 Task: Send an email with the signature Denise Davis with the subject Request for a report and the message Please let me know if there are any updates on the status of this project. from softage.1@softage.net to softage.9@softage.net and softage.10@softage.net with an attached document Job_application.pdf
Action: Mouse moved to (446, 576)
Screenshot: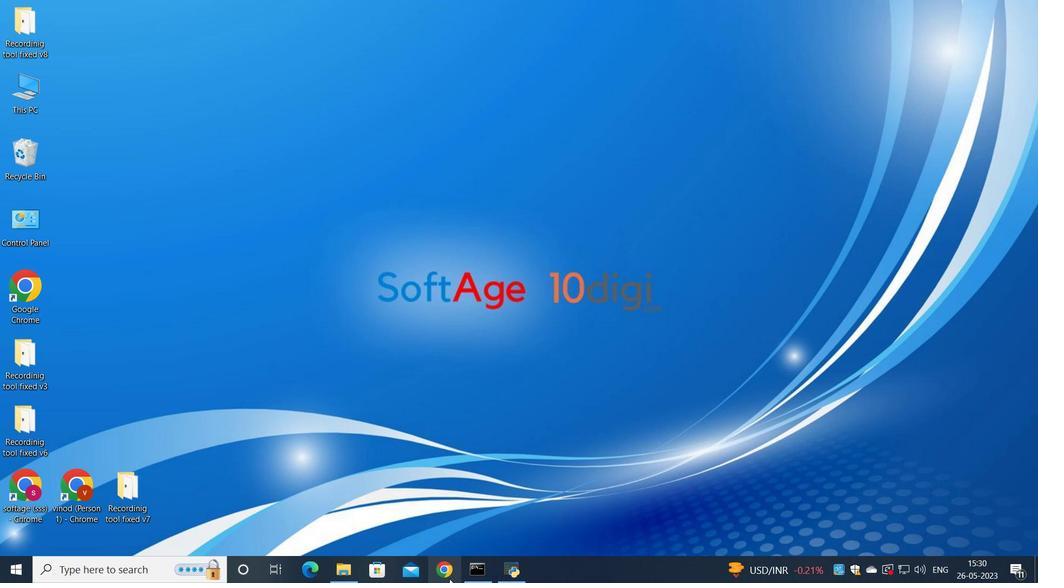 
Action: Mouse pressed left at (446, 576)
Screenshot: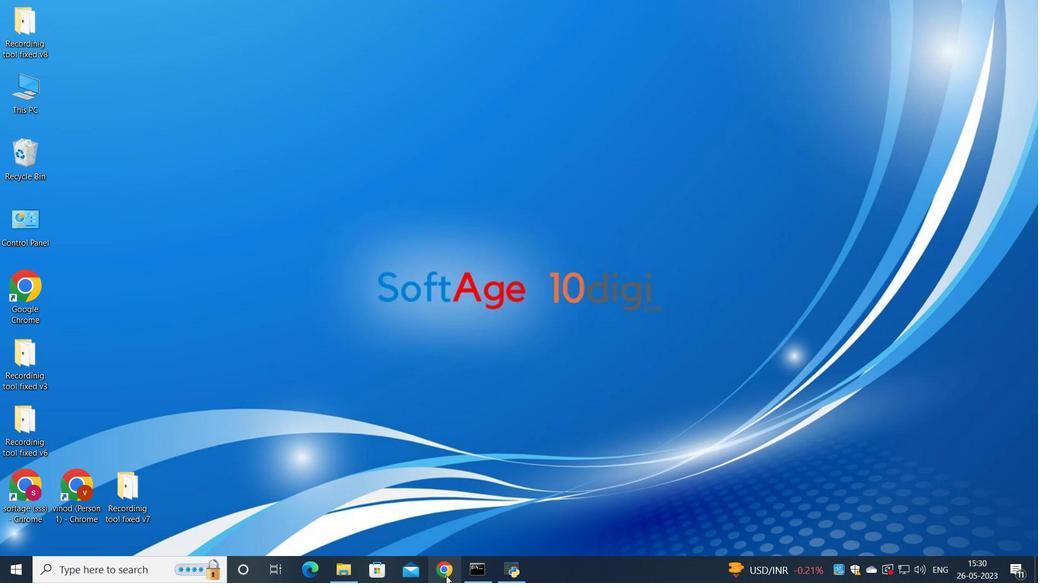 
Action: Mouse moved to (448, 342)
Screenshot: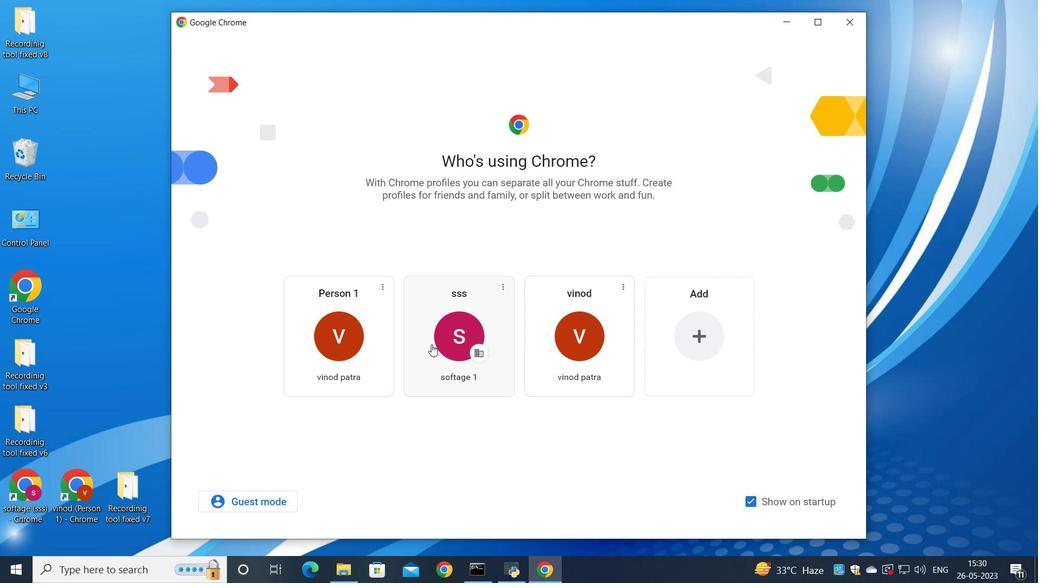 
Action: Mouse pressed left at (448, 342)
Screenshot: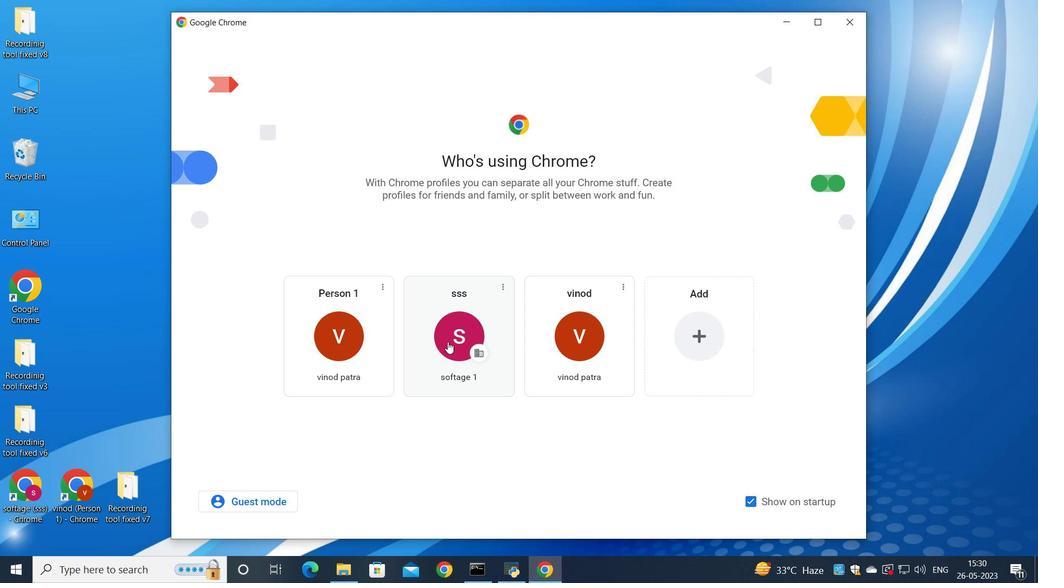 
Action: Mouse moved to (912, 72)
Screenshot: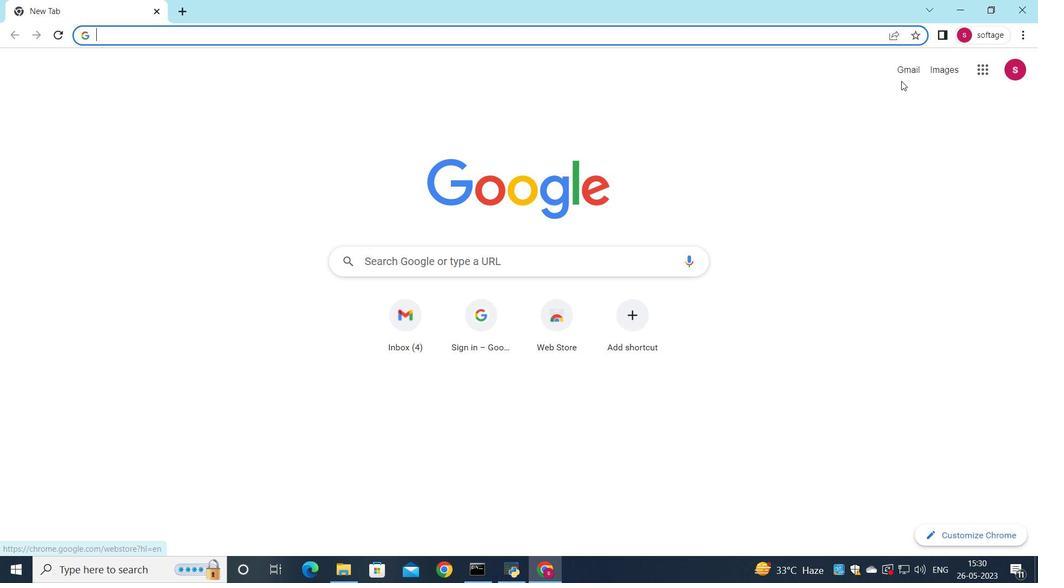 
Action: Mouse pressed left at (912, 72)
Screenshot: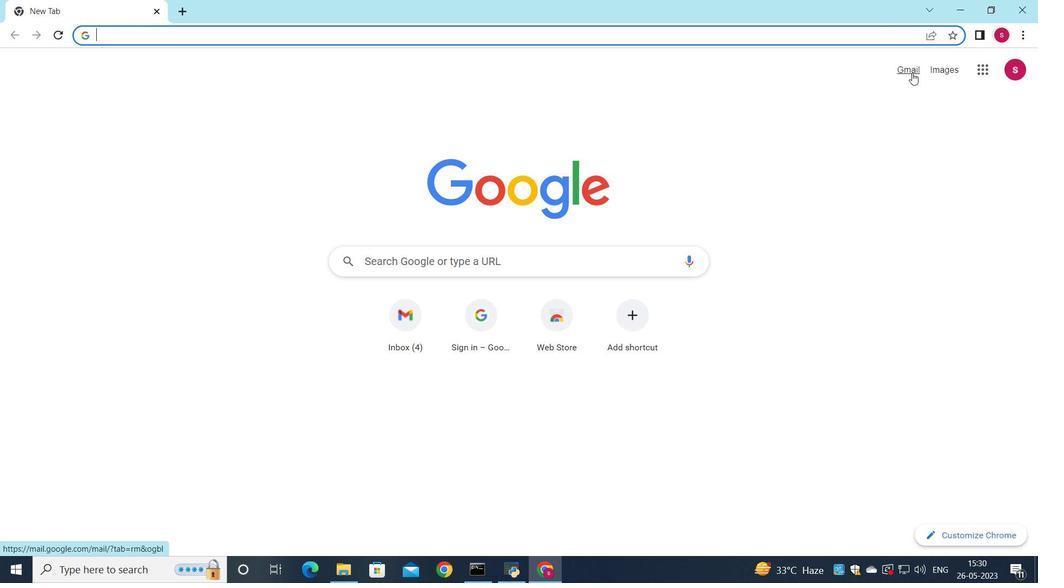 
Action: Mouse moved to (886, 90)
Screenshot: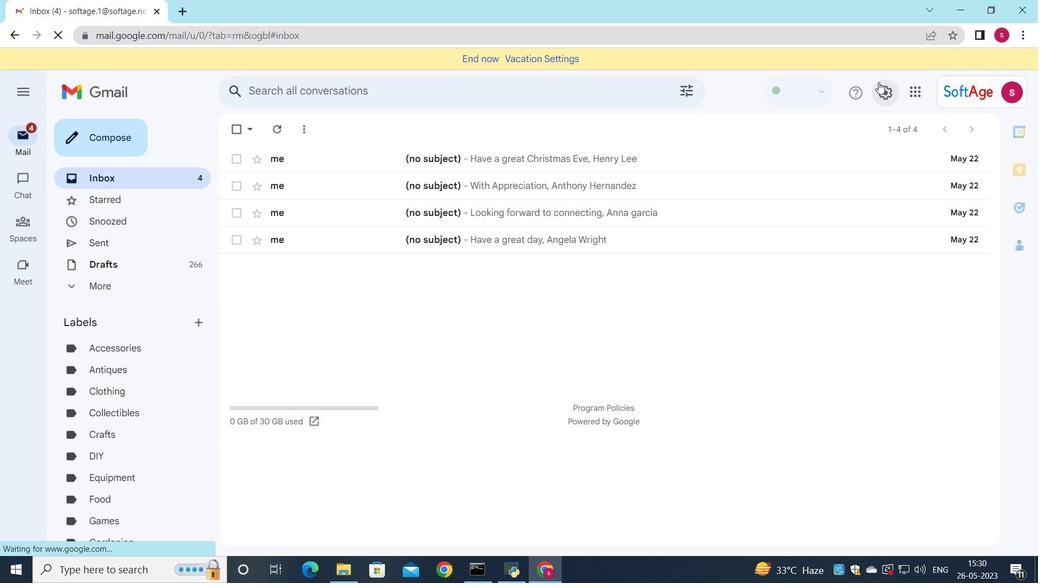 
Action: Mouse pressed left at (886, 90)
Screenshot: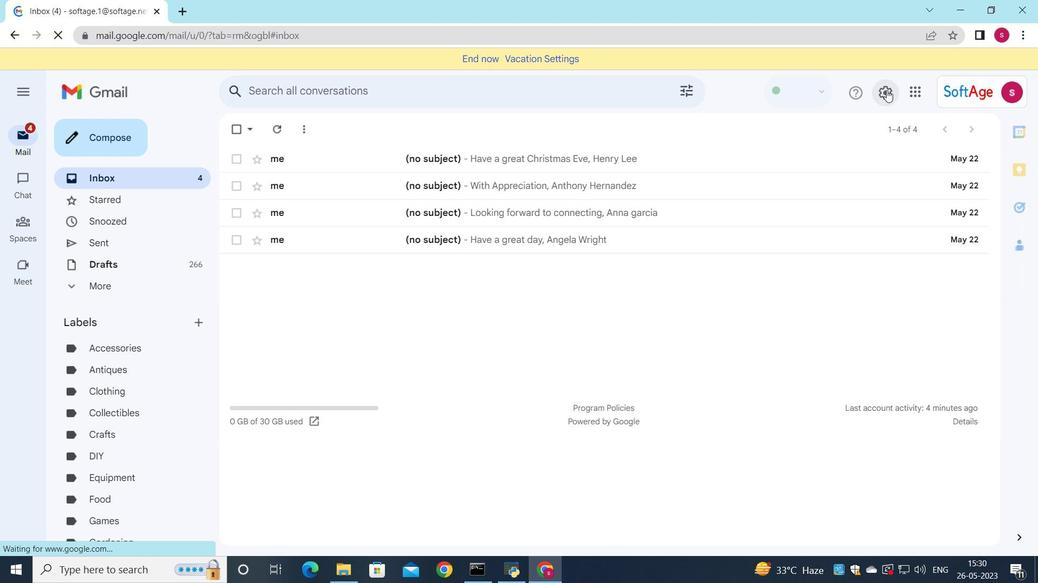 
Action: Mouse moved to (892, 160)
Screenshot: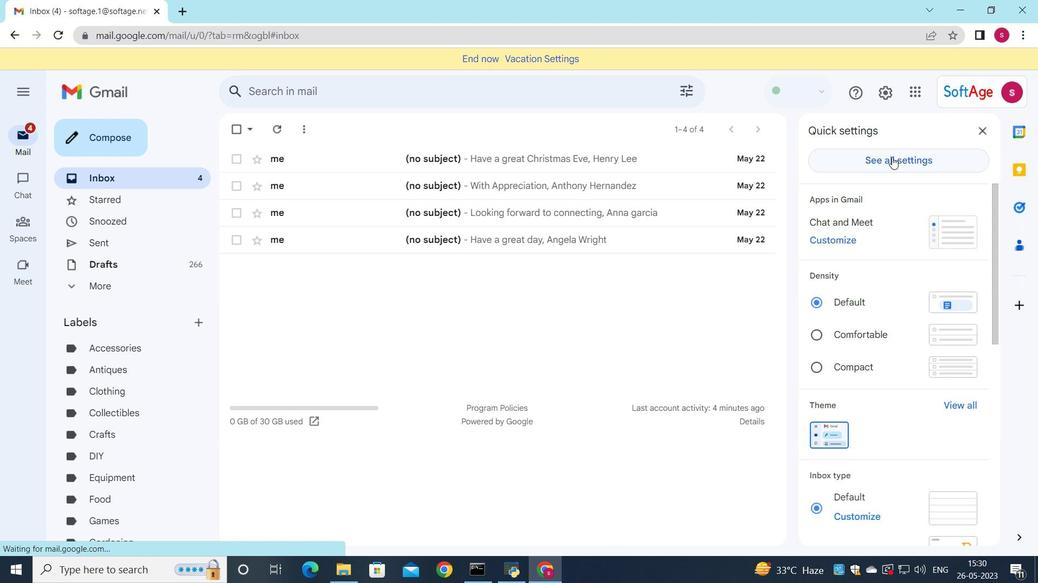 
Action: Mouse pressed left at (892, 160)
Screenshot: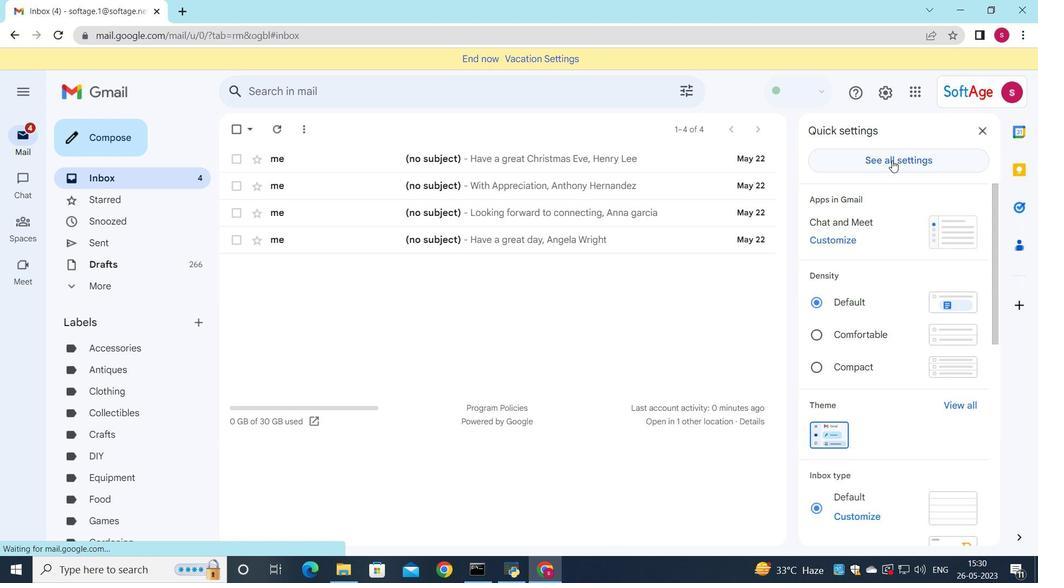 
Action: Mouse moved to (622, 159)
Screenshot: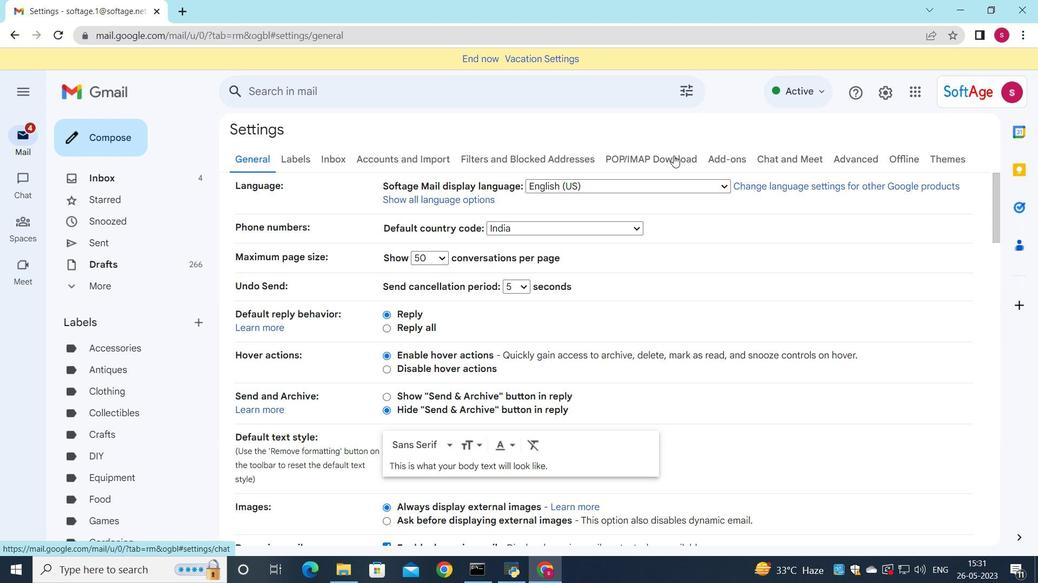 
Action: Mouse scrolled (622, 158) with delta (0, 0)
Screenshot: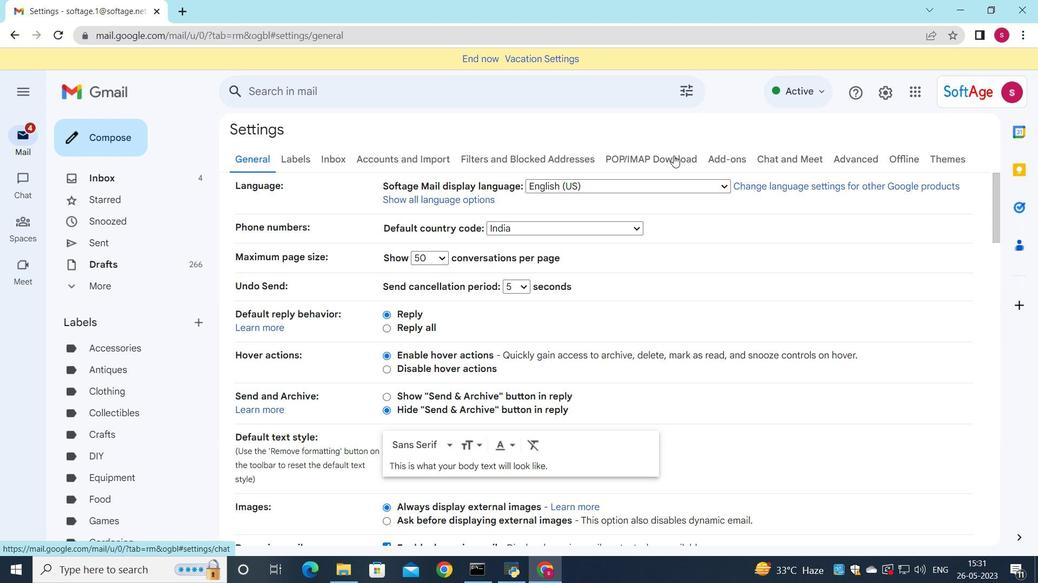 
Action: Mouse scrolled (622, 158) with delta (0, 0)
Screenshot: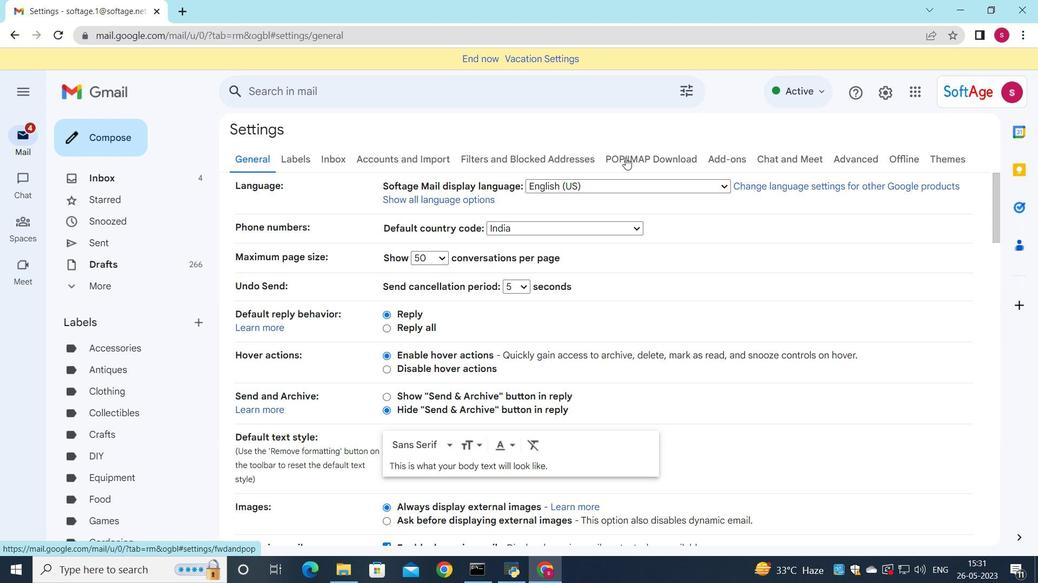 
Action: Mouse moved to (622, 160)
Screenshot: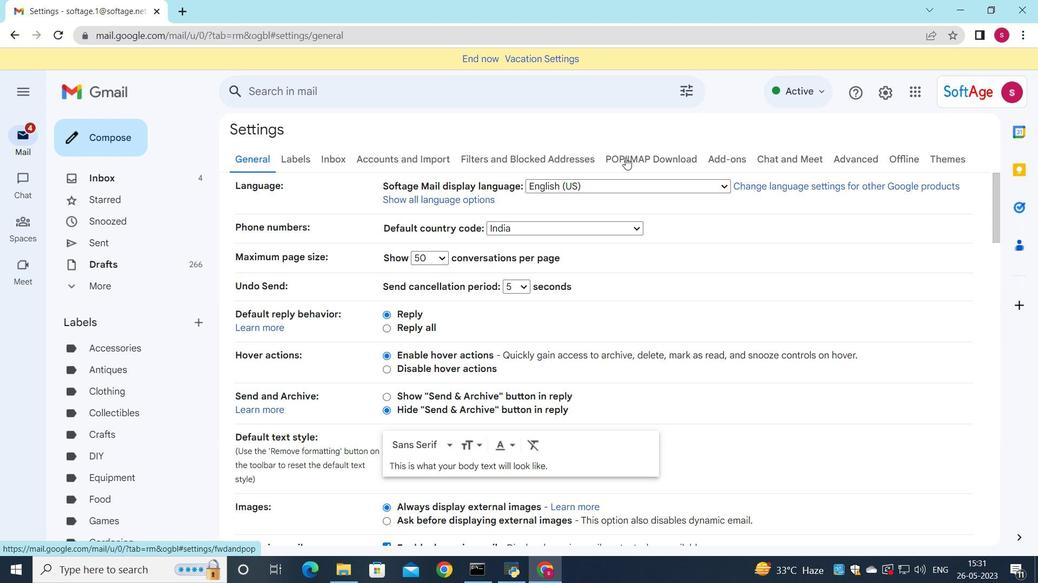 
Action: Mouse scrolled (622, 159) with delta (0, 0)
Screenshot: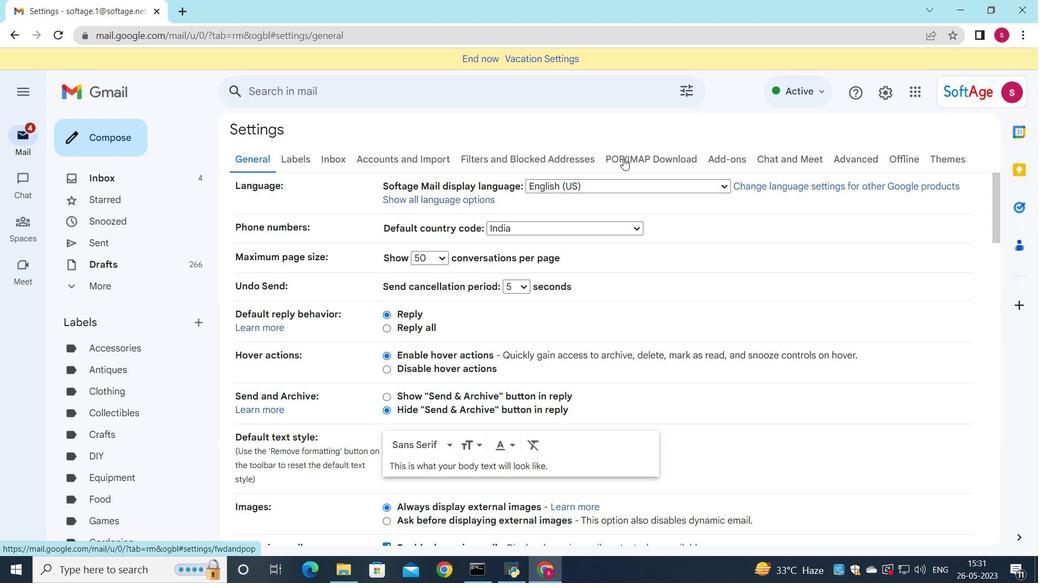 
Action: Mouse scrolled (622, 159) with delta (0, 0)
Screenshot: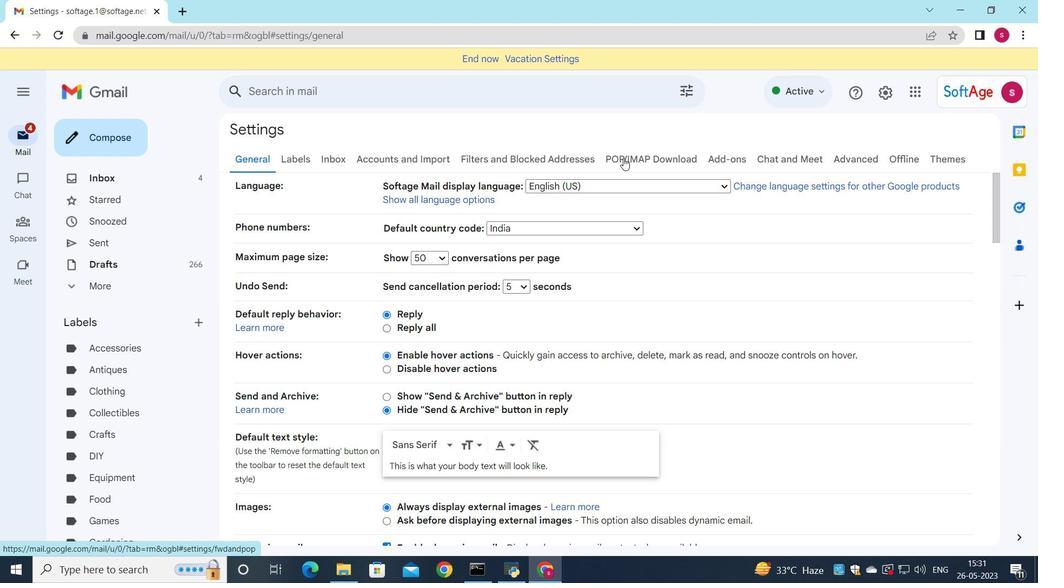 
Action: Mouse moved to (486, 224)
Screenshot: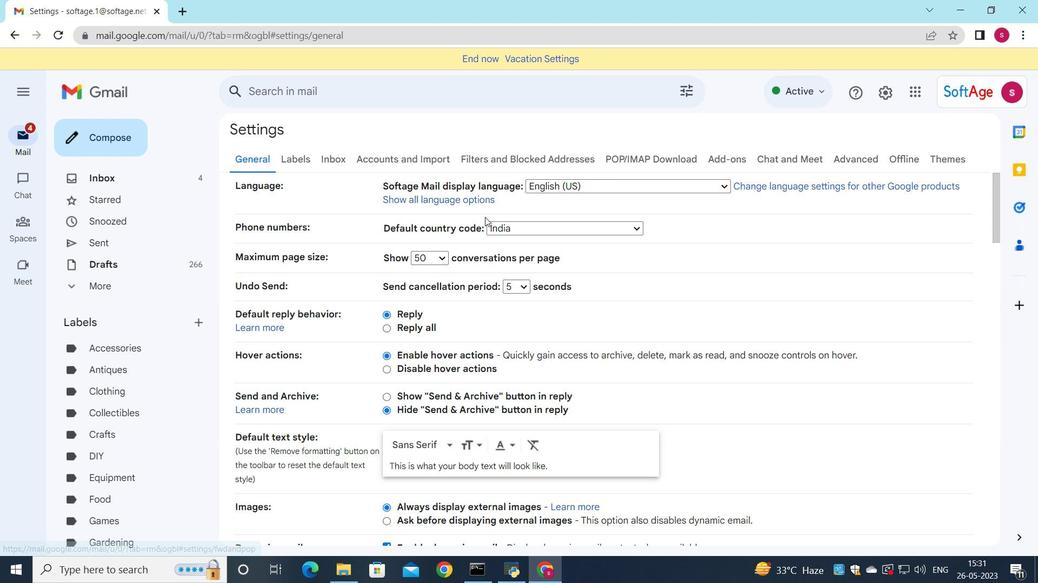 
Action: Mouse scrolled (486, 223) with delta (0, 0)
Screenshot: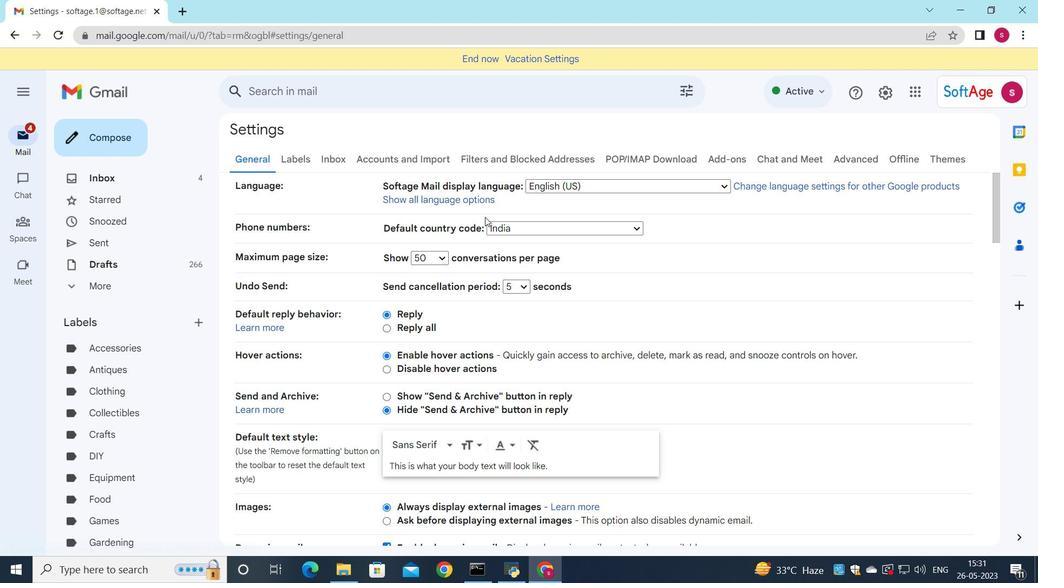 
Action: Mouse scrolled (486, 223) with delta (0, 0)
Screenshot: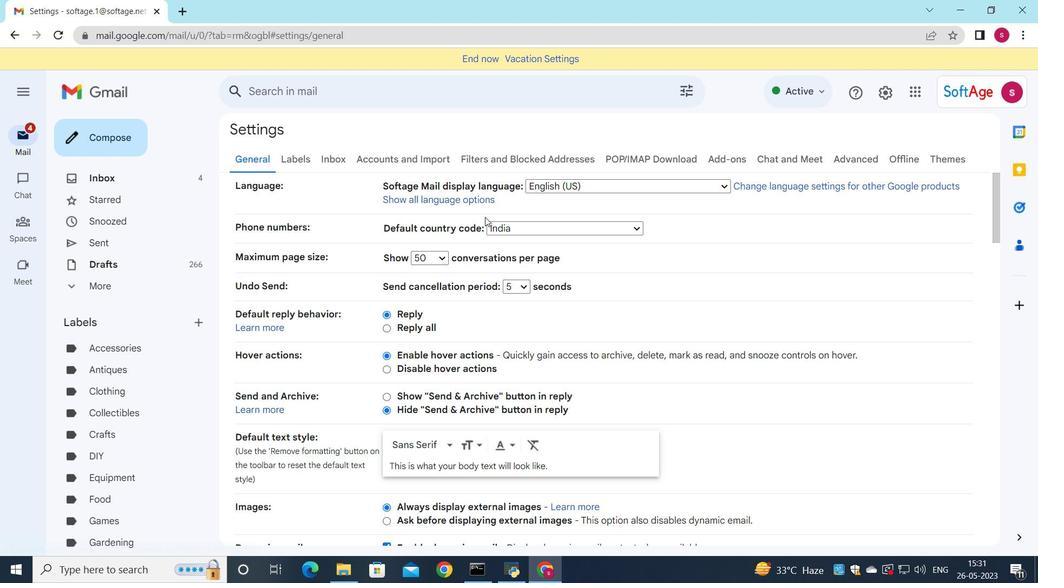 
Action: Mouse scrolled (486, 223) with delta (0, 0)
Screenshot: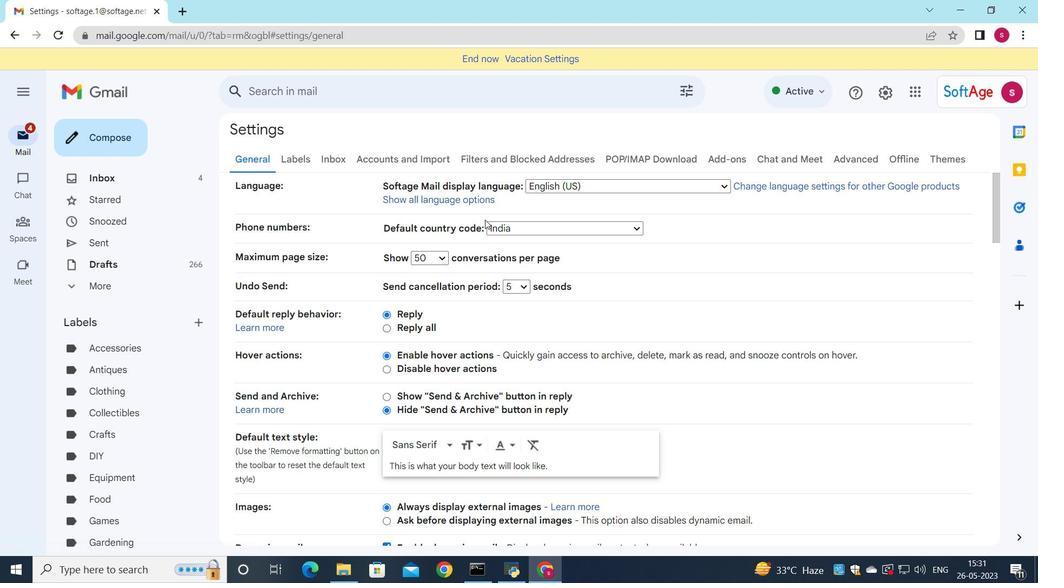 
Action: Mouse scrolled (486, 223) with delta (0, 0)
Screenshot: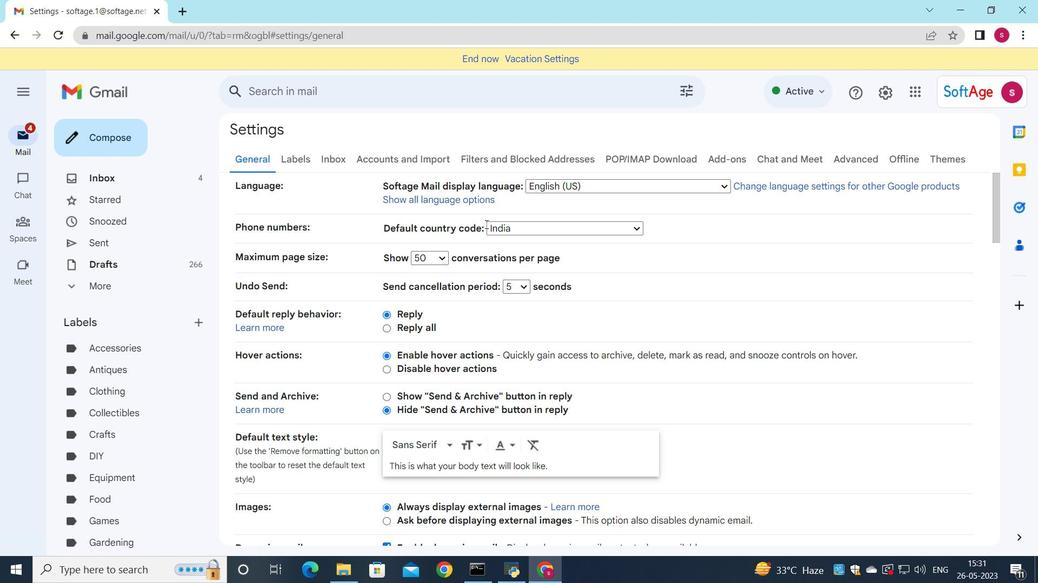 
Action: Mouse scrolled (486, 223) with delta (0, 0)
Screenshot: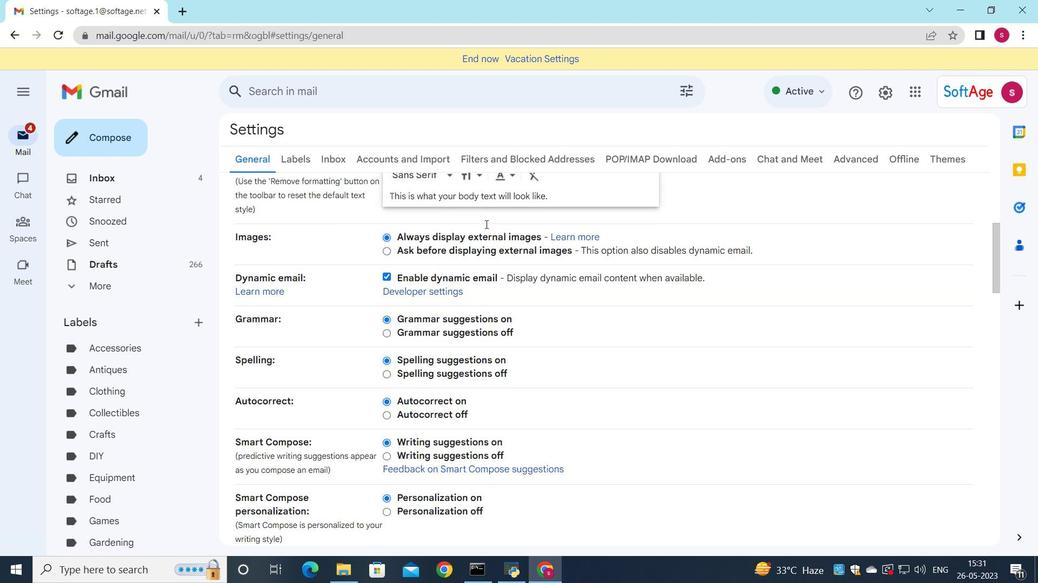 
Action: Mouse scrolled (486, 223) with delta (0, 0)
Screenshot: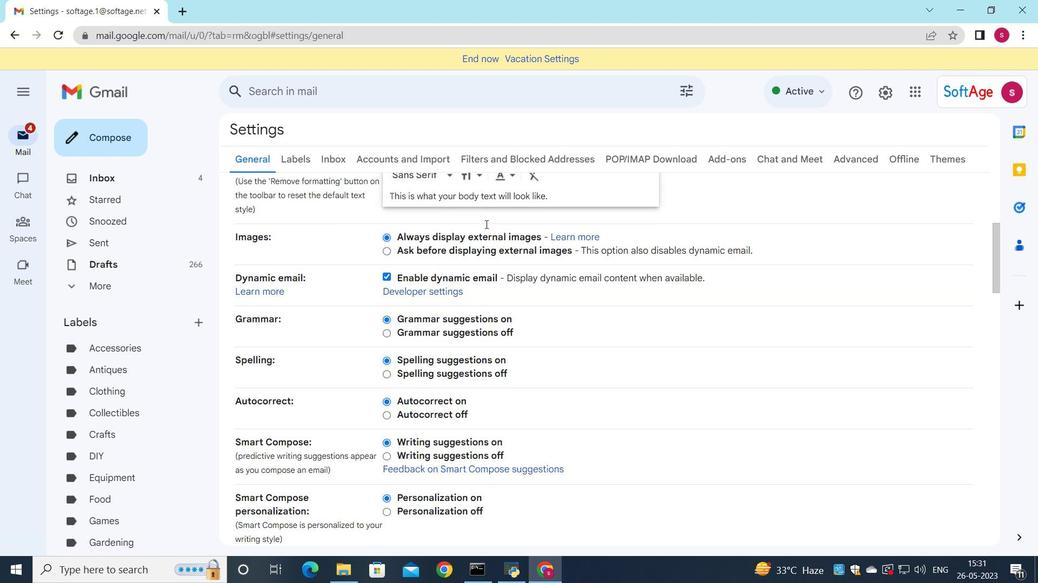 
Action: Mouse scrolled (486, 223) with delta (0, 0)
Screenshot: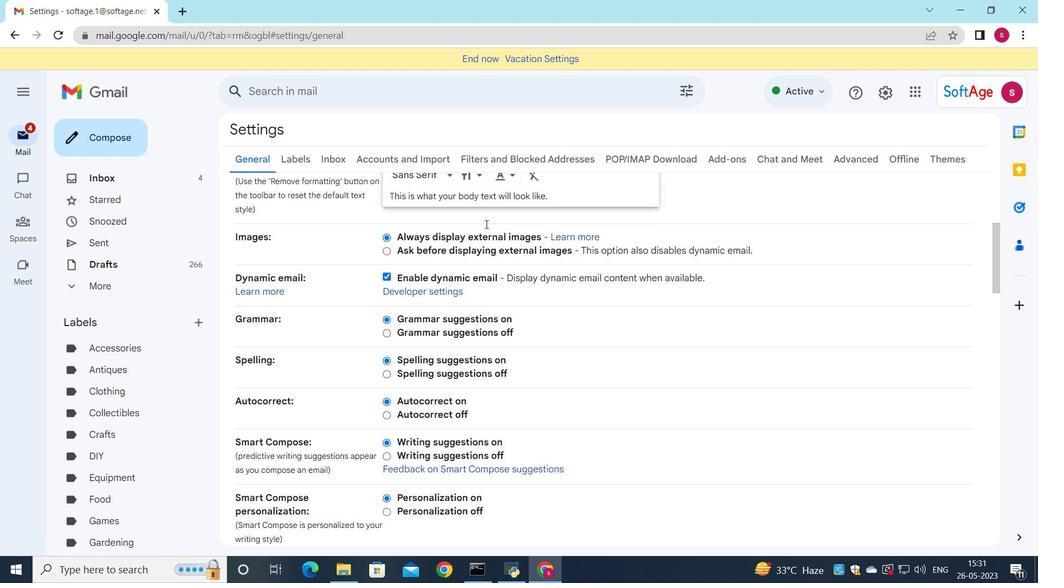 
Action: Mouse scrolled (486, 223) with delta (0, 0)
Screenshot: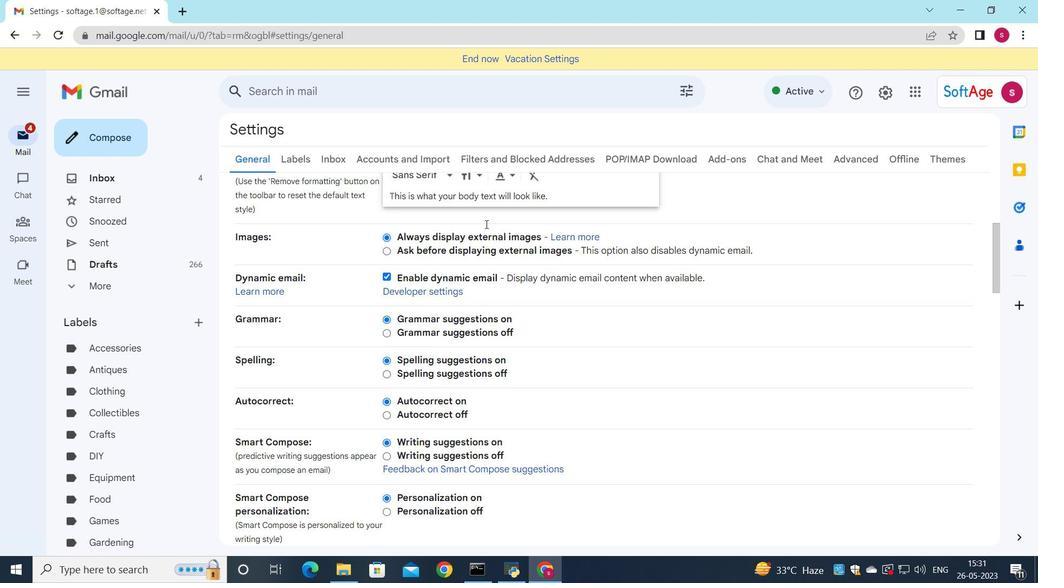 
Action: Mouse moved to (489, 226)
Screenshot: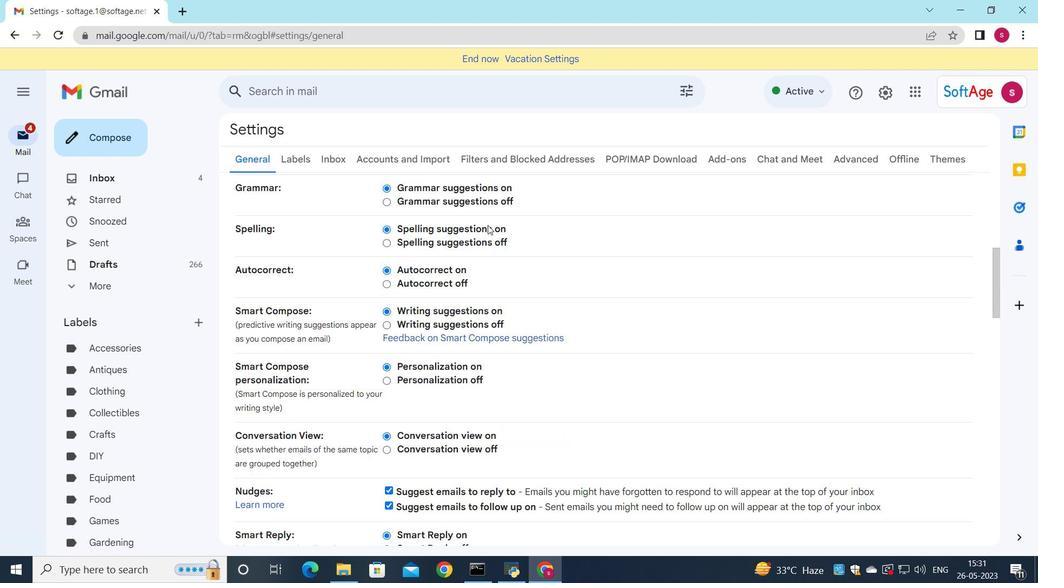
Action: Mouse scrolled (489, 225) with delta (0, 0)
Screenshot: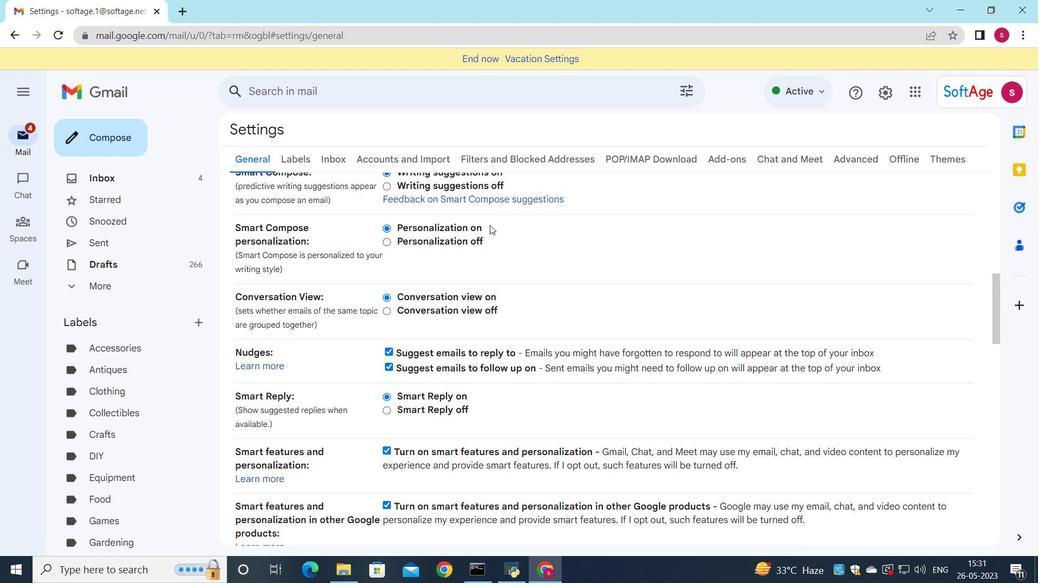 
Action: Mouse scrolled (489, 225) with delta (0, 0)
Screenshot: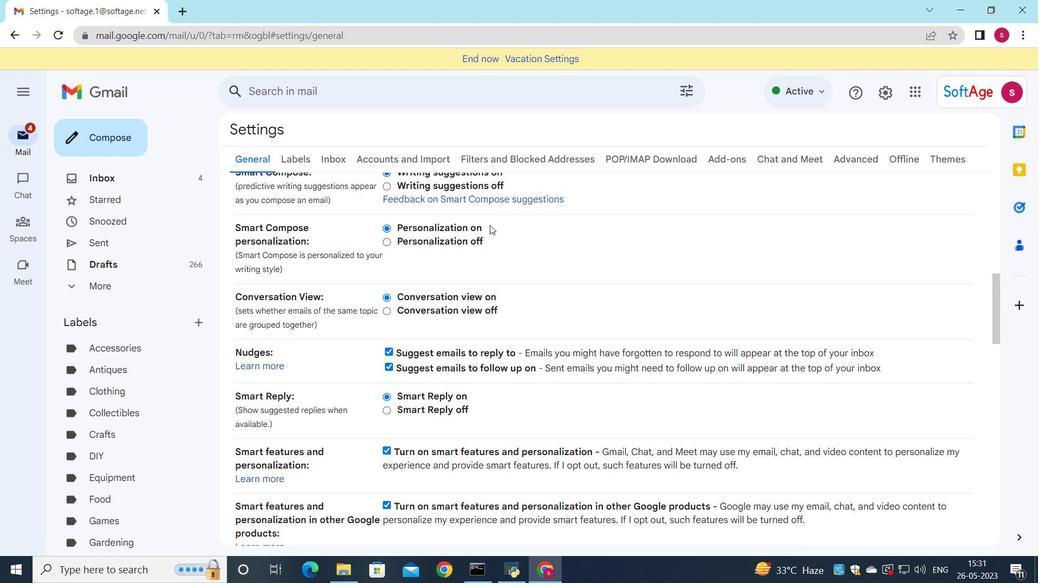 
Action: Mouse scrolled (489, 225) with delta (0, 0)
Screenshot: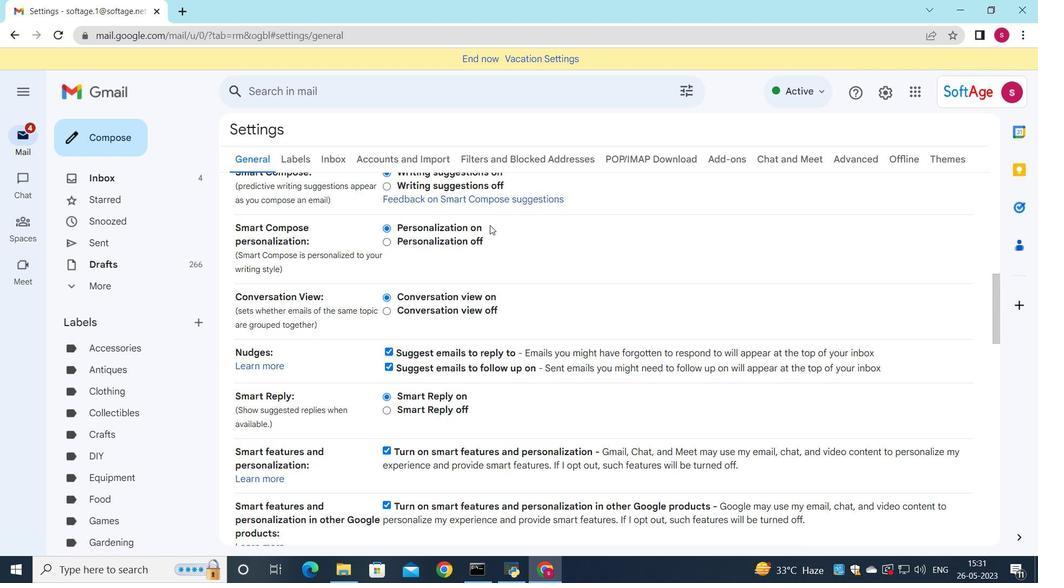 
Action: Mouse scrolled (489, 225) with delta (0, 0)
Screenshot: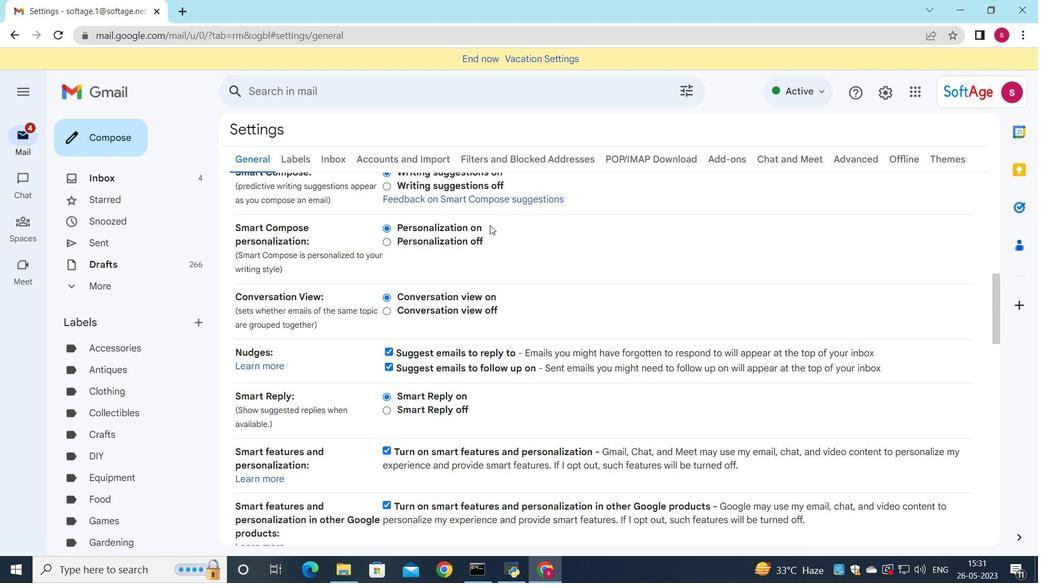 
Action: Mouse scrolled (489, 225) with delta (0, 0)
Screenshot: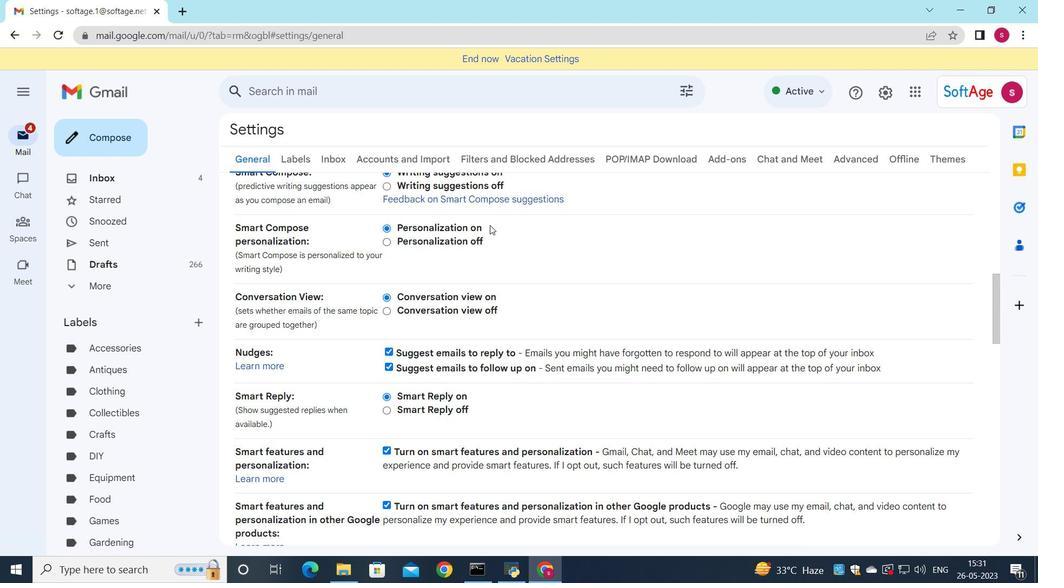 
Action: Mouse scrolled (489, 225) with delta (0, 0)
Screenshot: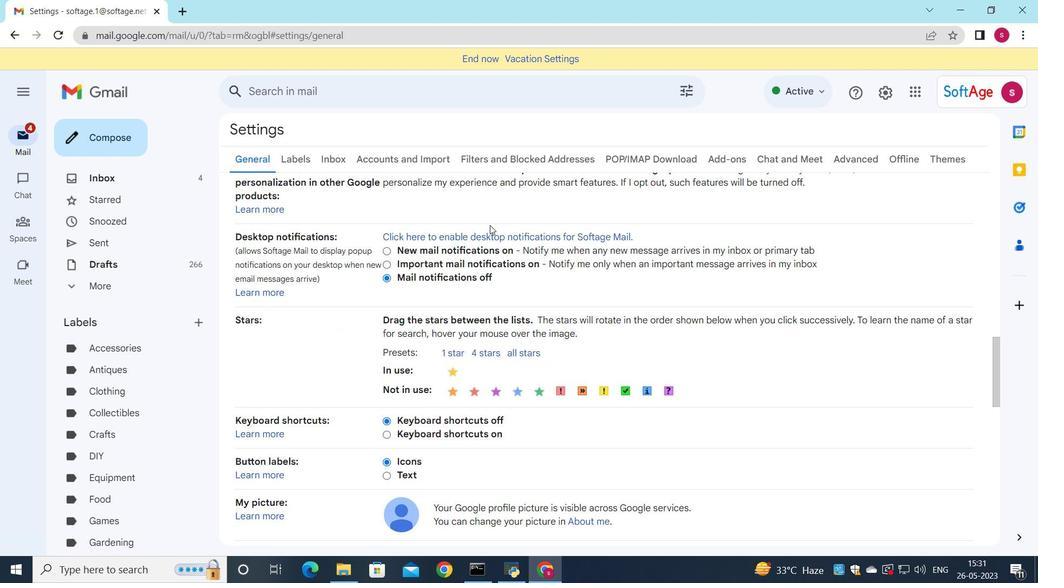 
Action: Mouse scrolled (489, 225) with delta (0, 0)
Screenshot: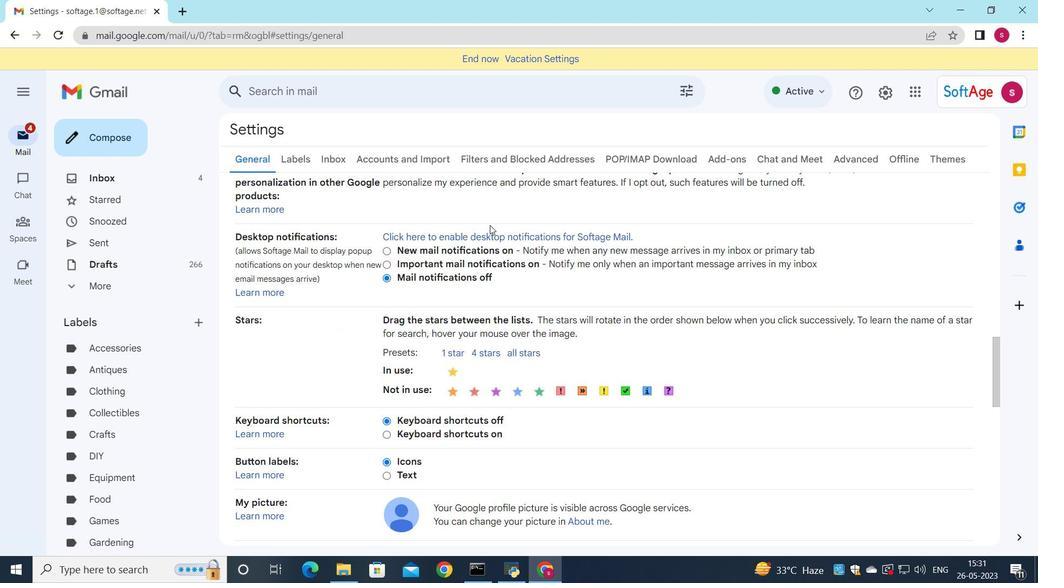 
Action: Mouse scrolled (489, 225) with delta (0, 0)
Screenshot: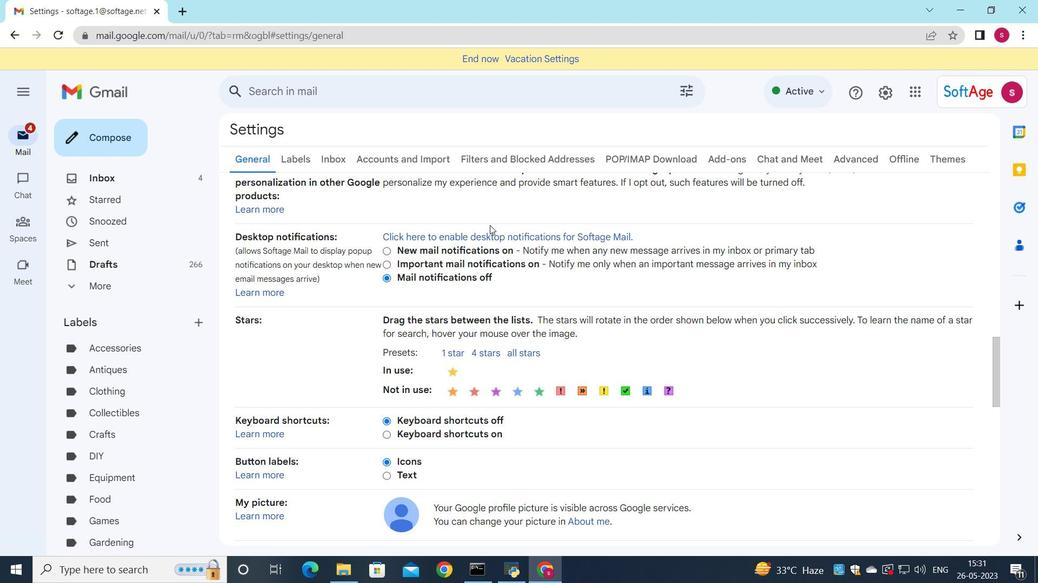 
Action: Mouse scrolled (489, 225) with delta (0, 0)
Screenshot: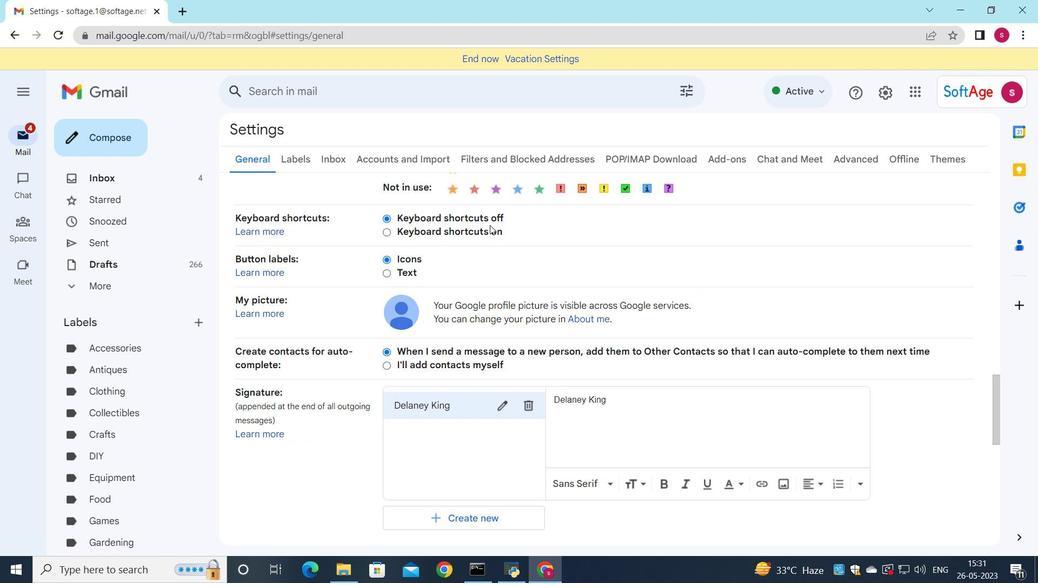 
Action: Mouse scrolled (489, 225) with delta (0, 0)
Screenshot: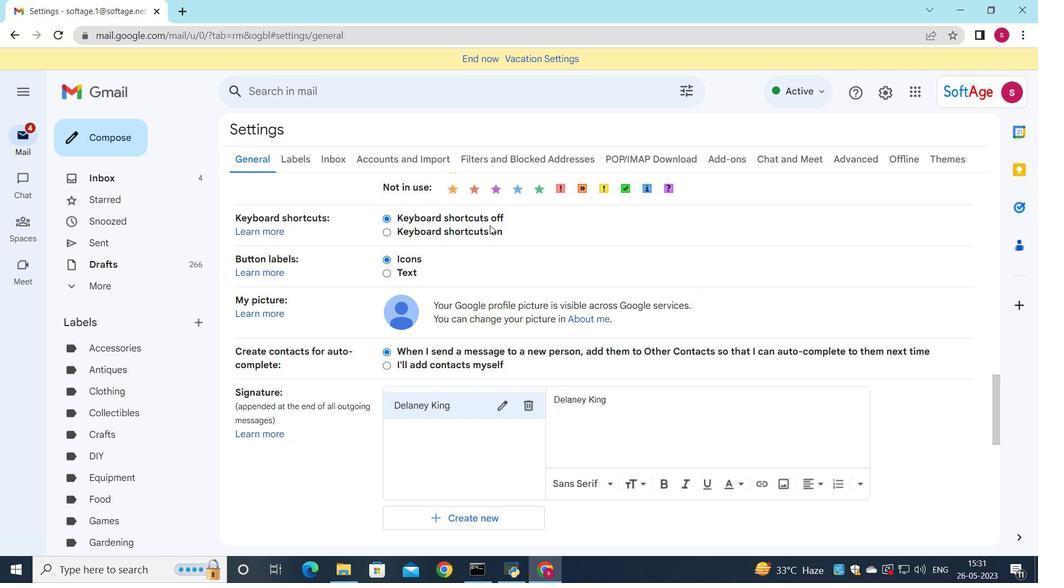 
Action: Mouse scrolled (489, 225) with delta (0, 0)
Screenshot: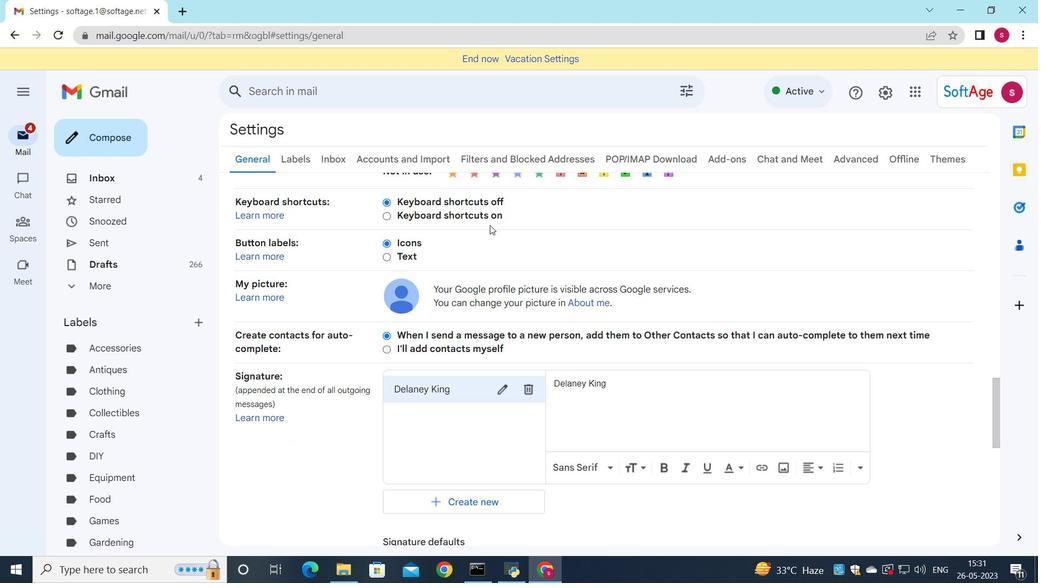 
Action: Mouse scrolled (489, 225) with delta (0, 0)
Screenshot: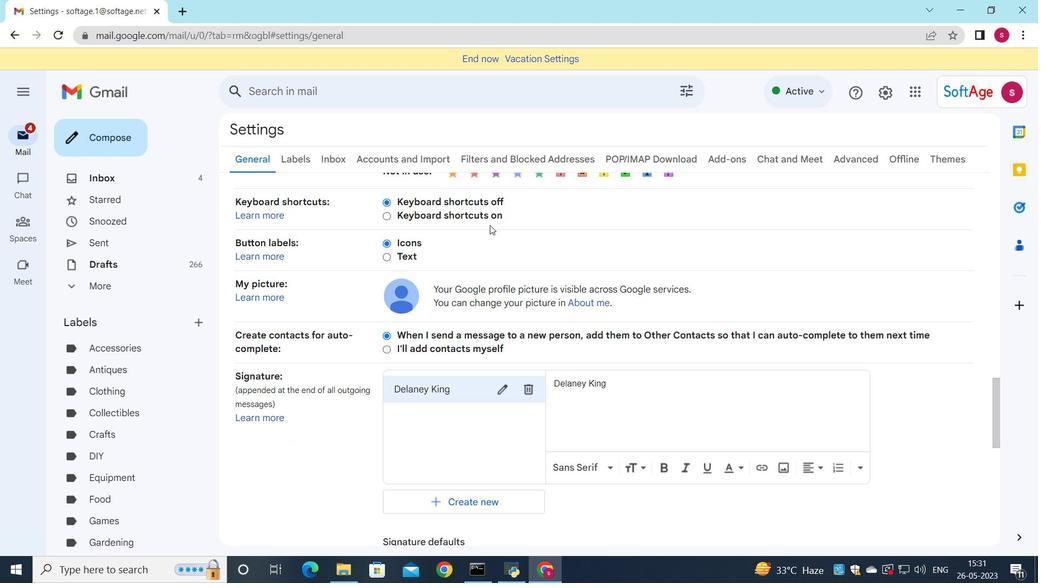 
Action: Mouse moved to (514, 211)
Screenshot: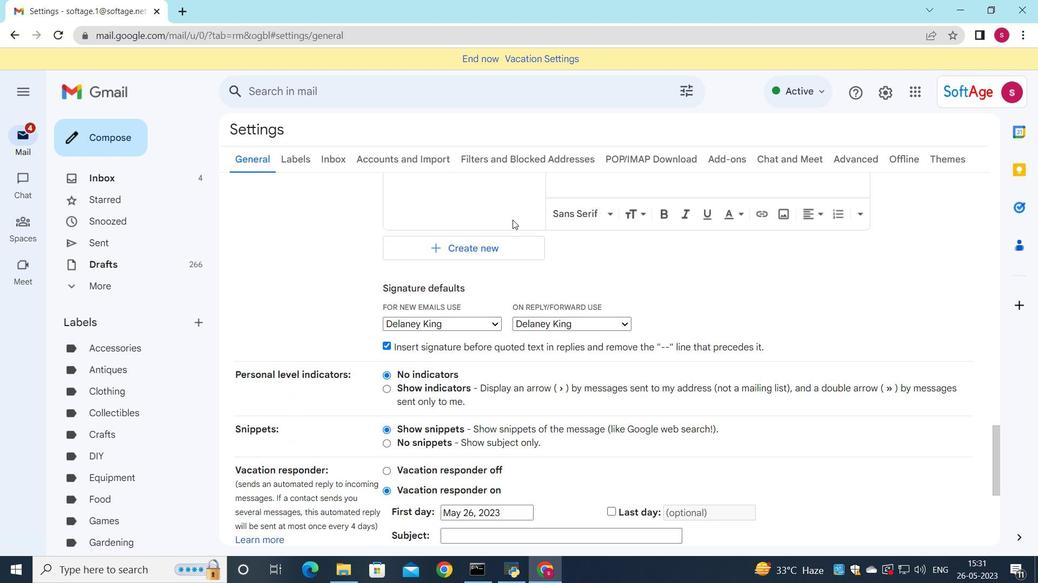 
Action: Mouse scrolled (514, 212) with delta (0, 0)
Screenshot: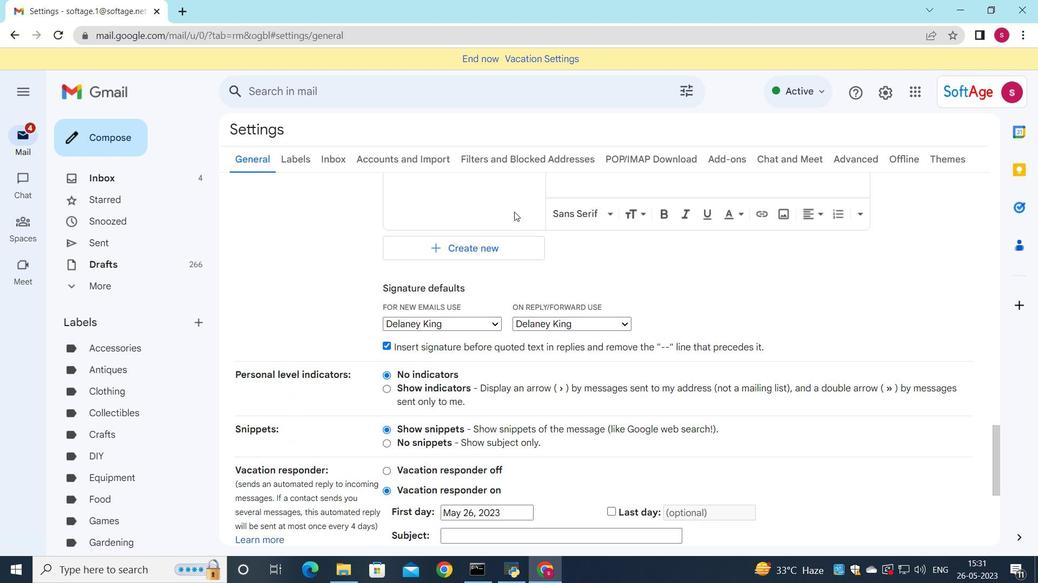
Action: Mouse moved to (534, 196)
Screenshot: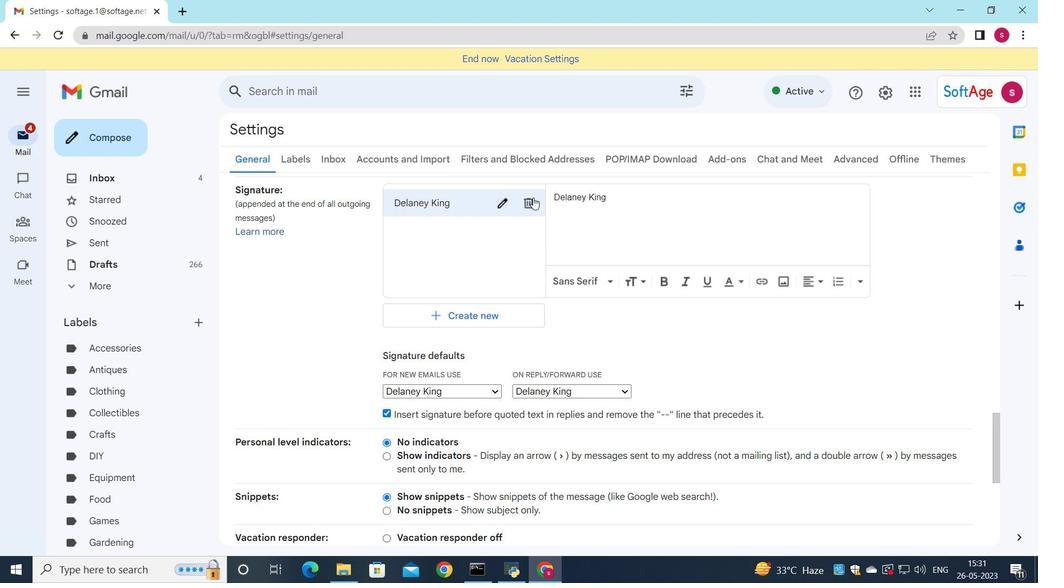 
Action: Mouse pressed left at (534, 196)
Screenshot: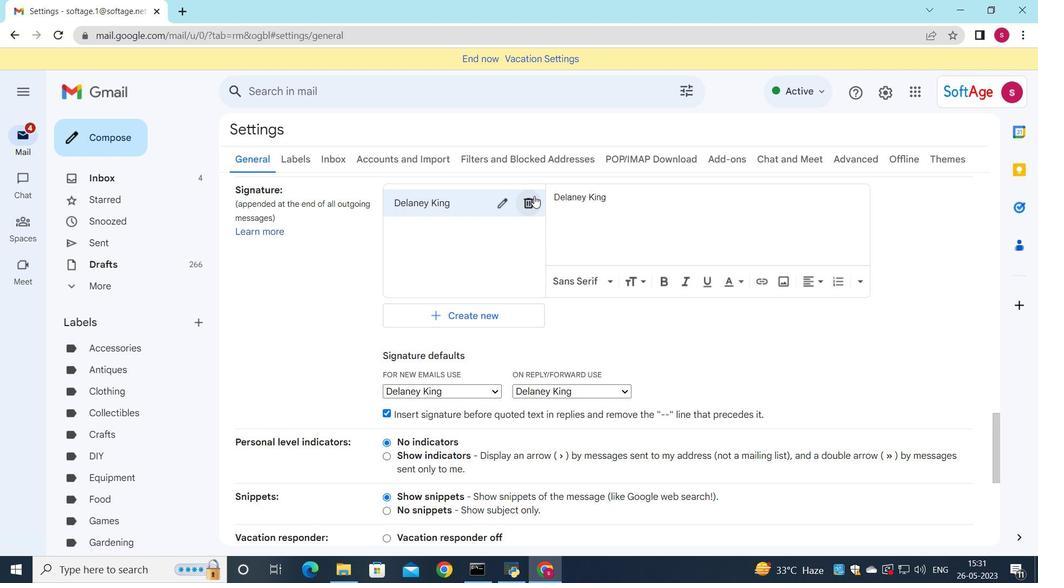 
Action: Mouse moved to (629, 332)
Screenshot: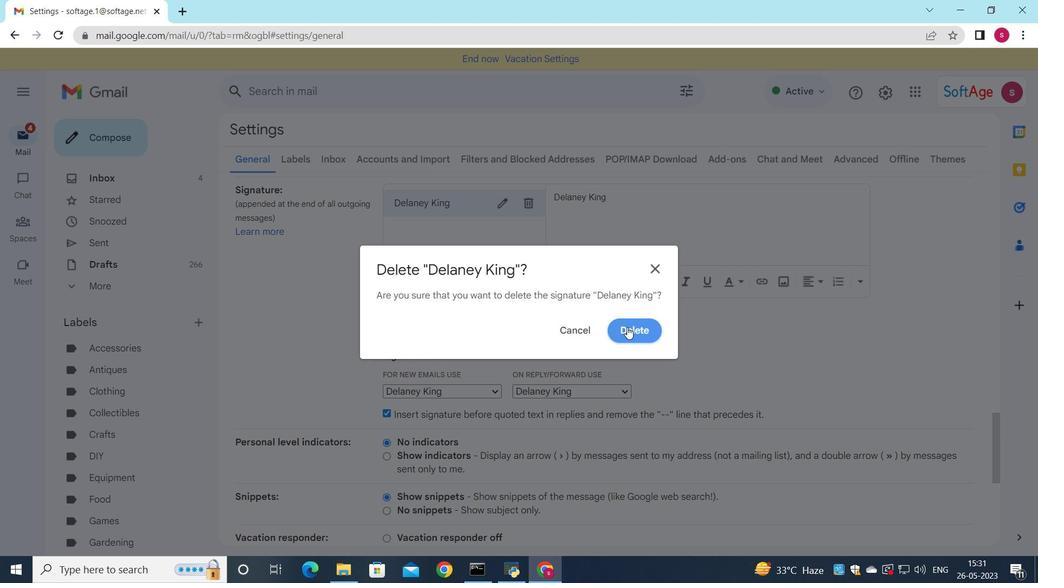 
Action: Mouse pressed left at (629, 332)
Screenshot: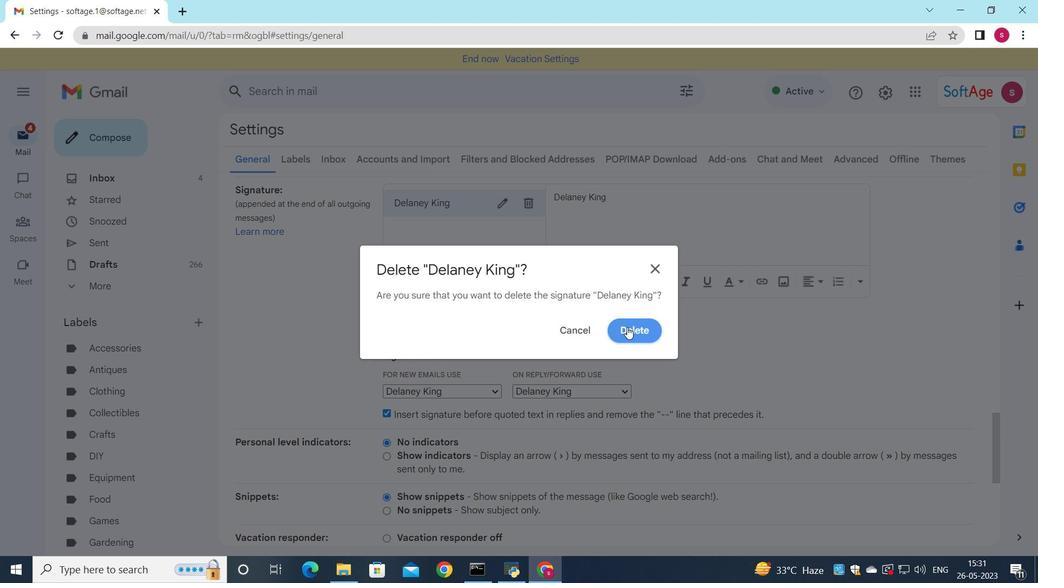
Action: Mouse moved to (442, 225)
Screenshot: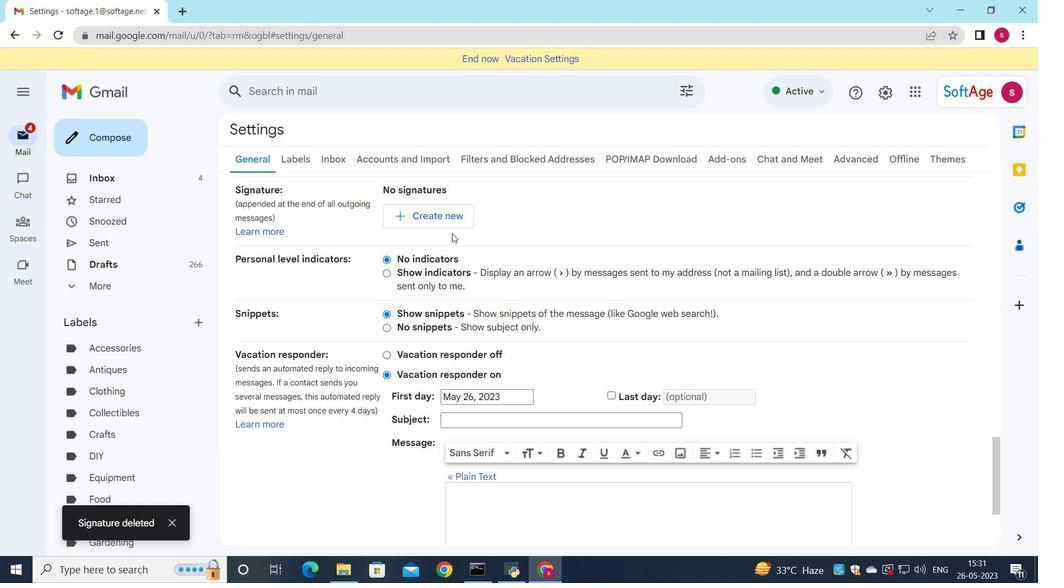 
Action: Mouse pressed left at (442, 225)
Screenshot: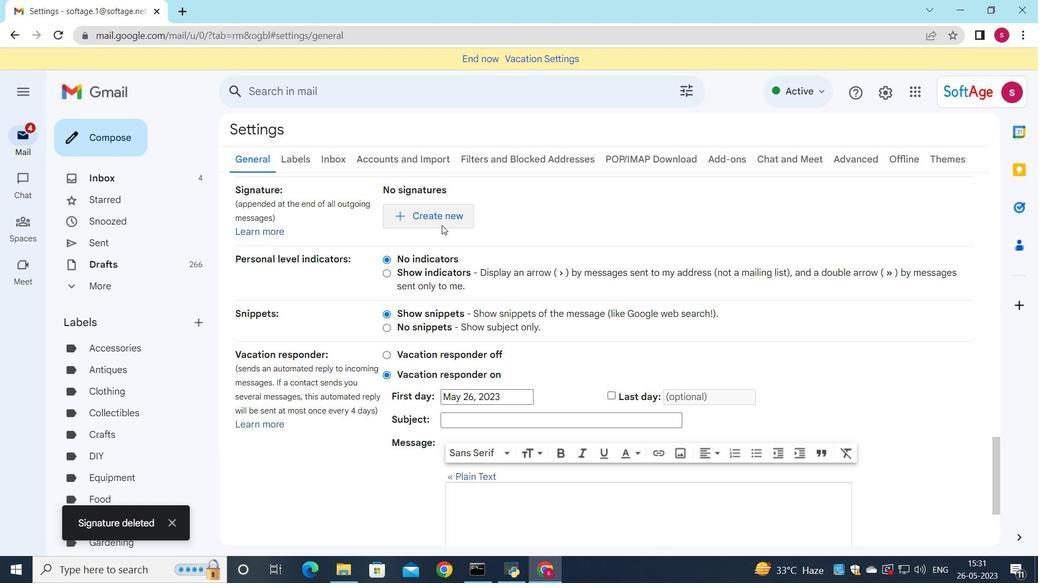 
Action: Mouse moved to (648, 189)
Screenshot: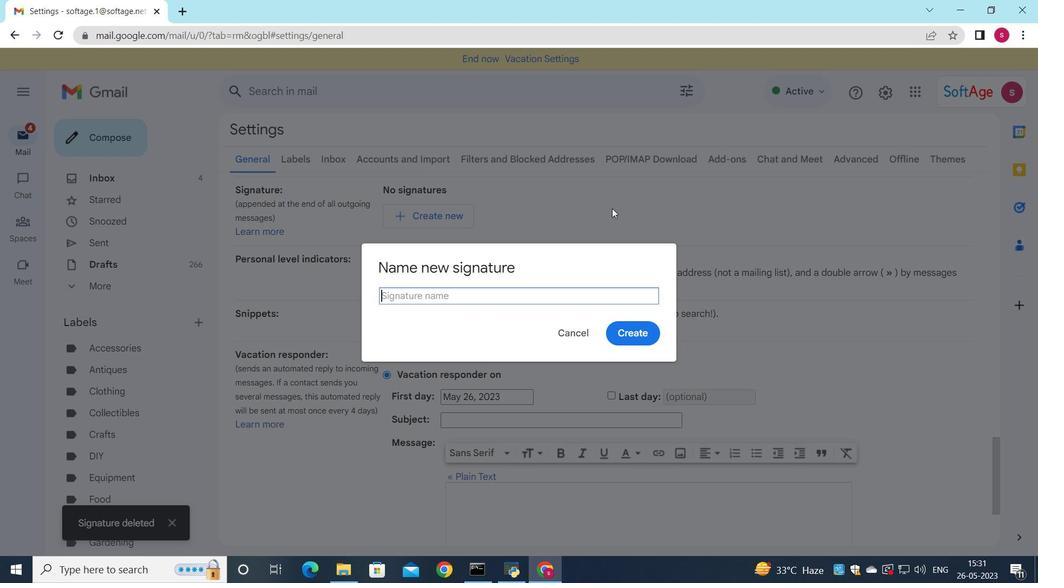 
Action: Key pressed <Key.shift>Denise<Key.space><Key.shift>Davis
Screenshot: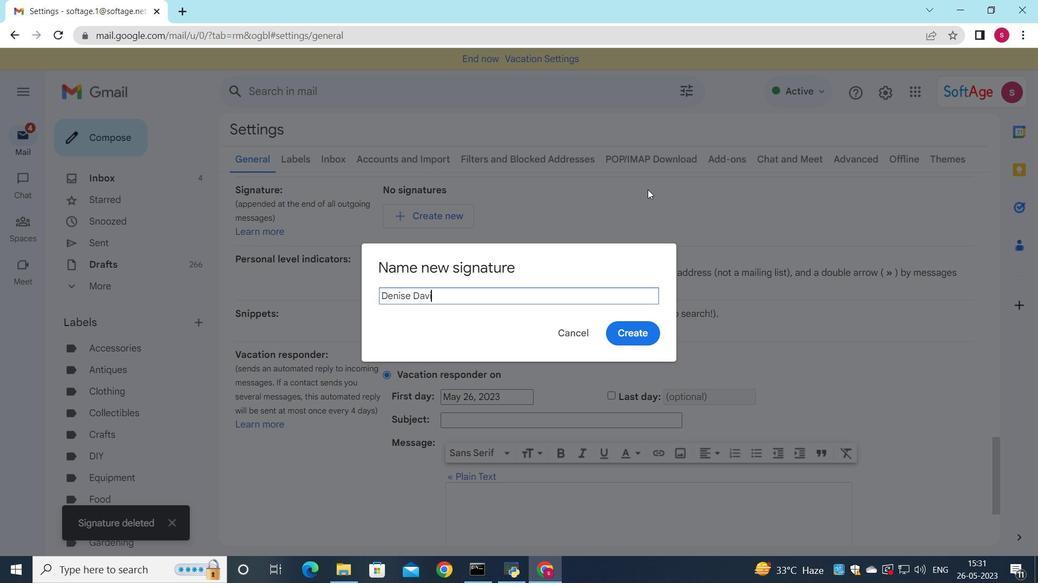 
Action: Mouse moved to (649, 334)
Screenshot: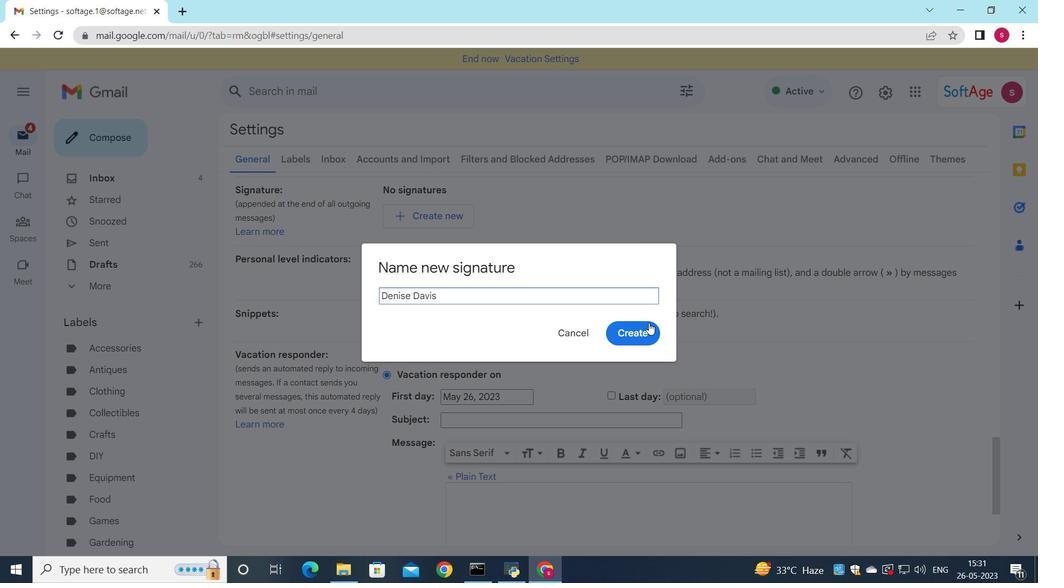 
Action: Mouse pressed left at (649, 334)
Screenshot: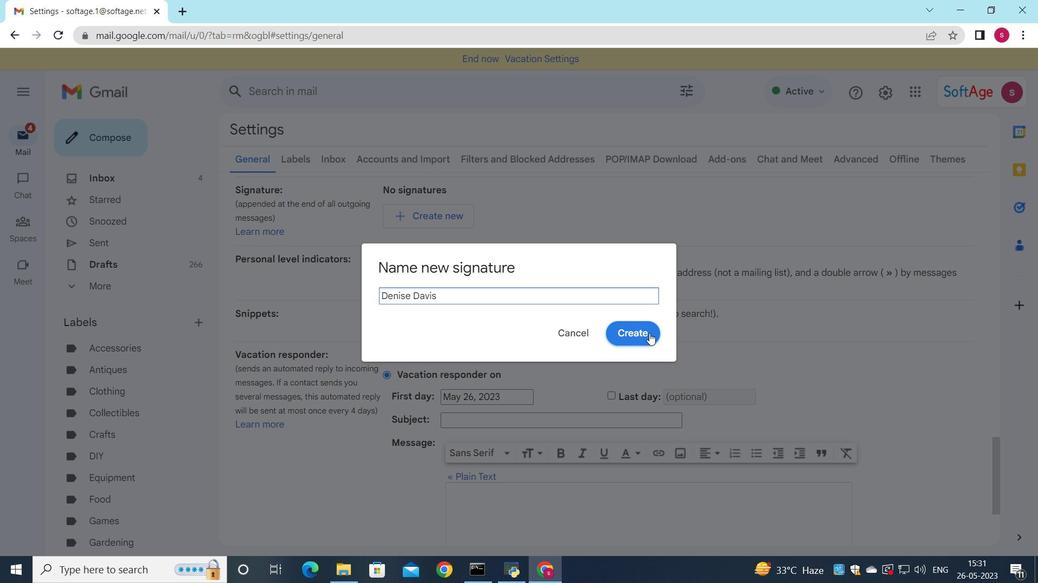 
Action: Mouse moved to (623, 241)
Screenshot: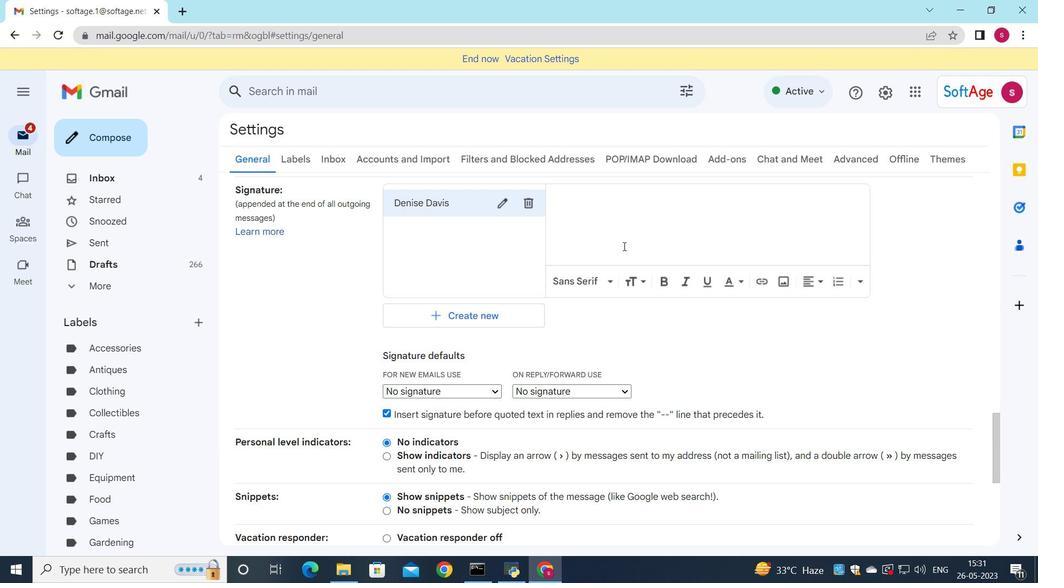 
Action: Mouse pressed left at (623, 241)
Screenshot: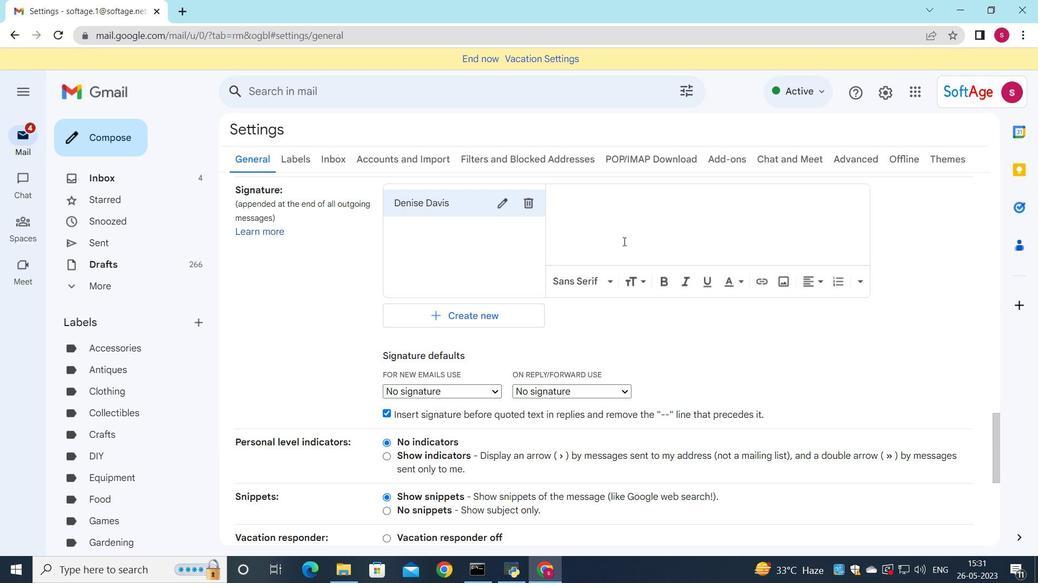 
Action: Key pressed <Key.shift>Denise<Key.space><Key.shift><Key.shift><Key.shift><Key.shift><Key.shift><Key.shift><Key.shift><Key.shift>davis
Screenshot: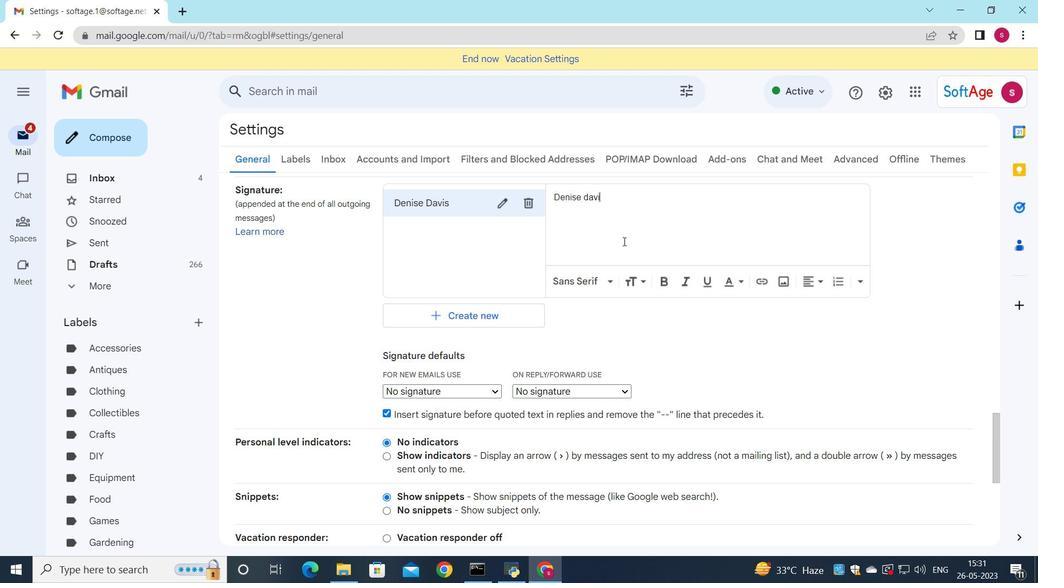 
Action: Mouse moved to (588, 196)
Screenshot: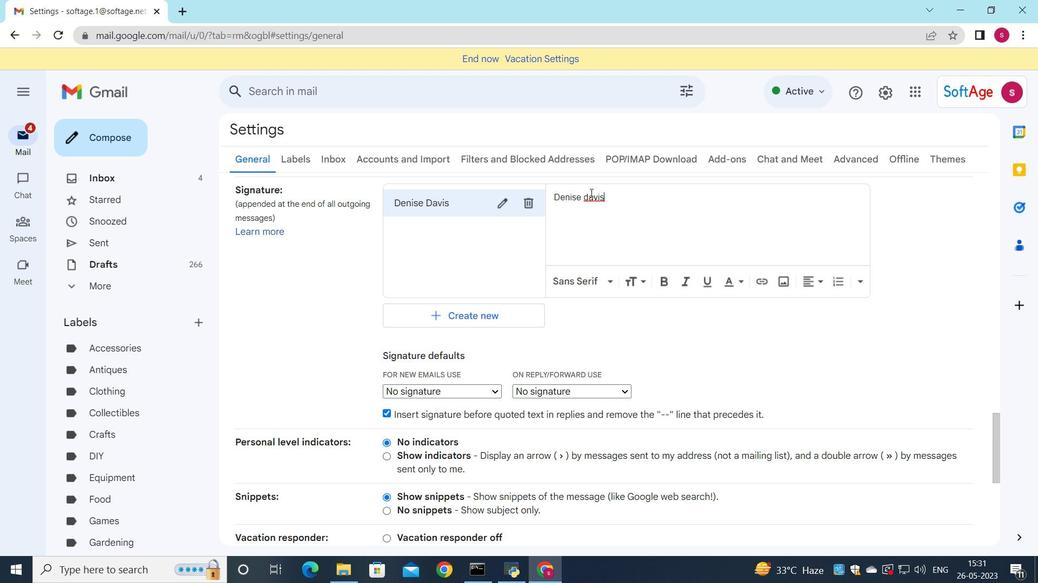
Action: Mouse pressed left at (588, 196)
Screenshot: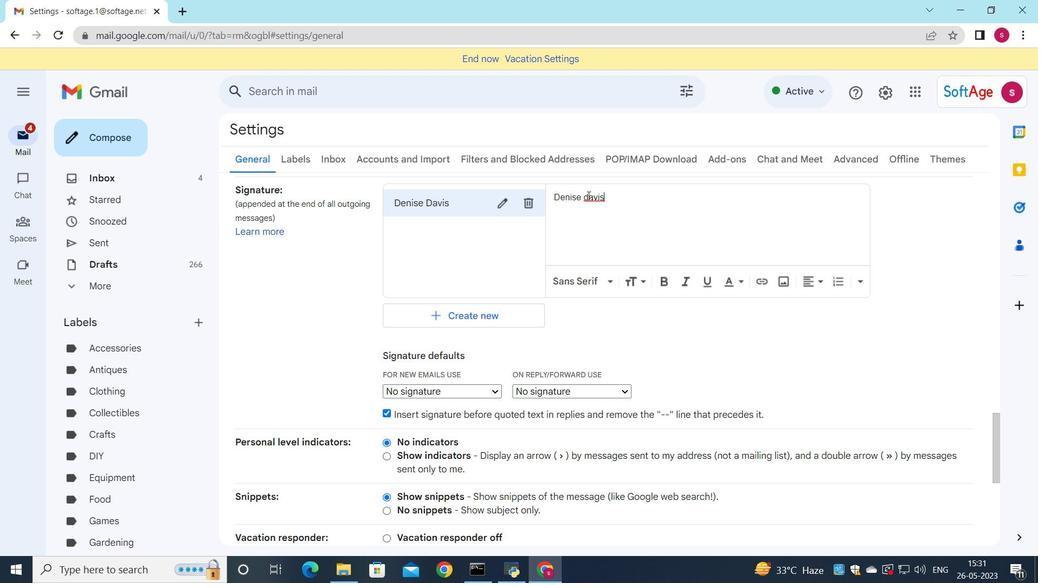 
Action: Key pressed <Key.backspace><Key.shift>d
Screenshot: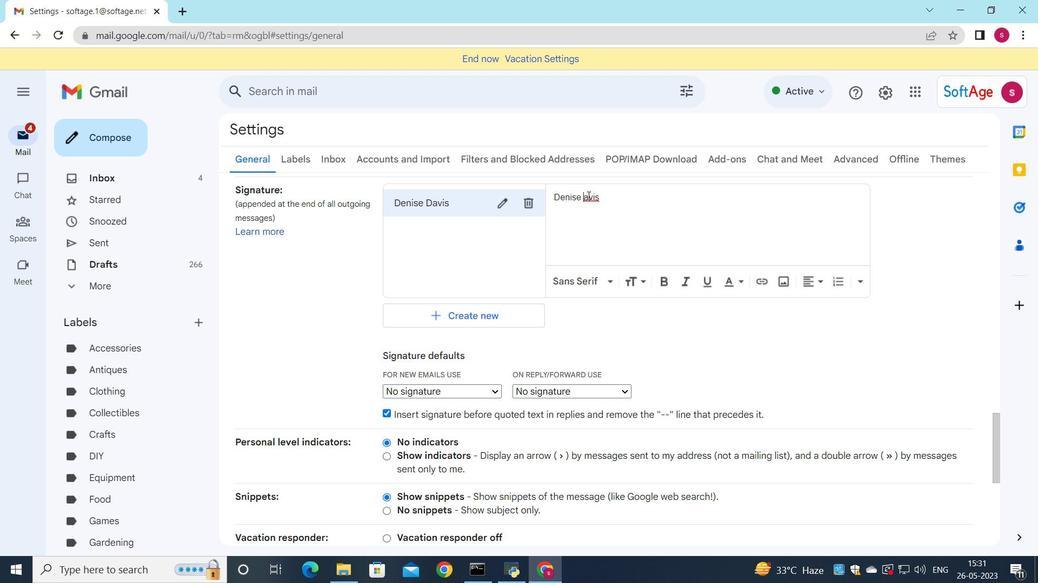 
Action: Mouse moved to (605, 183)
Screenshot: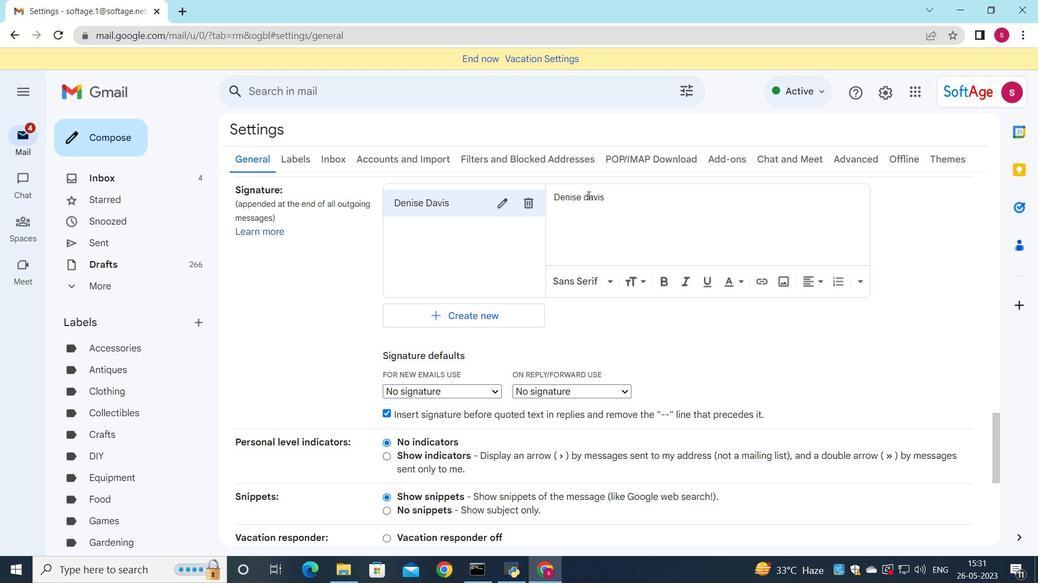 
Action: Key pressed <Key.backspace><Key.shift>D
Screenshot: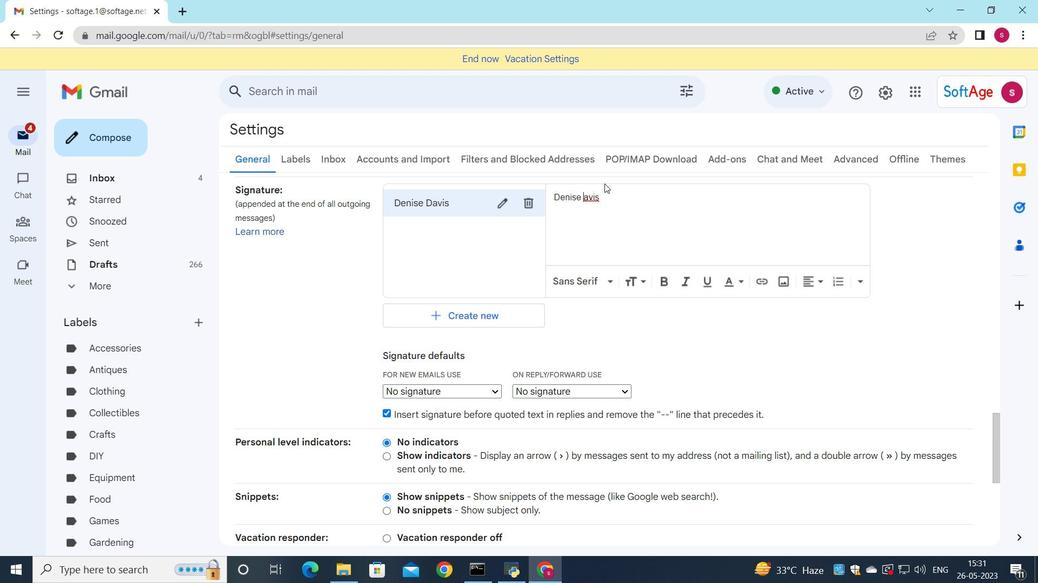 
Action: Mouse moved to (603, 233)
Screenshot: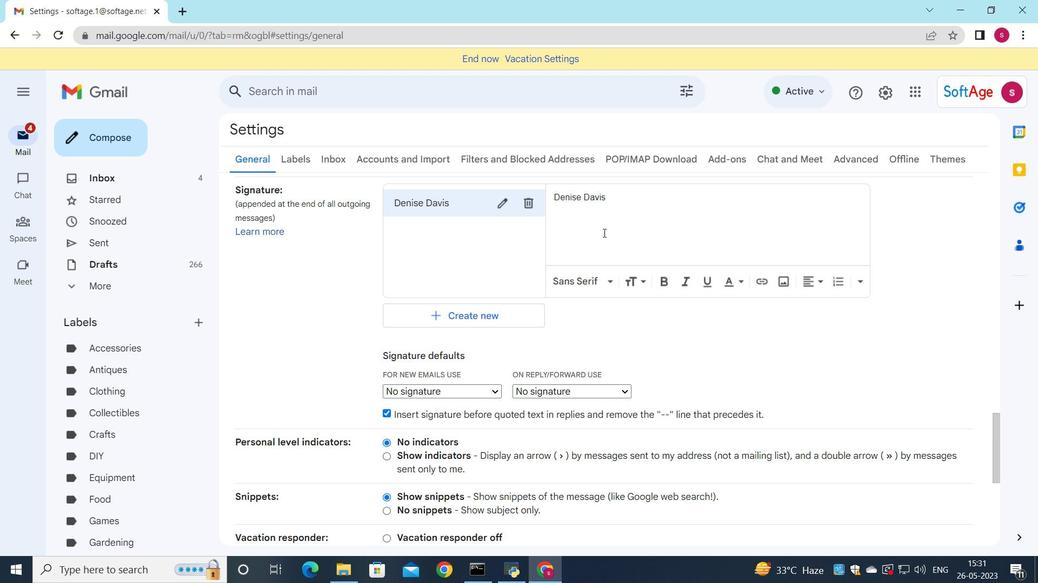 
Action: Mouse scrolled (603, 233) with delta (0, 0)
Screenshot: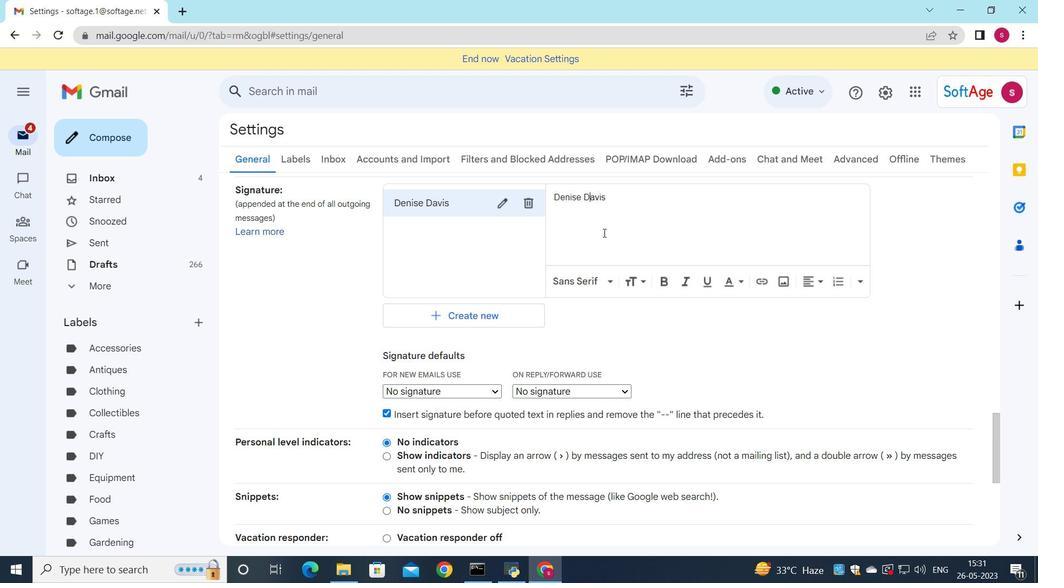 
Action: Mouse moved to (603, 234)
Screenshot: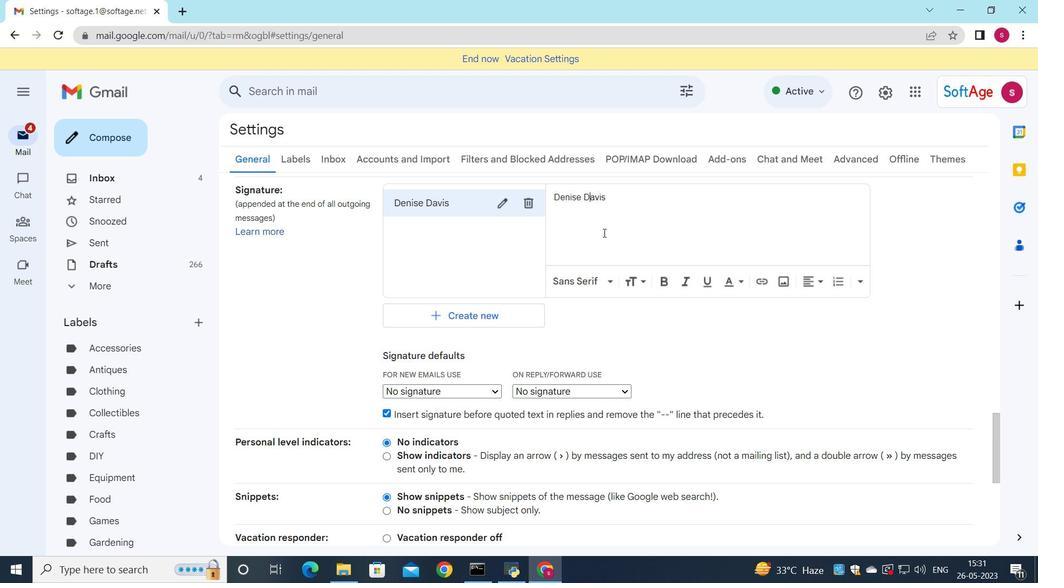 
Action: Mouse scrolled (603, 233) with delta (0, 0)
Screenshot: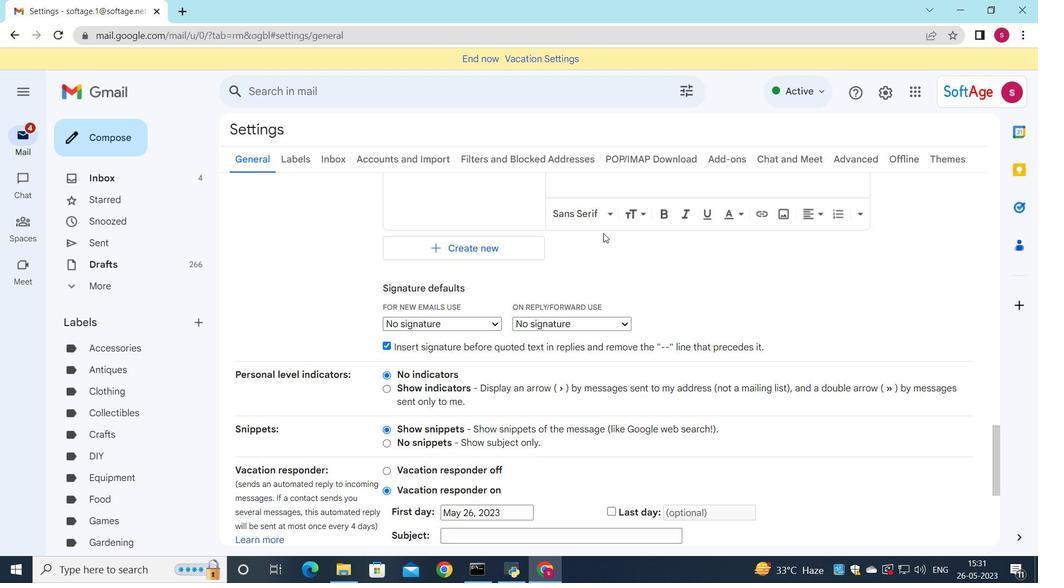 
Action: Mouse moved to (606, 238)
Screenshot: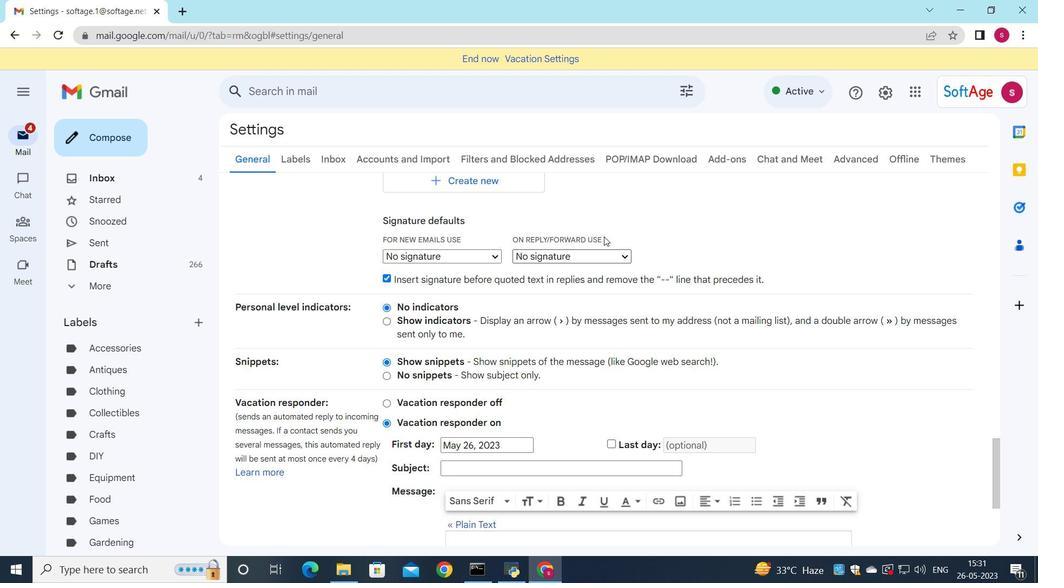 
Action: Mouse scrolled (606, 238) with delta (0, 0)
Screenshot: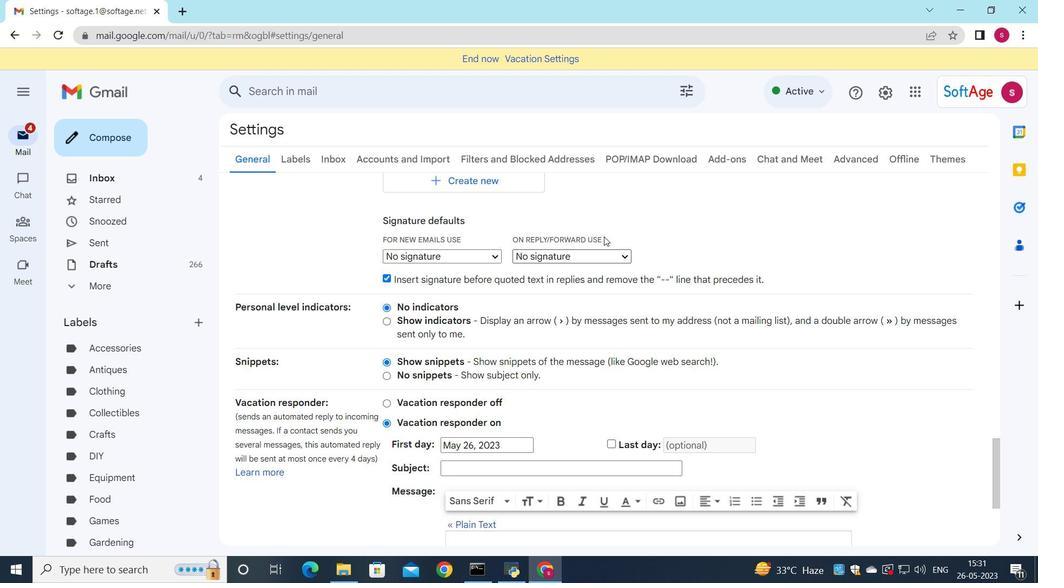 
Action: Mouse moved to (608, 238)
Screenshot: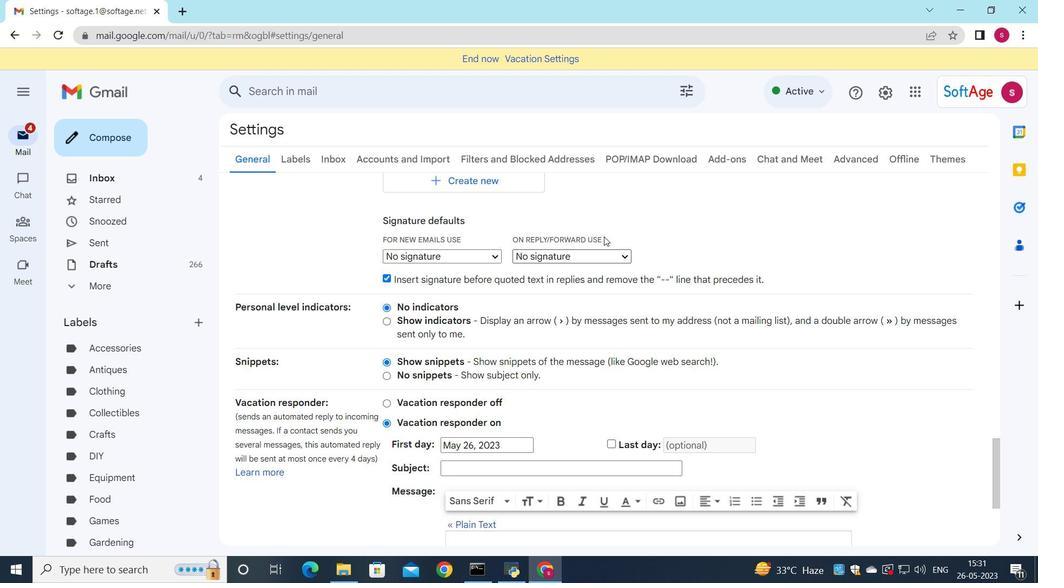 
Action: Mouse scrolled (608, 239) with delta (0, 0)
Screenshot: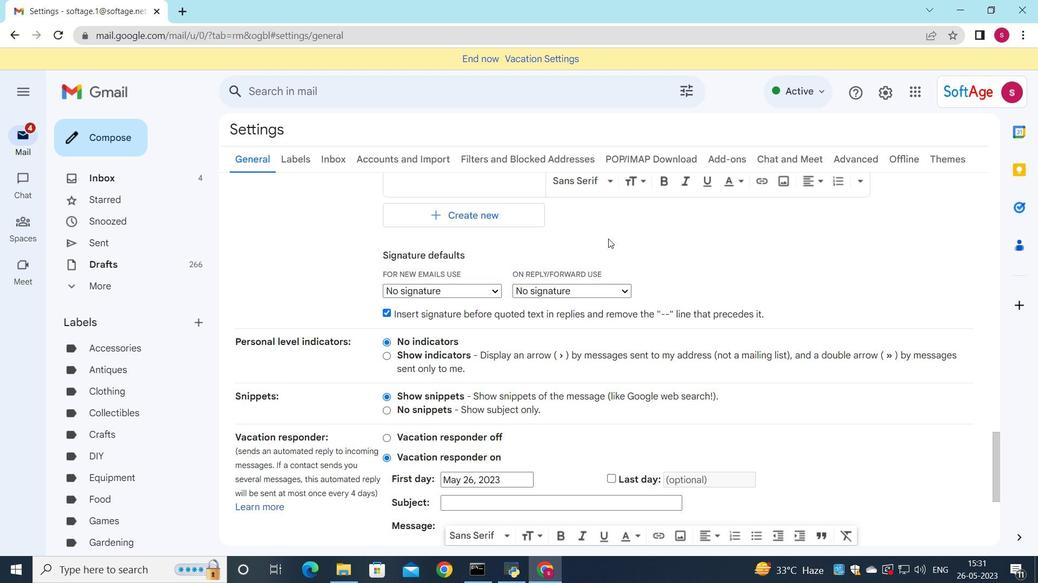 
Action: Mouse scrolled (608, 238) with delta (0, 0)
Screenshot: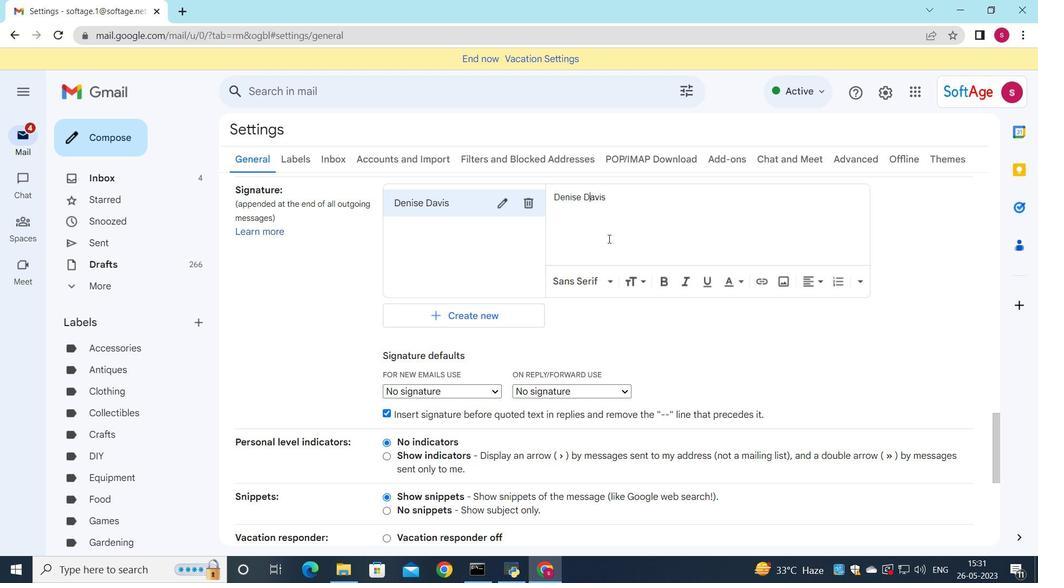 
Action: Mouse scrolled (608, 238) with delta (0, 0)
Screenshot: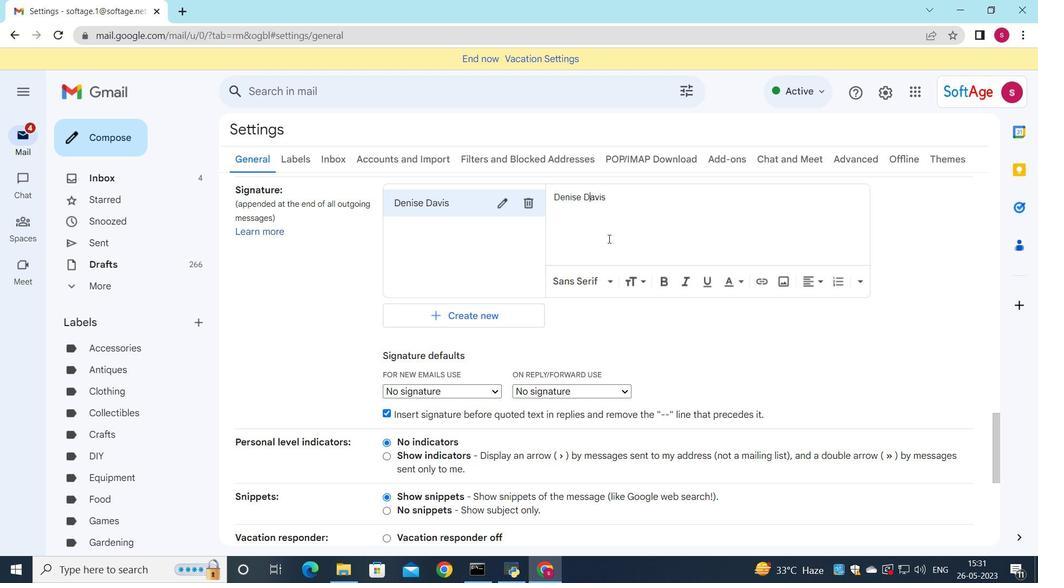 
Action: Mouse scrolled (608, 238) with delta (0, 0)
Screenshot: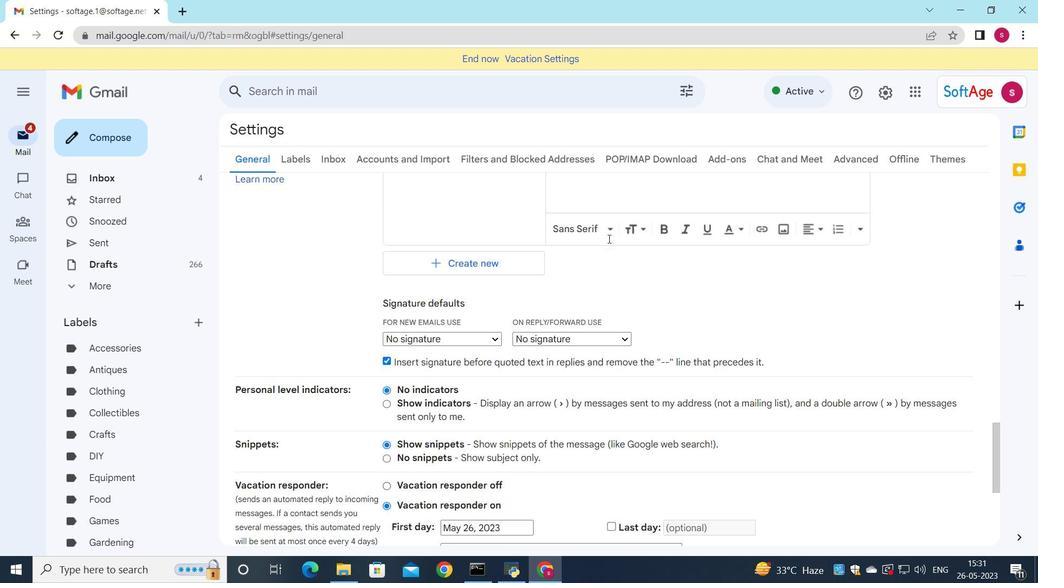 
Action: Mouse moved to (483, 221)
Screenshot: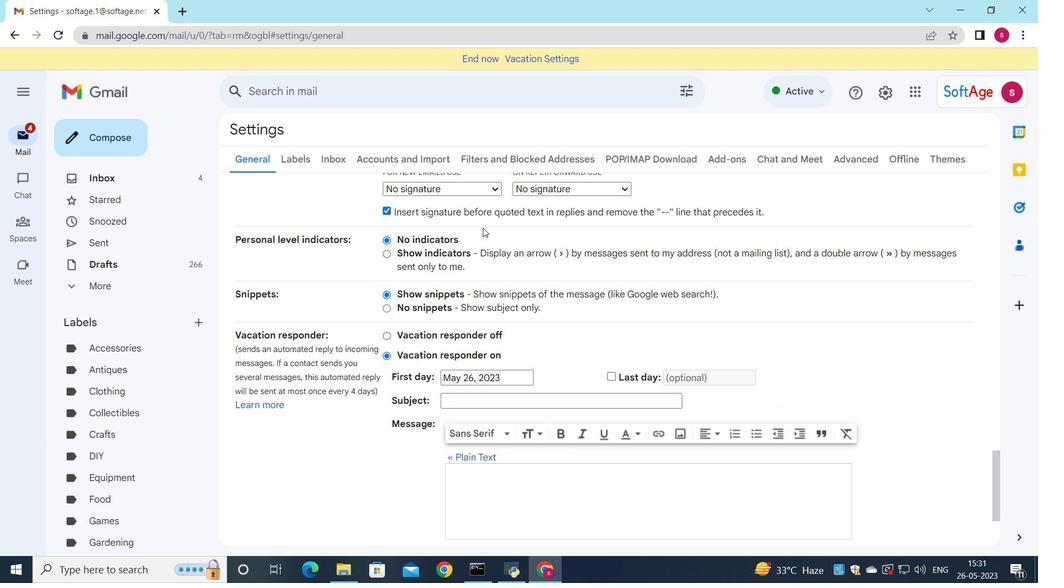 
Action: Mouse scrolled (483, 221) with delta (0, 0)
Screenshot: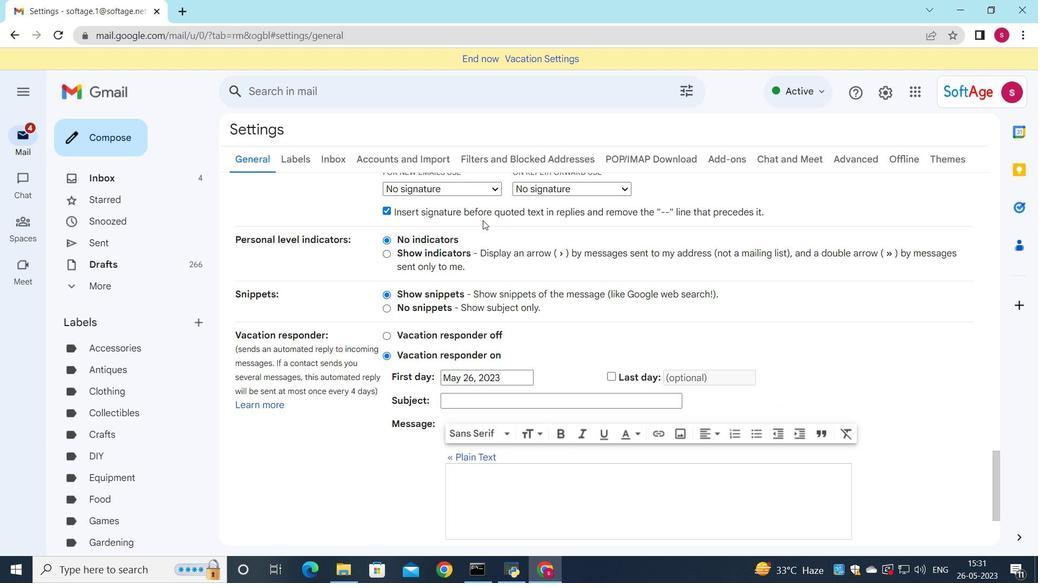 
Action: Mouse moved to (491, 251)
Screenshot: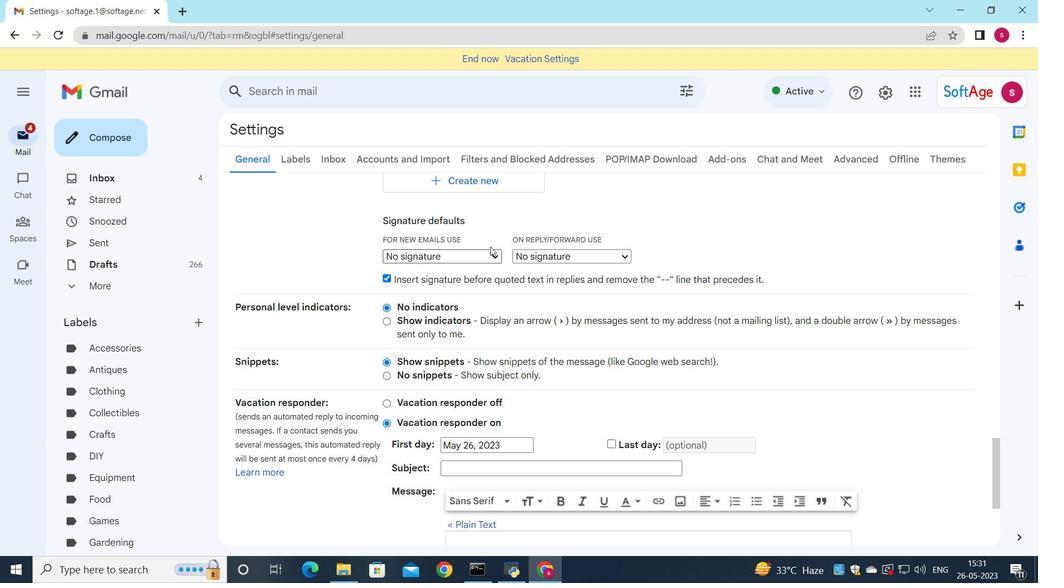 
Action: Mouse pressed left at (491, 251)
Screenshot: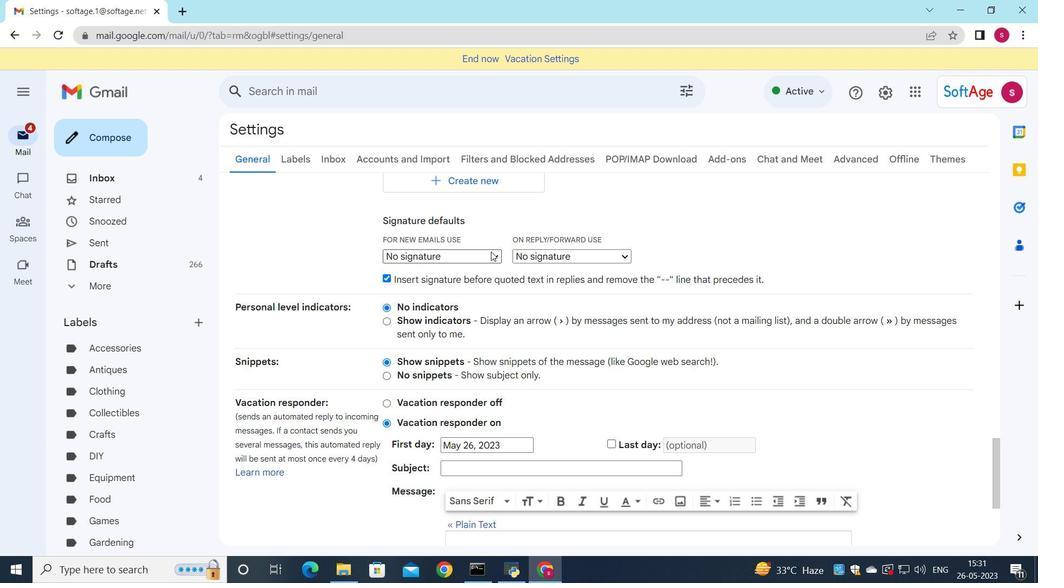 
Action: Mouse moved to (494, 279)
Screenshot: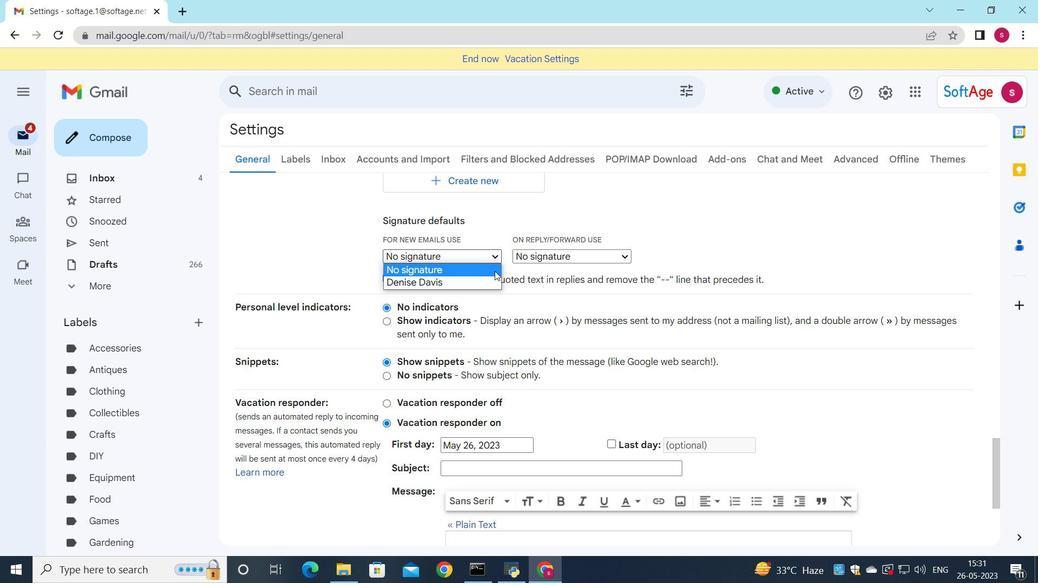 
Action: Mouse pressed left at (494, 279)
Screenshot: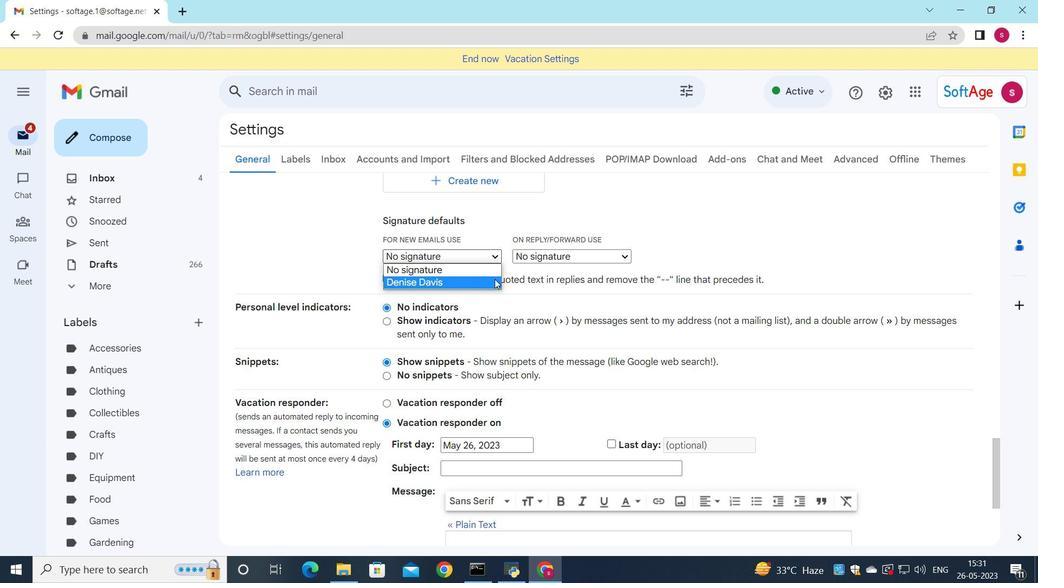 
Action: Mouse moved to (531, 252)
Screenshot: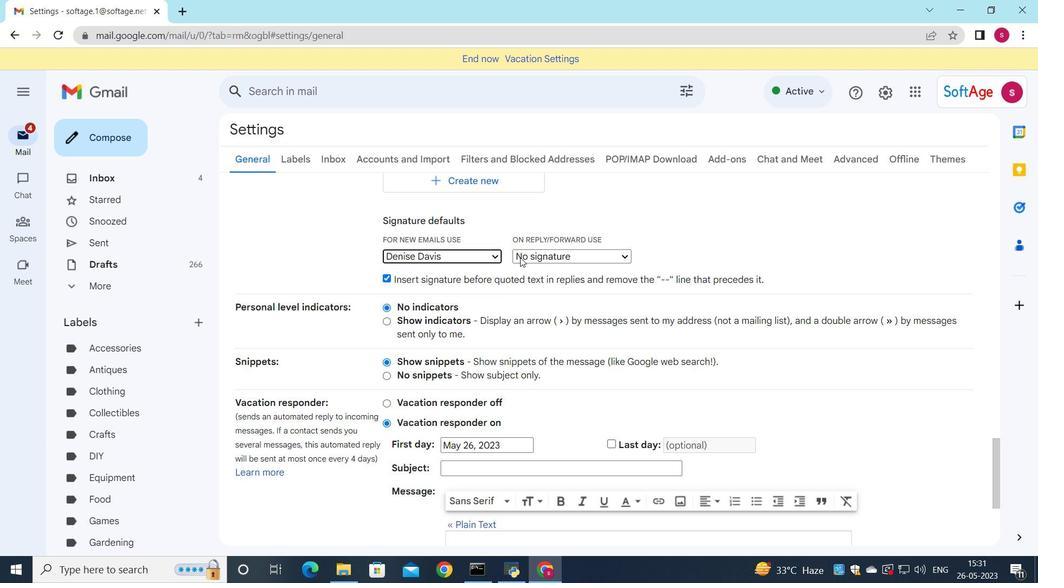 
Action: Mouse pressed left at (531, 252)
Screenshot: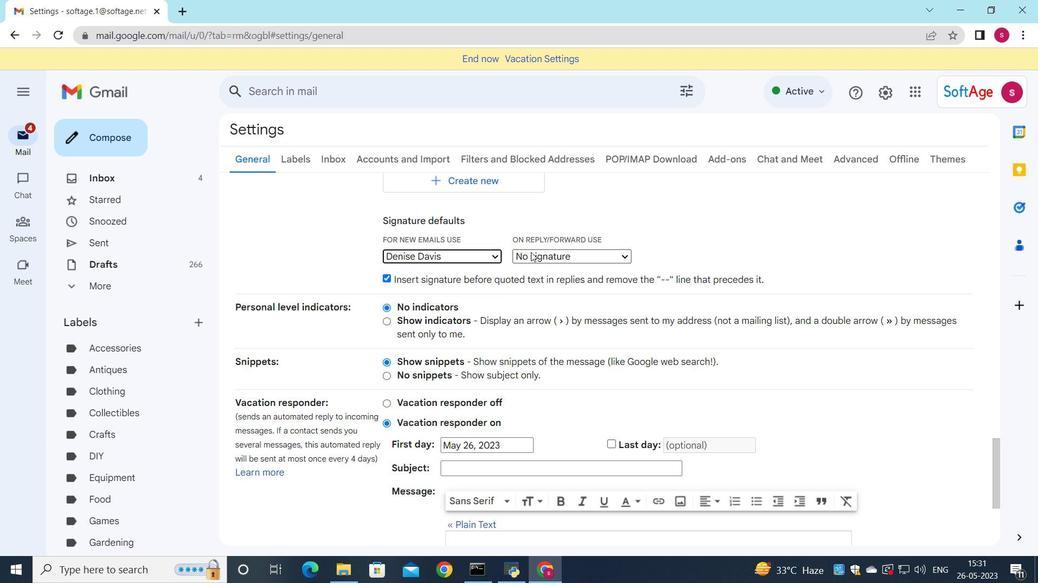 
Action: Mouse moved to (542, 288)
Screenshot: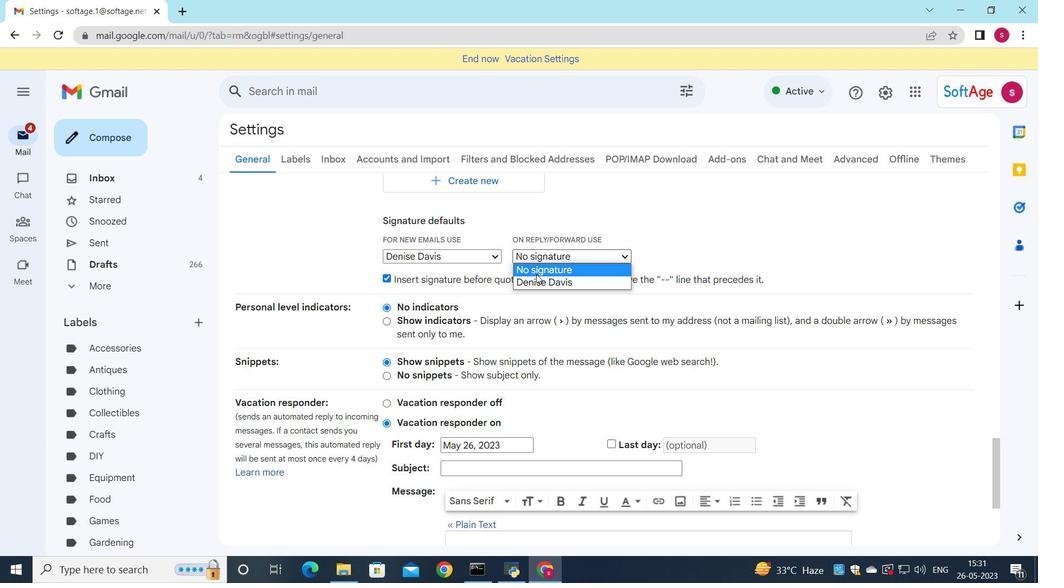 
Action: Mouse pressed left at (542, 288)
Screenshot: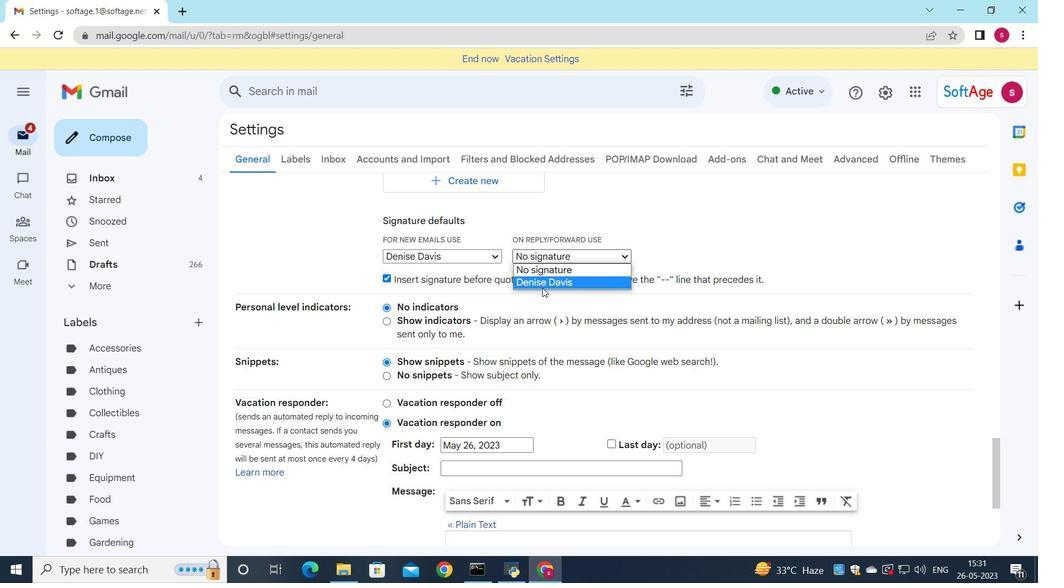
Action: Mouse moved to (527, 275)
Screenshot: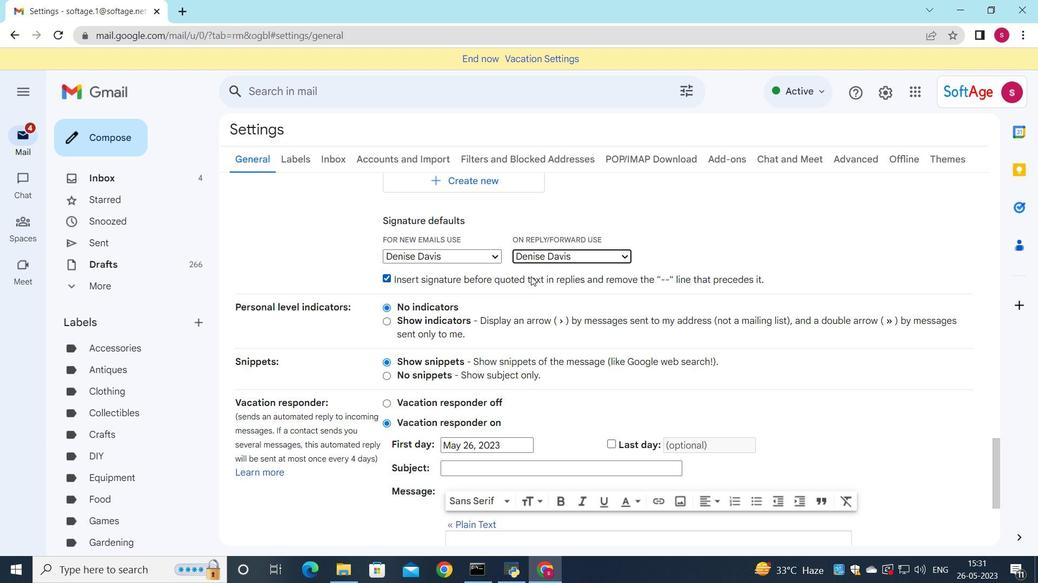 
Action: Mouse scrolled (527, 274) with delta (0, 0)
Screenshot: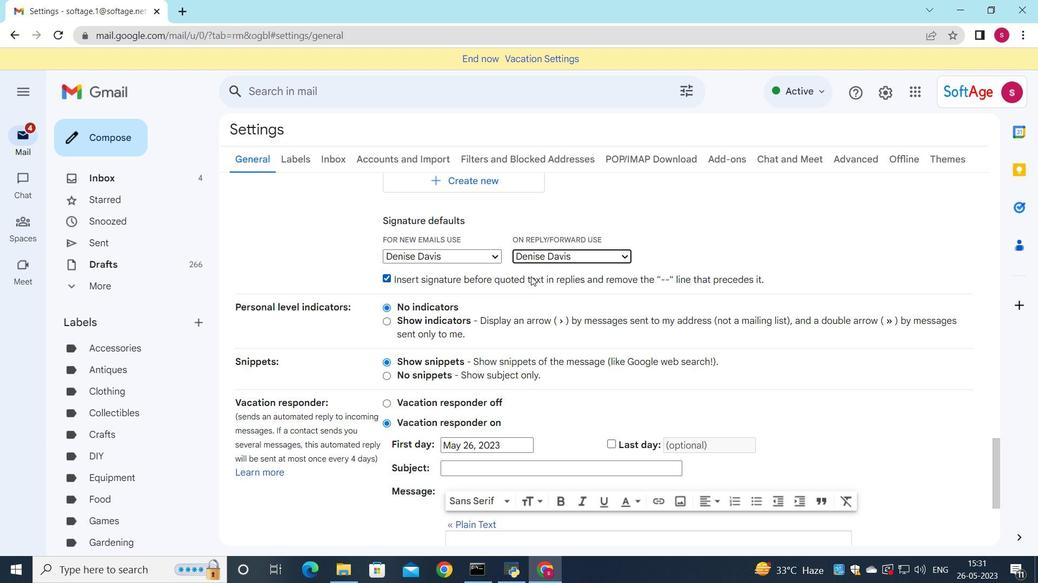 
Action: Mouse scrolled (527, 274) with delta (0, 0)
Screenshot: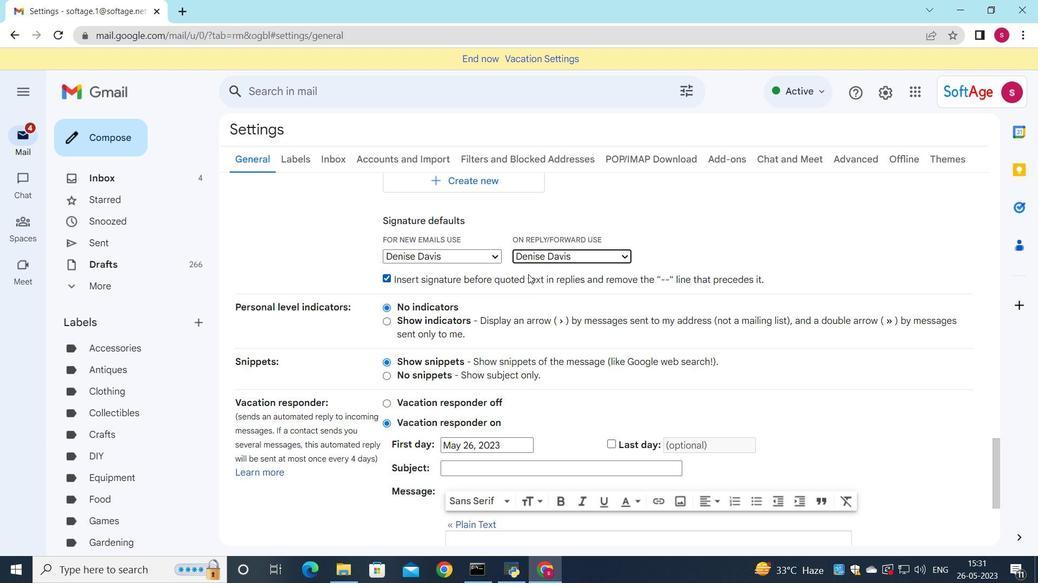 
Action: Mouse scrolled (527, 274) with delta (0, 0)
Screenshot: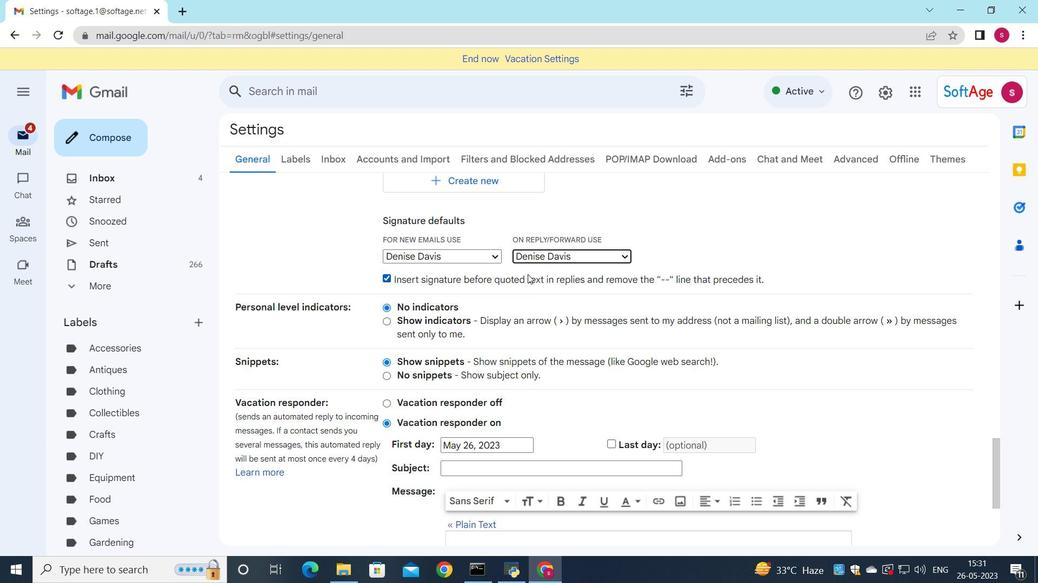 
Action: Mouse scrolled (527, 274) with delta (0, 0)
Screenshot: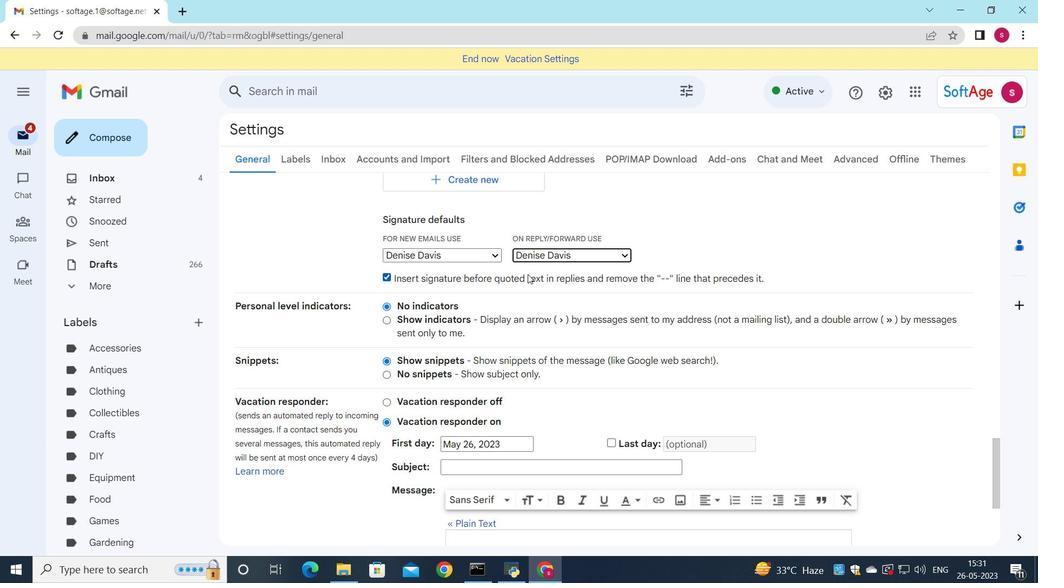 
Action: Mouse scrolled (527, 274) with delta (0, 0)
Screenshot: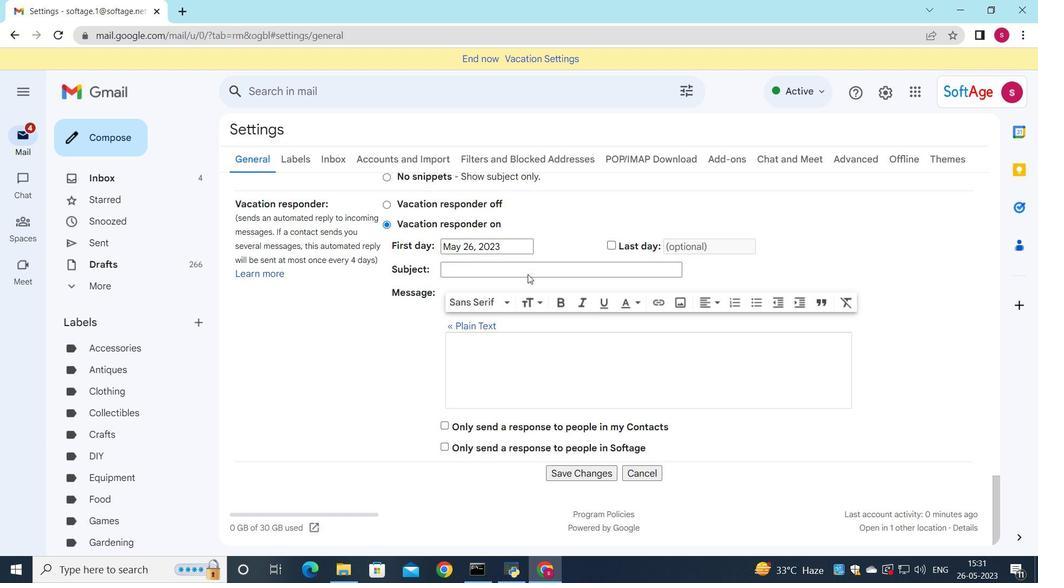 
Action: Mouse scrolled (527, 274) with delta (0, 0)
Screenshot: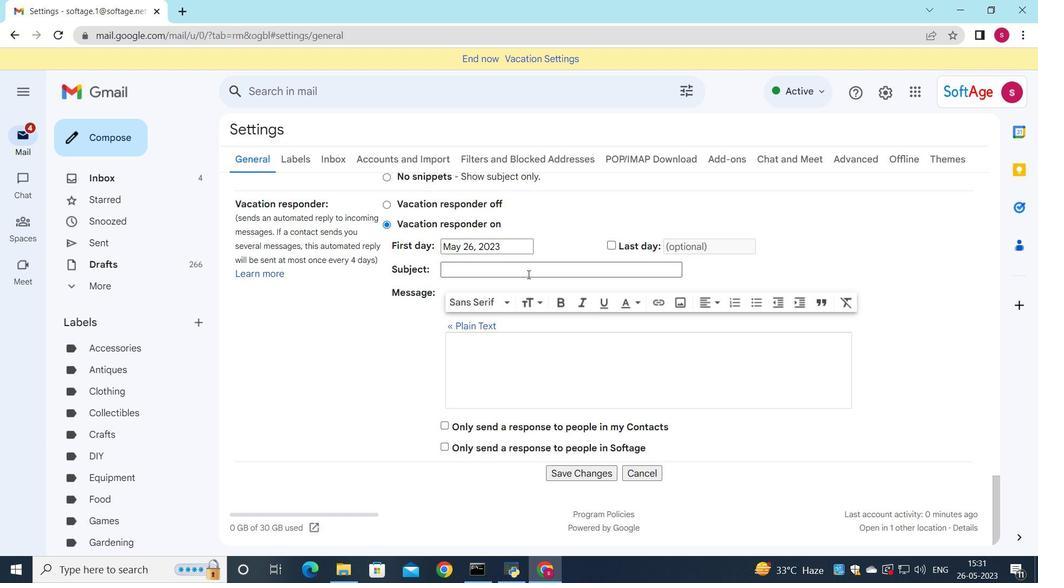 
Action: Mouse moved to (563, 469)
Screenshot: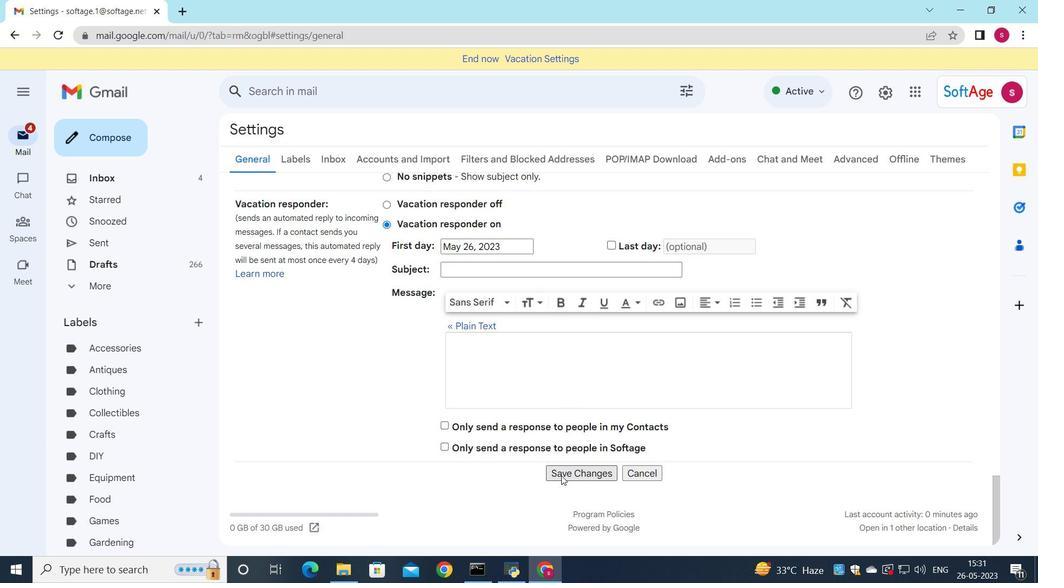 
Action: Mouse pressed left at (563, 469)
Screenshot: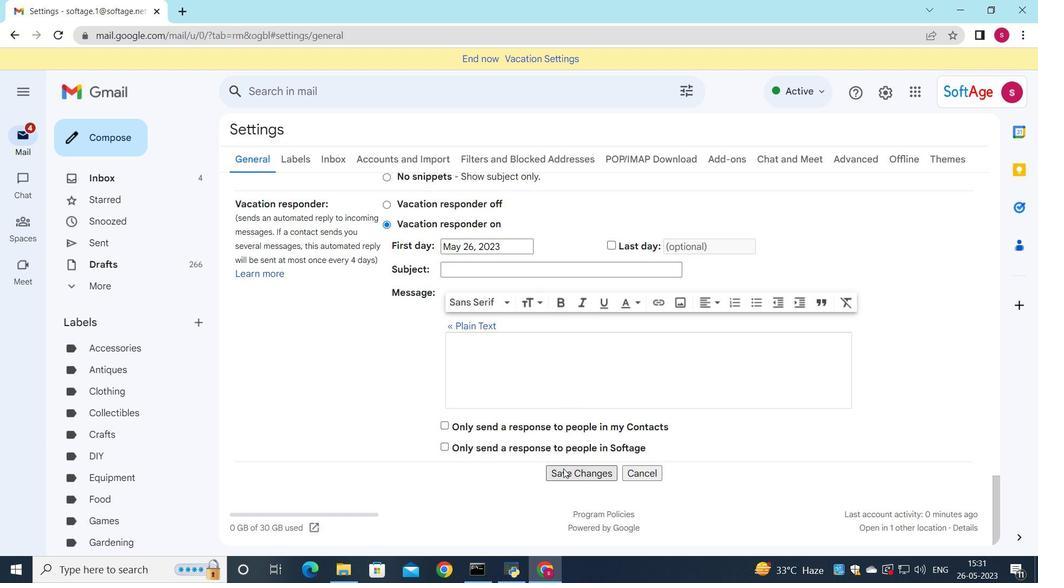 
Action: Mouse moved to (103, 135)
Screenshot: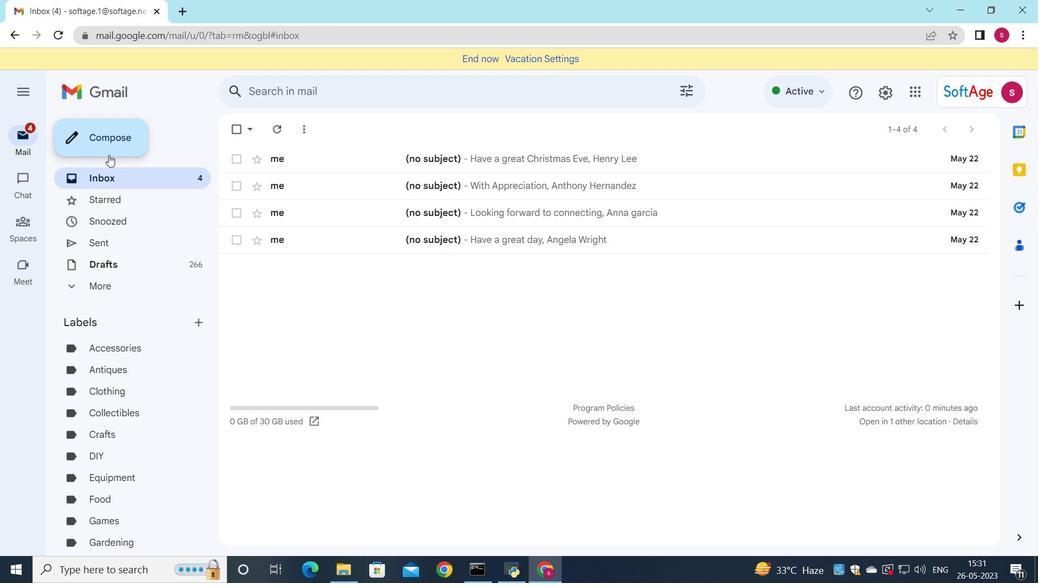 
Action: Mouse pressed left at (103, 135)
Screenshot: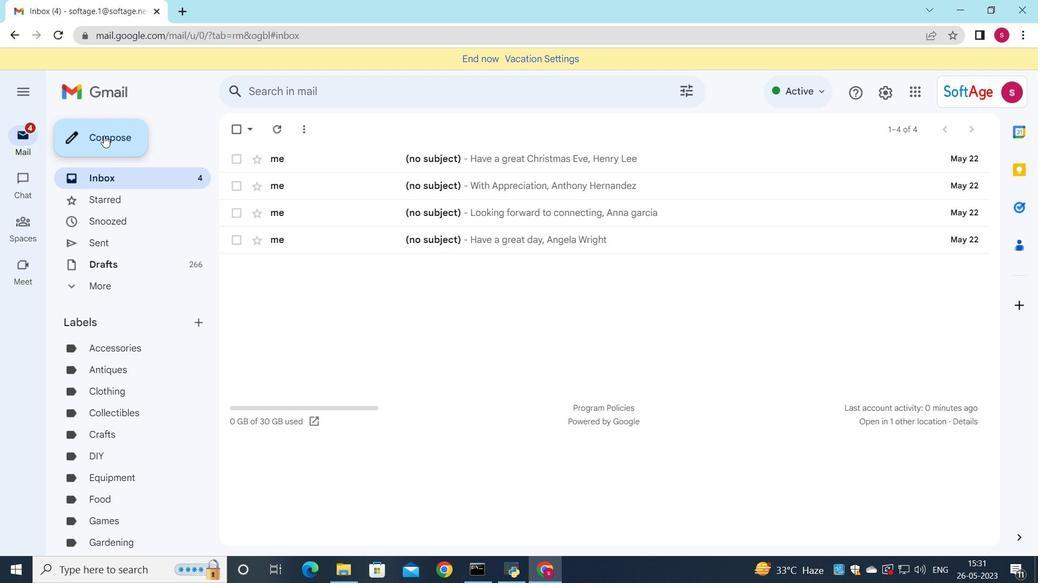
Action: Mouse moved to (752, 241)
Screenshot: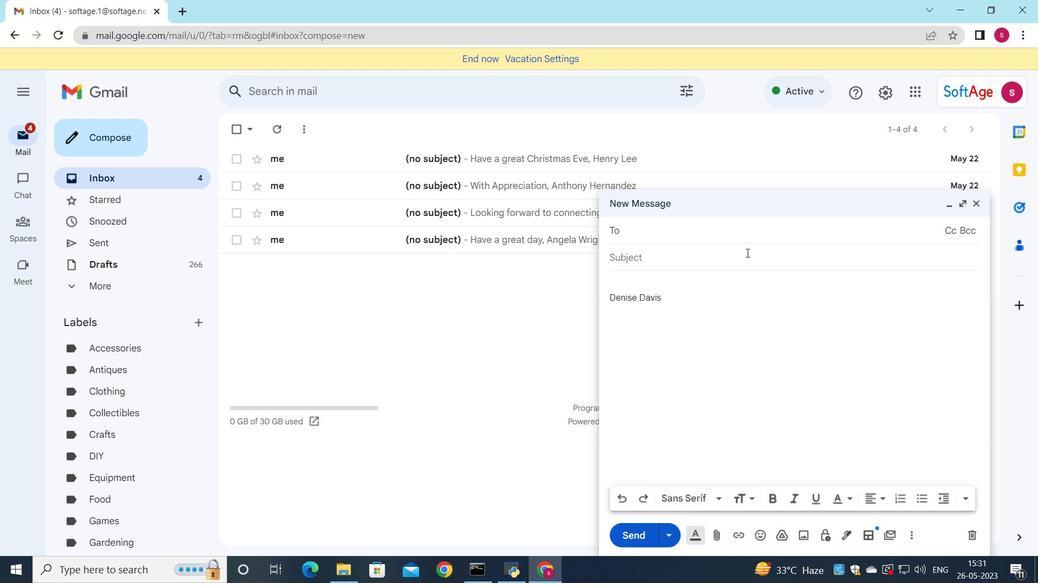 
Action: Key pressed sof
Screenshot: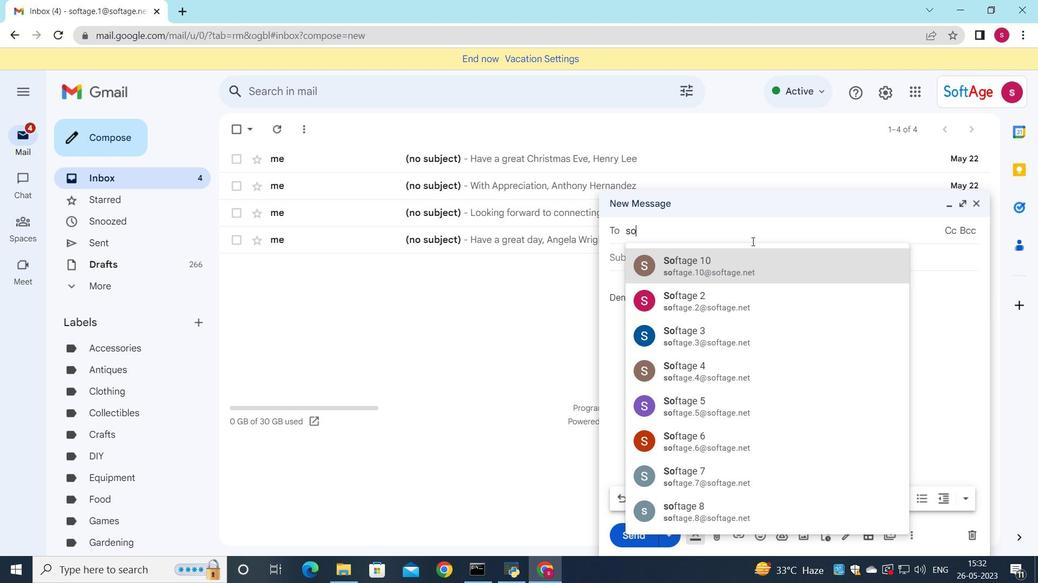 
Action: Mouse moved to (787, 226)
Screenshot: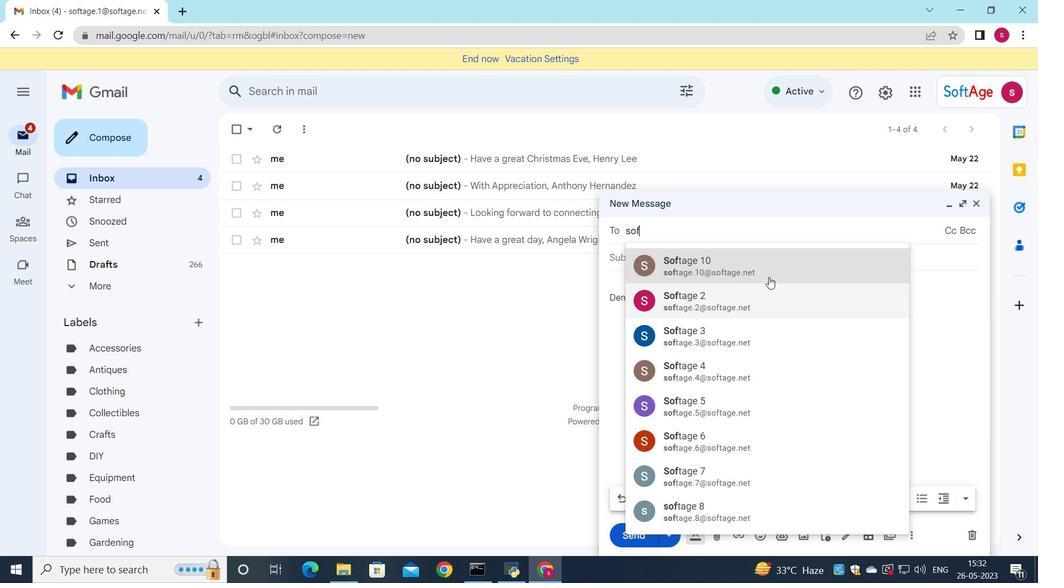 
Action: Key pressed tage.9
Screenshot: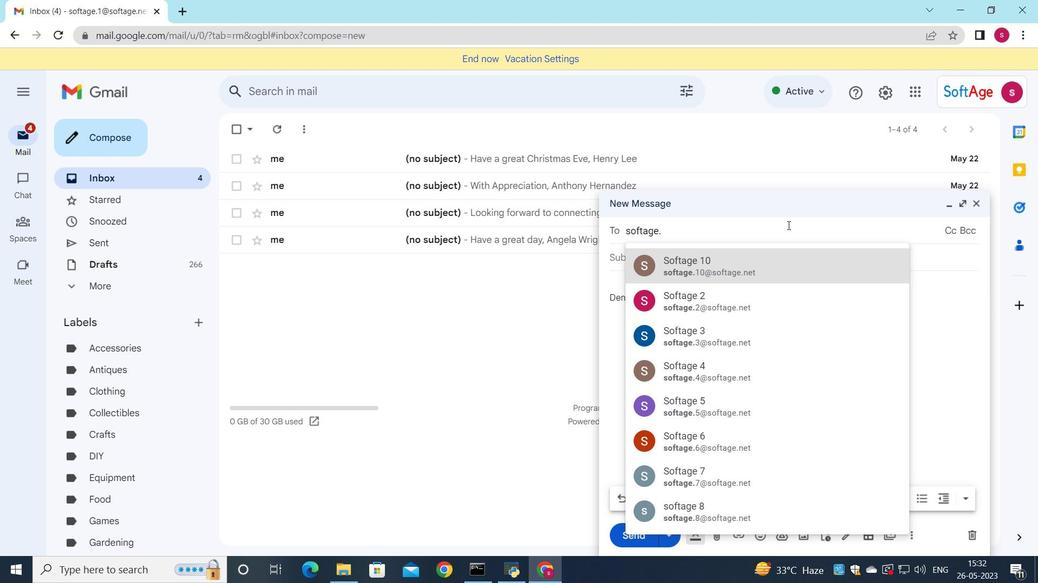 
Action: Mouse moved to (799, 268)
Screenshot: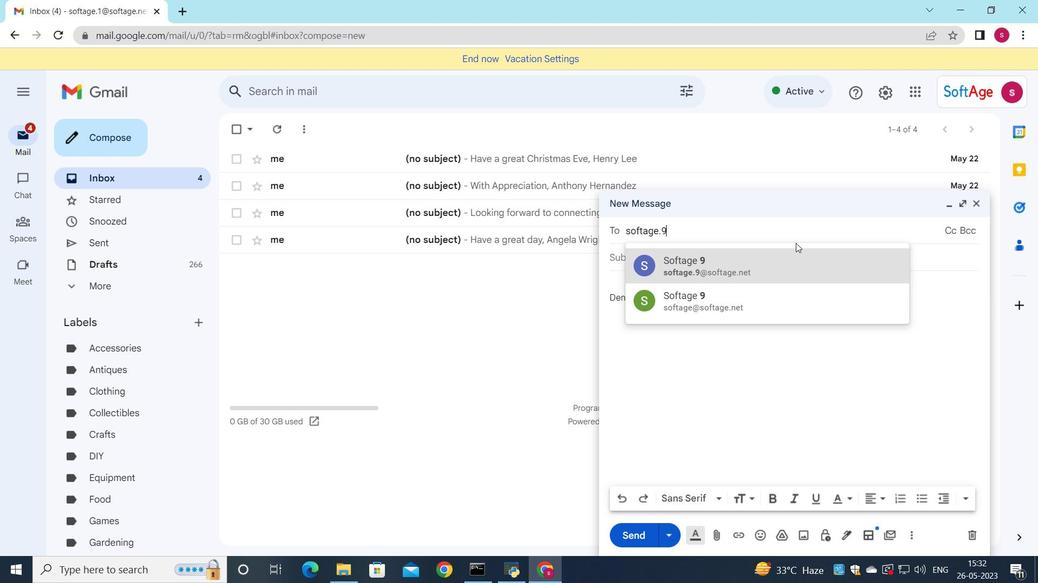 
Action: Mouse pressed left at (799, 268)
Screenshot: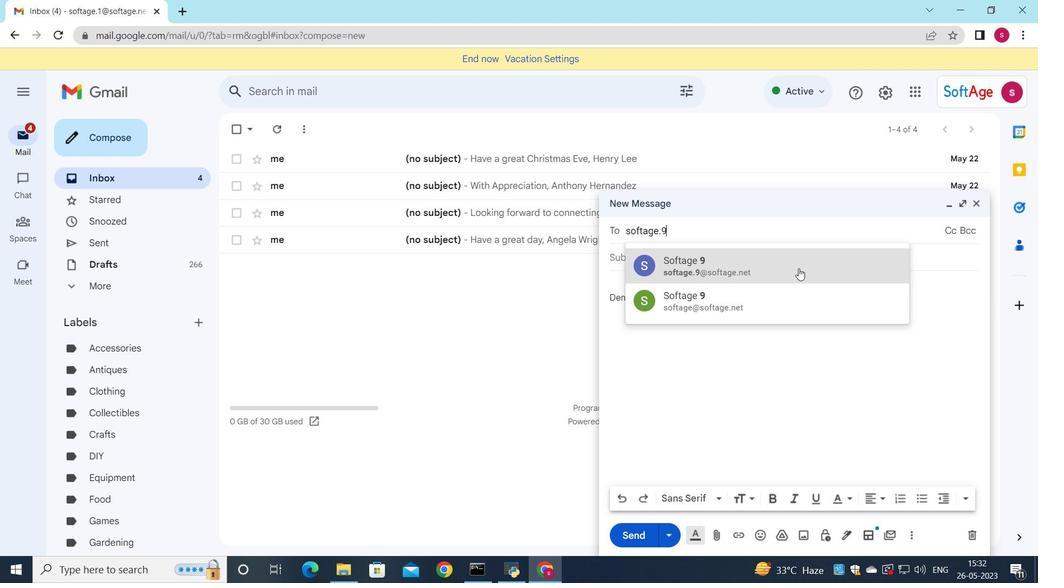 
Action: Key pressed soft
Screenshot: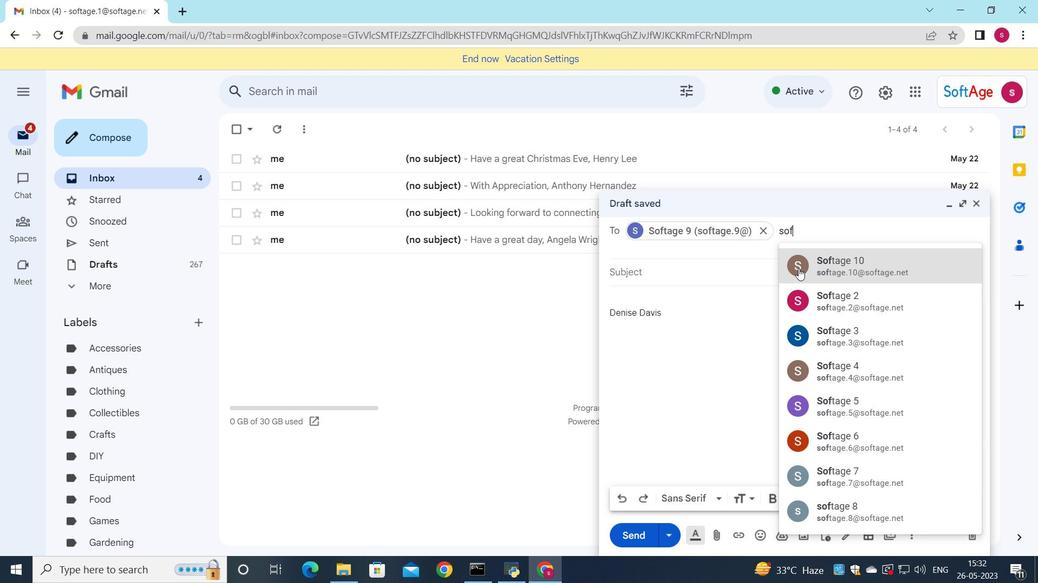 
Action: Mouse moved to (840, 262)
Screenshot: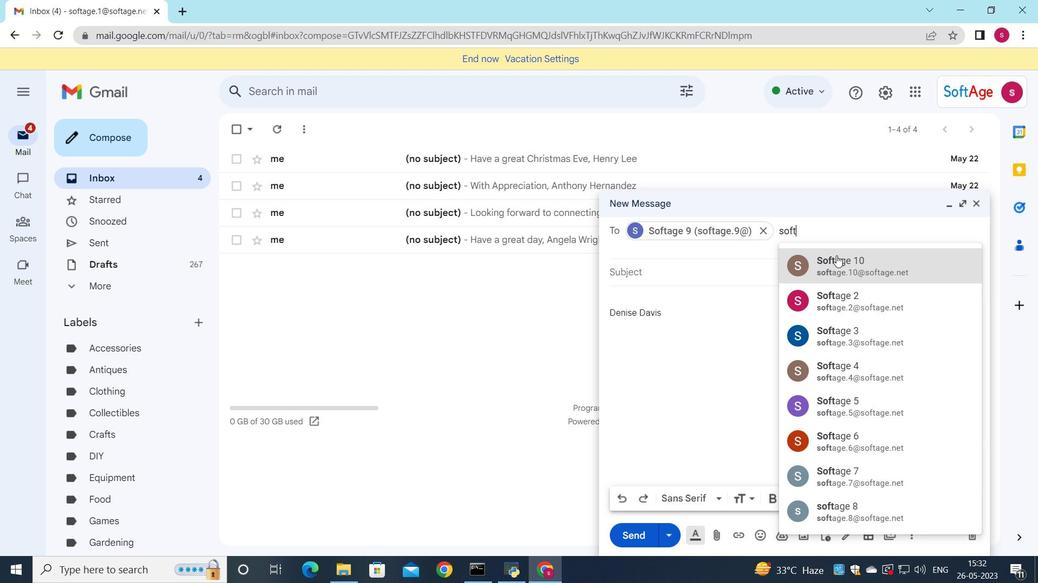 
Action: Mouse pressed left at (840, 262)
Screenshot: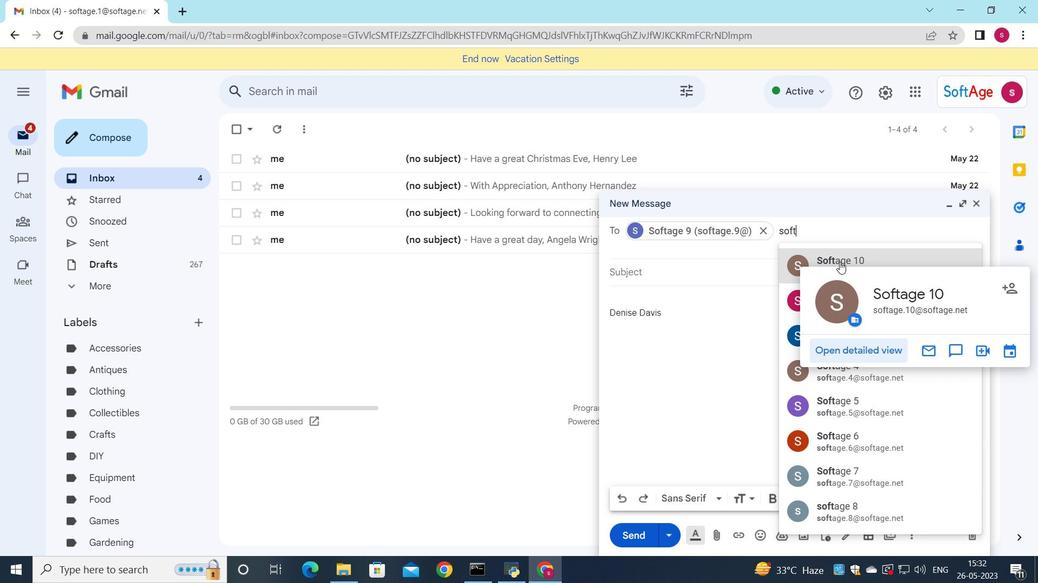 
Action: Mouse moved to (655, 273)
Screenshot: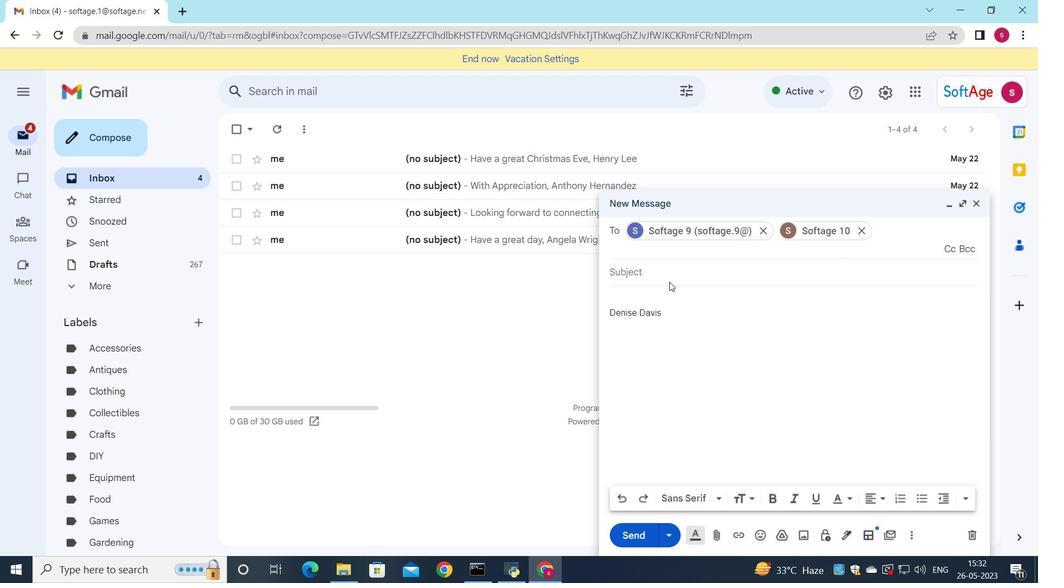 
Action: Mouse pressed left at (655, 273)
Screenshot: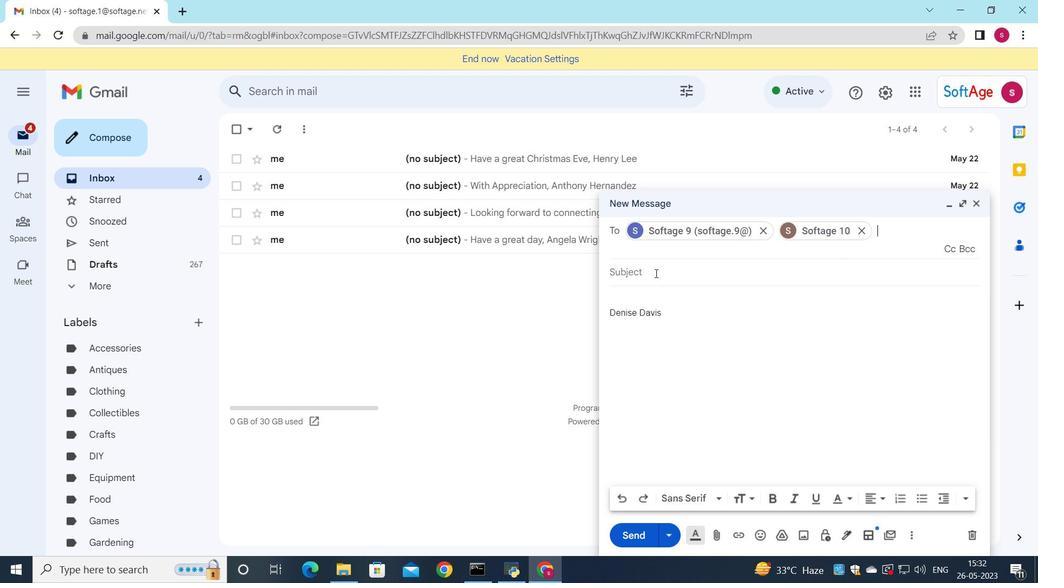 
Action: Mouse moved to (819, 296)
Screenshot: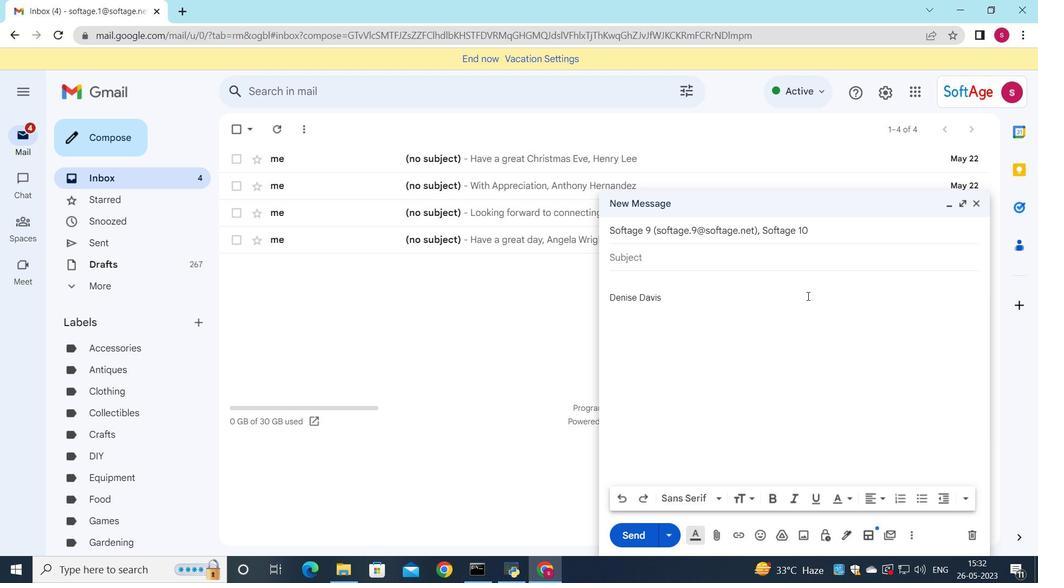
Action: Key pressed <Key.shift>Request<Key.space>for<Key.space>ar<Key.backspace><Key.space>report
Screenshot: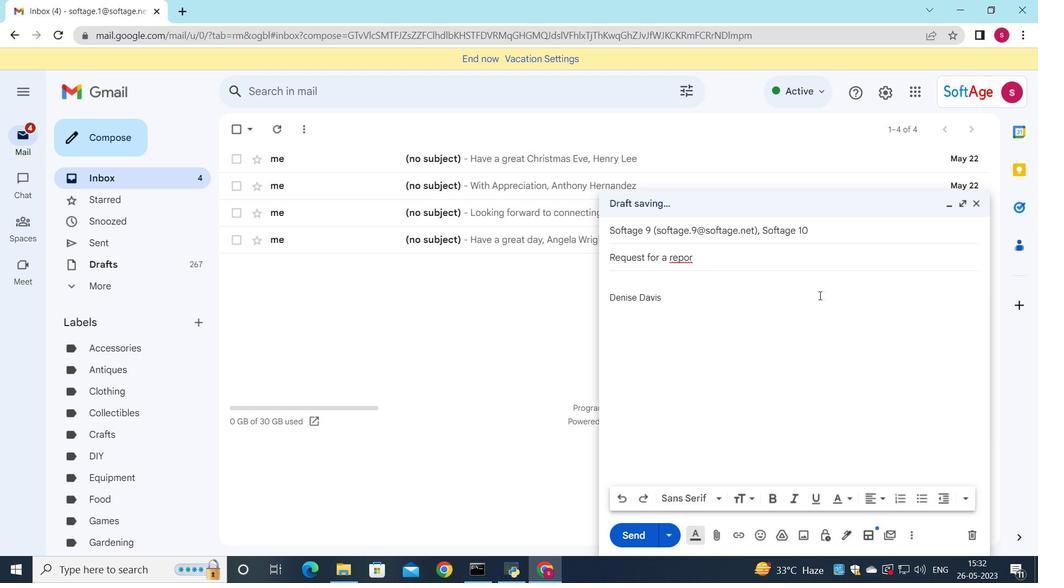 
Action: Mouse moved to (643, 288)
Screenshot: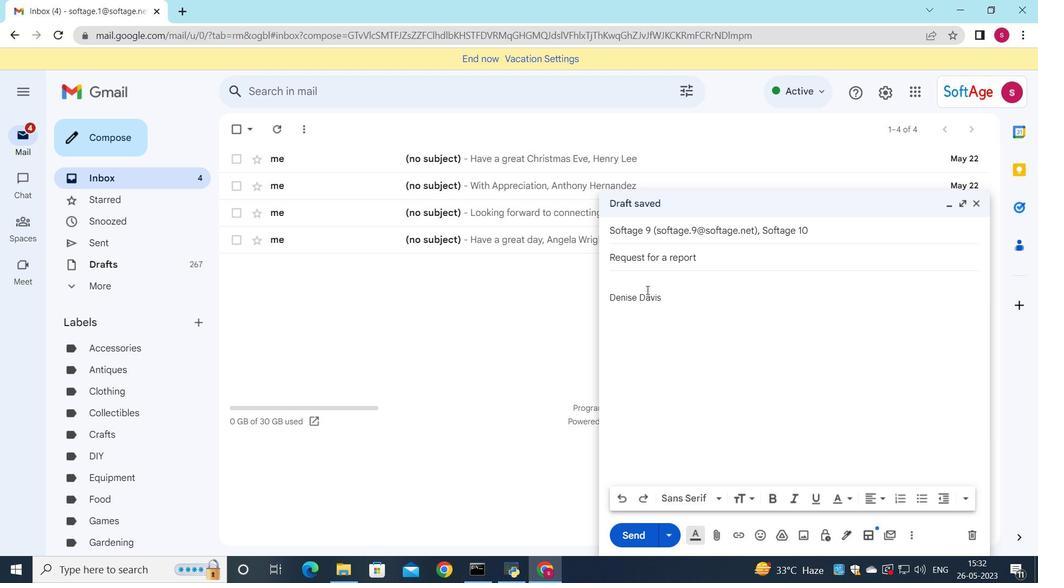
Action: Mouse pressed left at (643, 288)
Screenshot: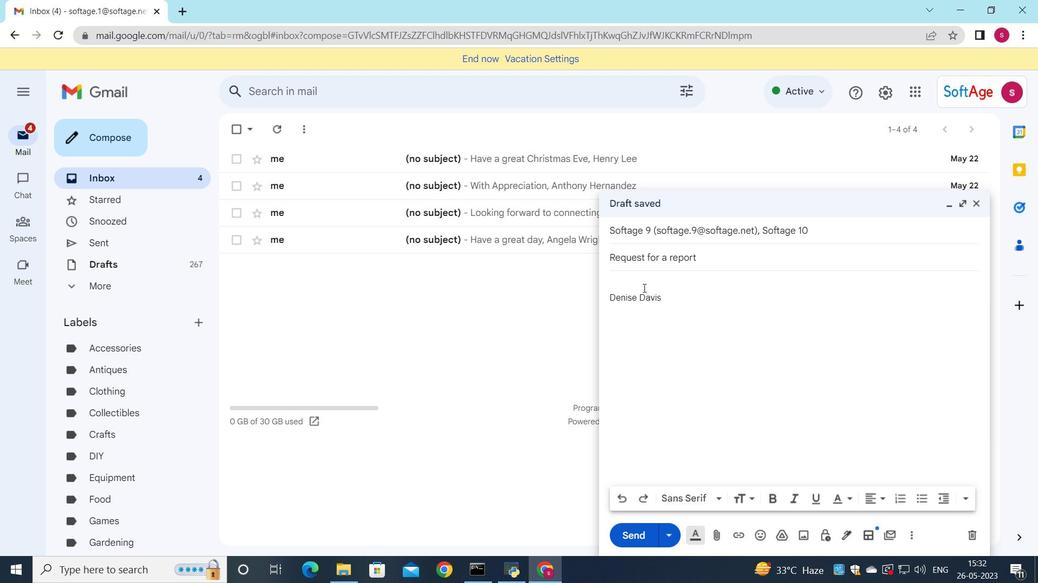 
Action: Key pressed <Key.shift>Please<Key.space>let<Key.space>me<Key.space>know<Key.space>if<Key.space>there<Key.space>are<Key.space>any<Key.space>updates<Key.space>on<Key.space>the<Key.space>status<Key.space>of<Key.space>this<Key.space>project.
Screenshot: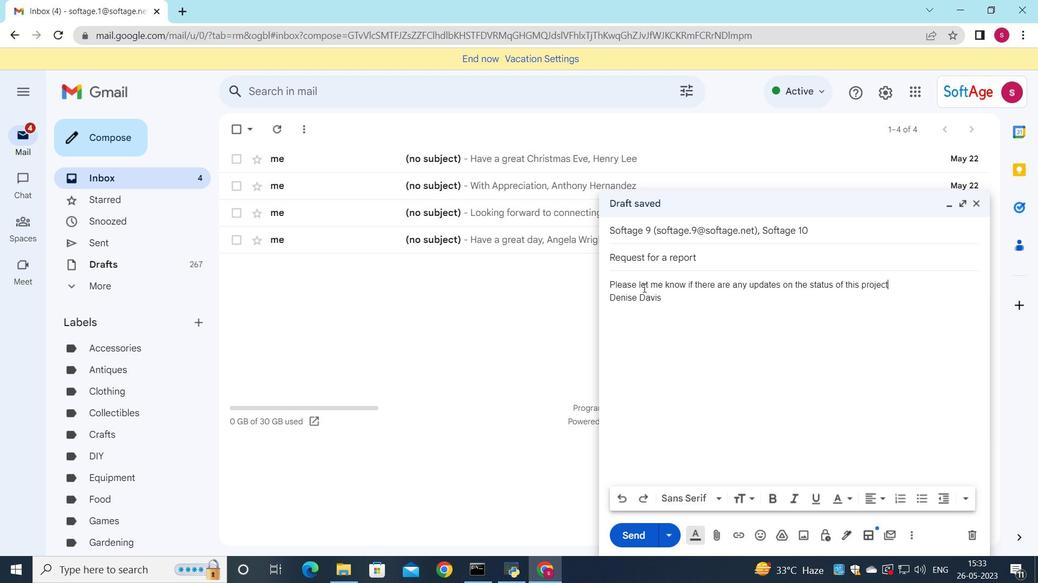 
Action: Mouse moved to (716, 537)
Screenshot: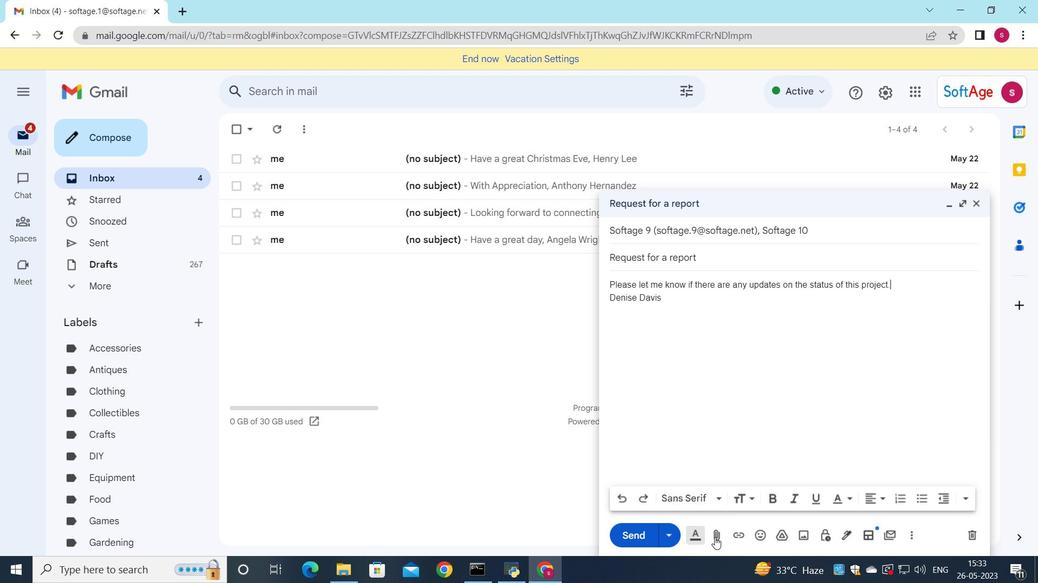 
Action: Mouse pressed left at (716, 537)
Screenshot: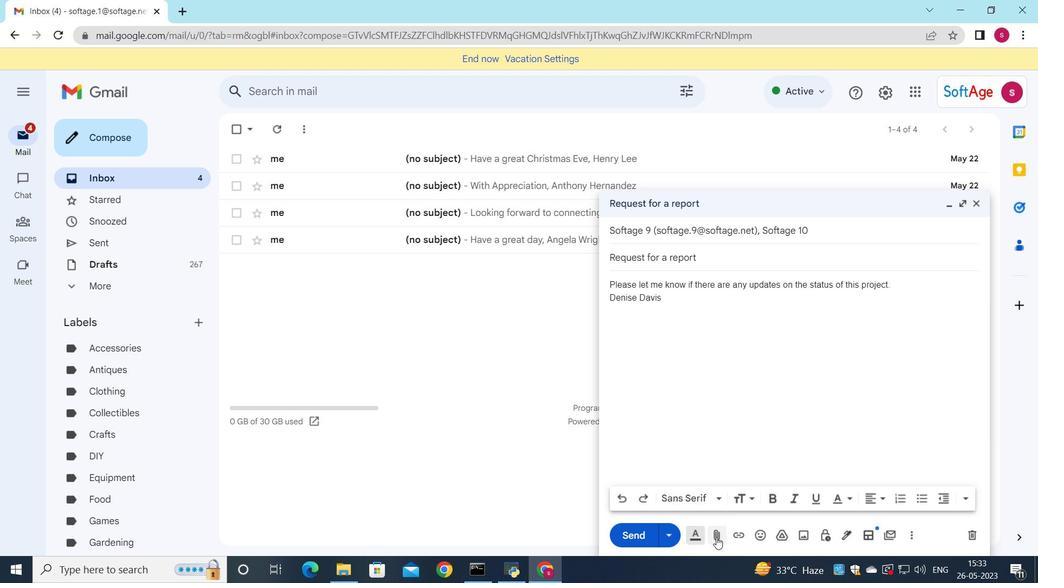 
Action: Mouse moved to (135, 102)
Screenshot: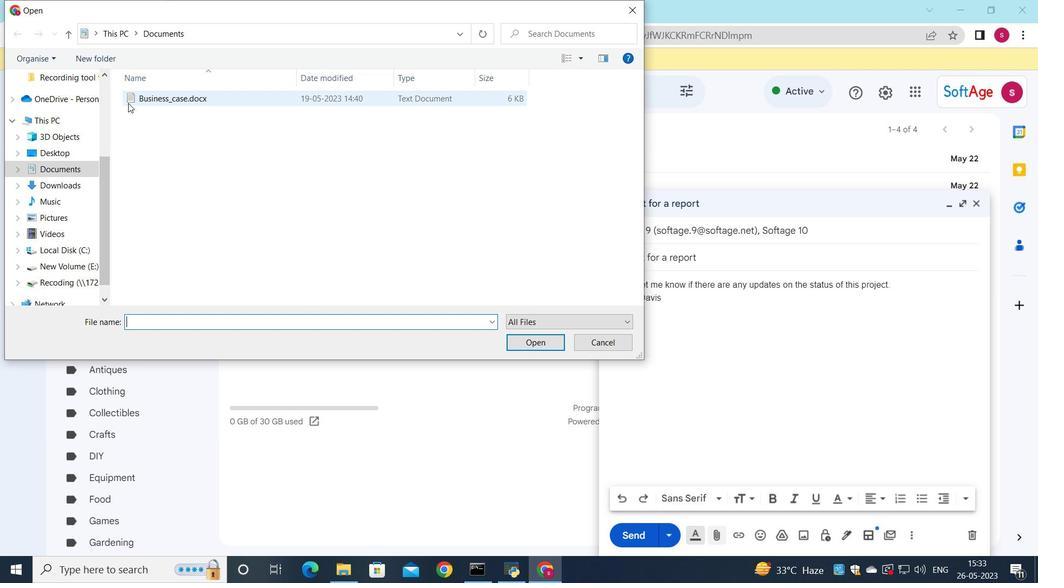 
Action: Mouse pressed left at (135, 102)
Screenshot: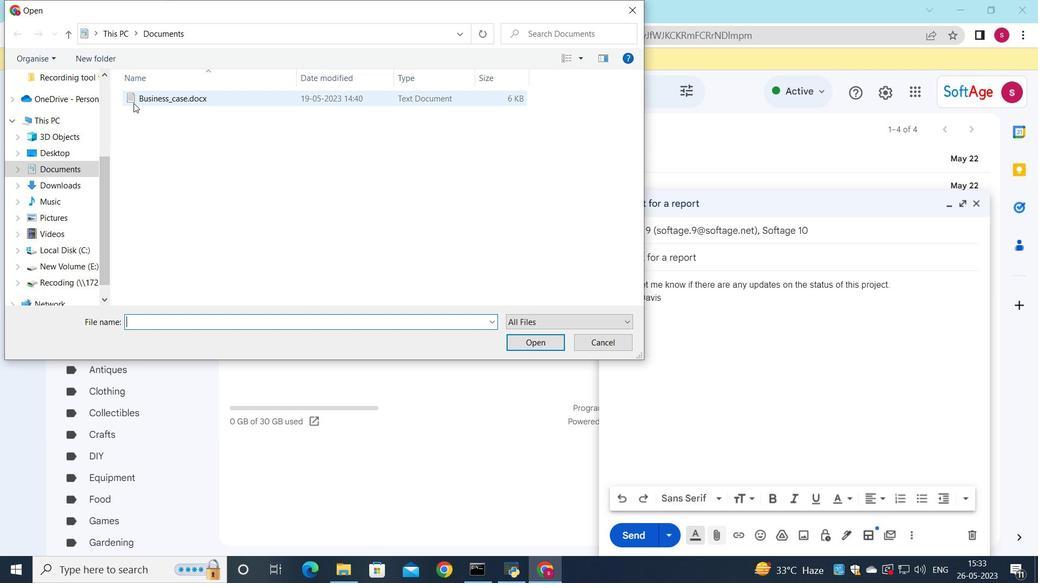
Action: Mouse moved to (174, 100)
Screenshot: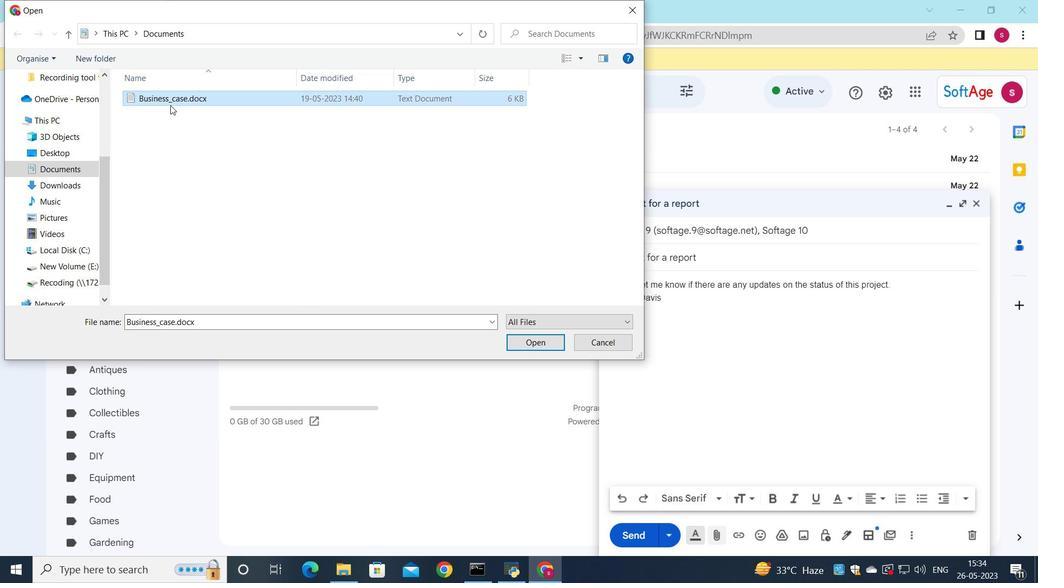 
Action: Mouse pressed left at (174, 100)
Screenshot: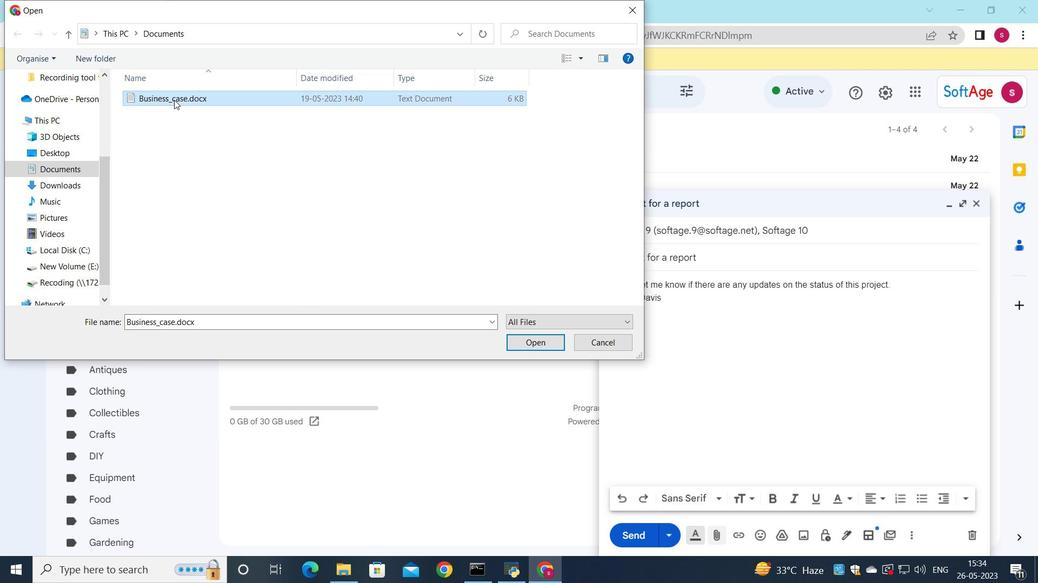 
Action: Mouse moved to (321, 135)
Screenshot: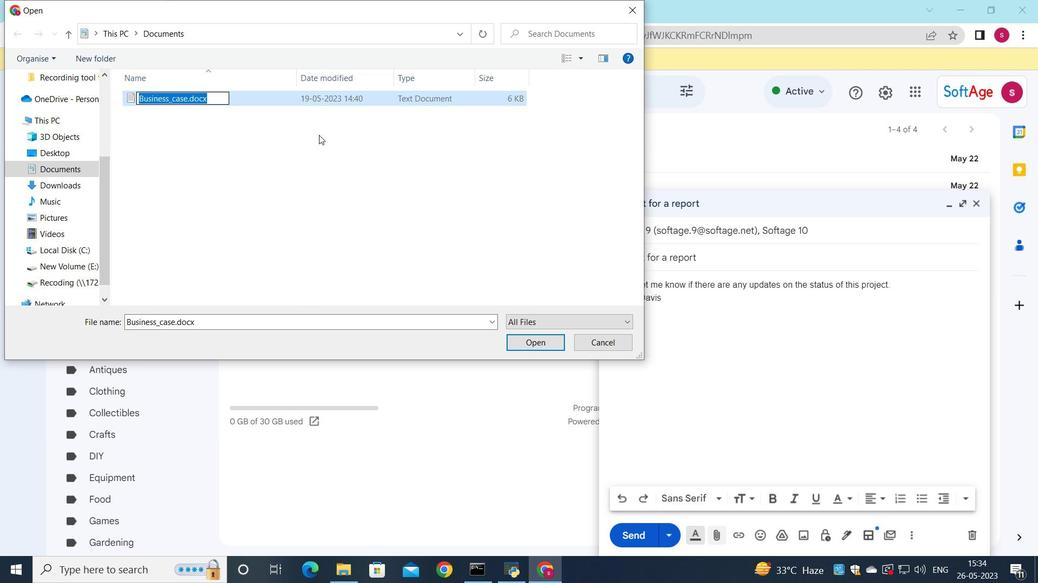 
Action: Key pressed <Key.shift>Job<Key.shift><Key.shift><Key.shift><Key.shift><Key.shift><Key.shift><Key.shift><Key.shift><Key.shift><Key.shift><Key.shift>_application.pdf
Screenshot: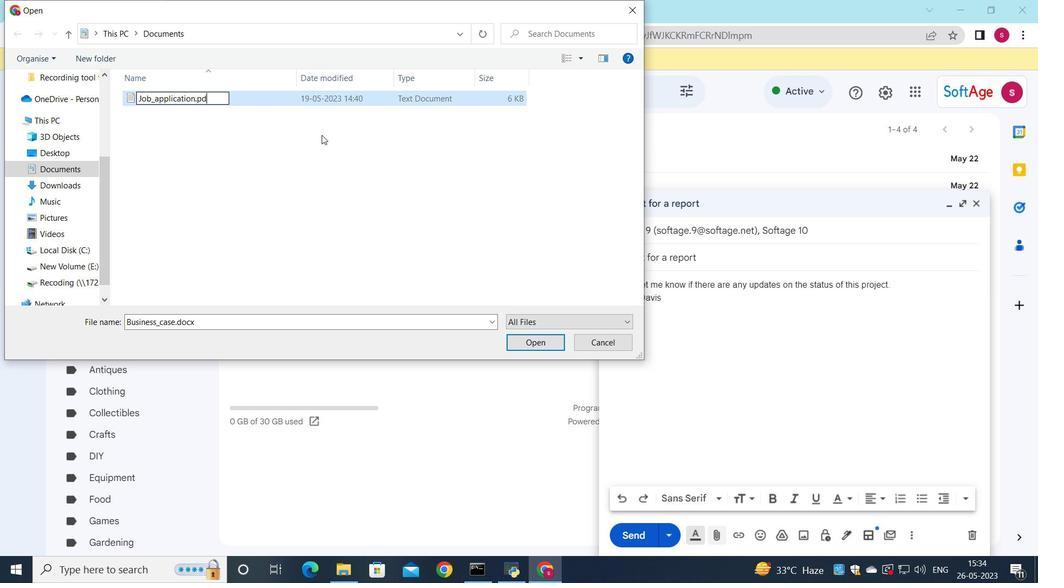
Action: Mouse moved to (284, 98)
Screenshot: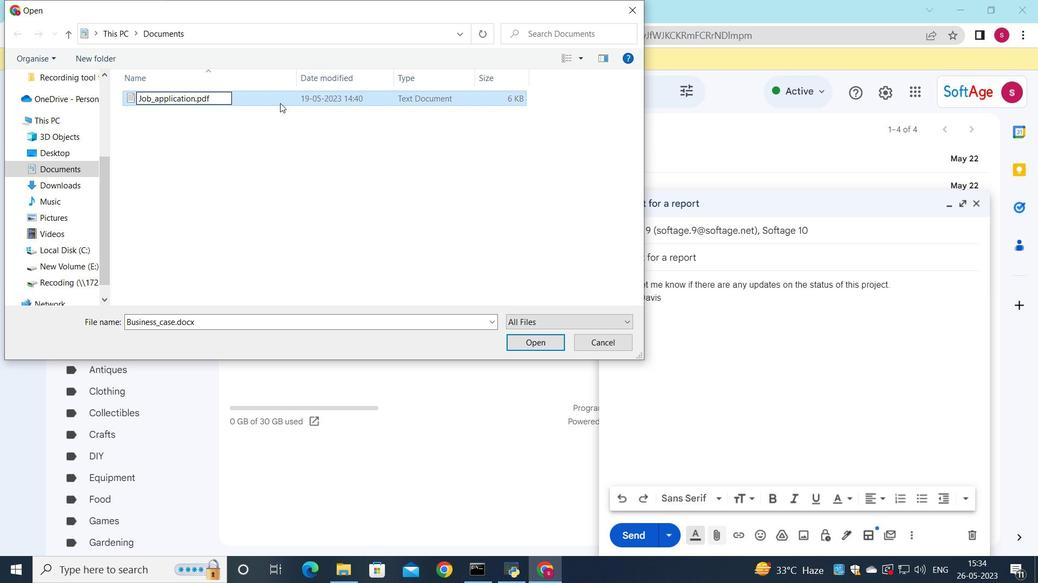 
Action: Mouse pressed left at (284, 98)
Screenshot: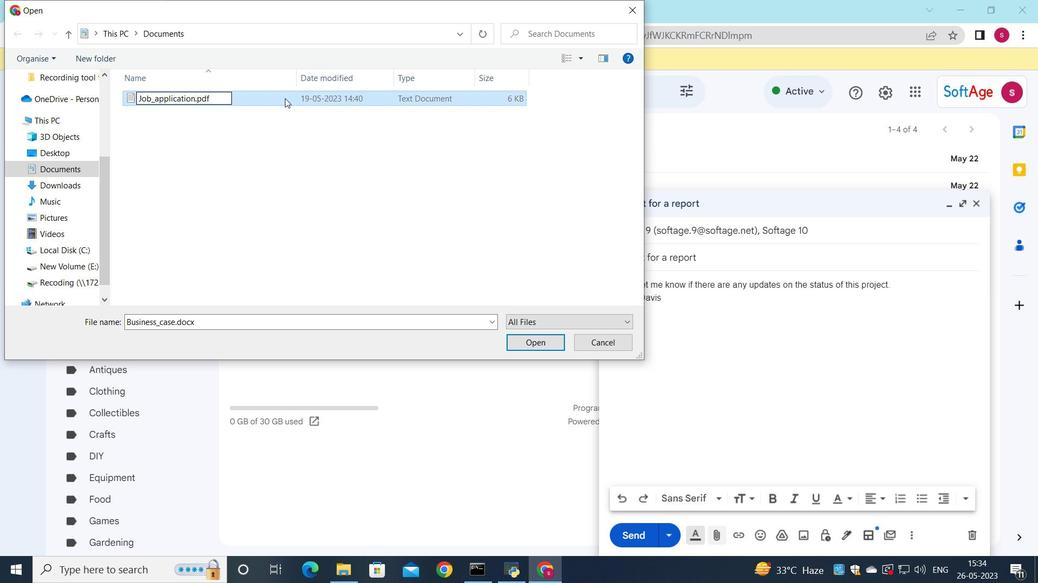 
Action: Mouse moved to (548, 344)
Screenshot: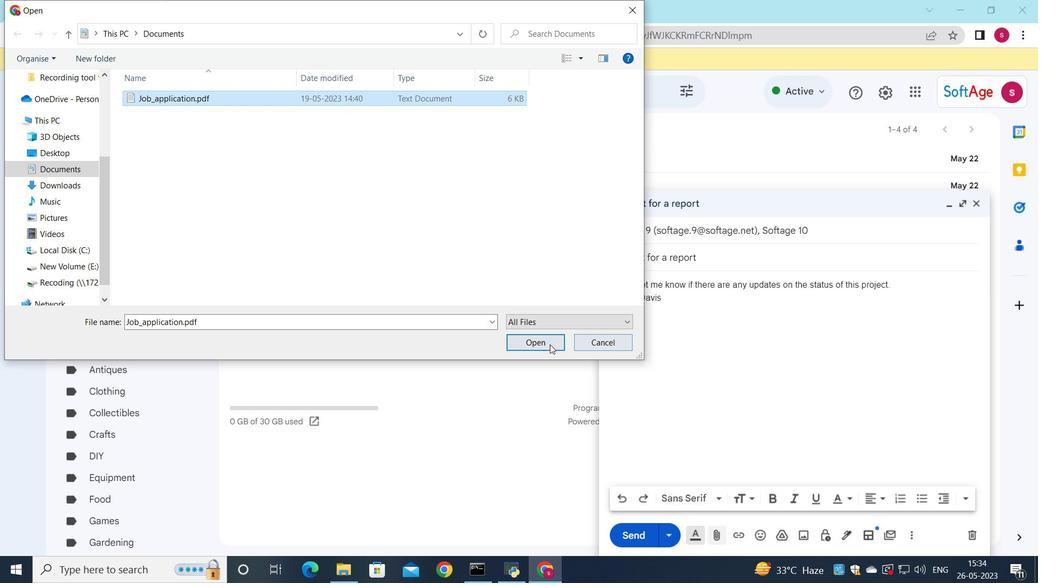 
Action: Mouse pressed left at (548, 344)
Screenshot: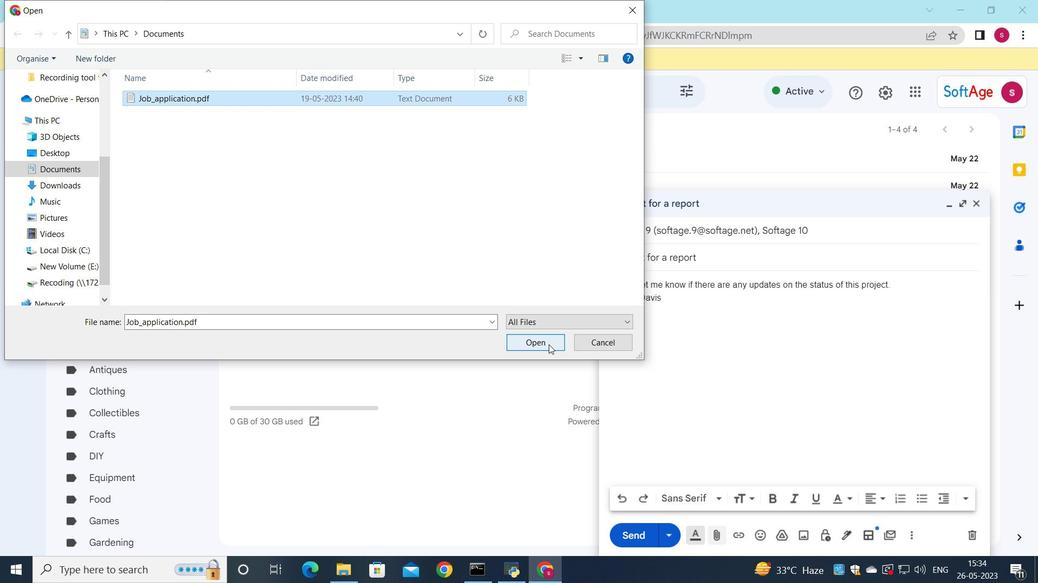 
Action: Mouse moved to (639, 536)
Screenshot: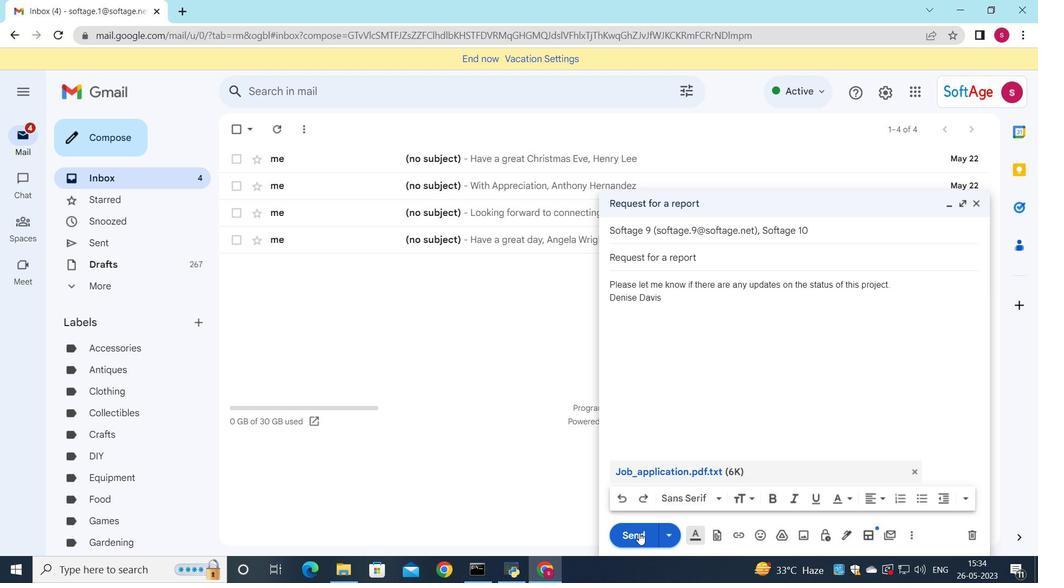 
Action: Mouse pressed left at (639, 536)
Screenshot: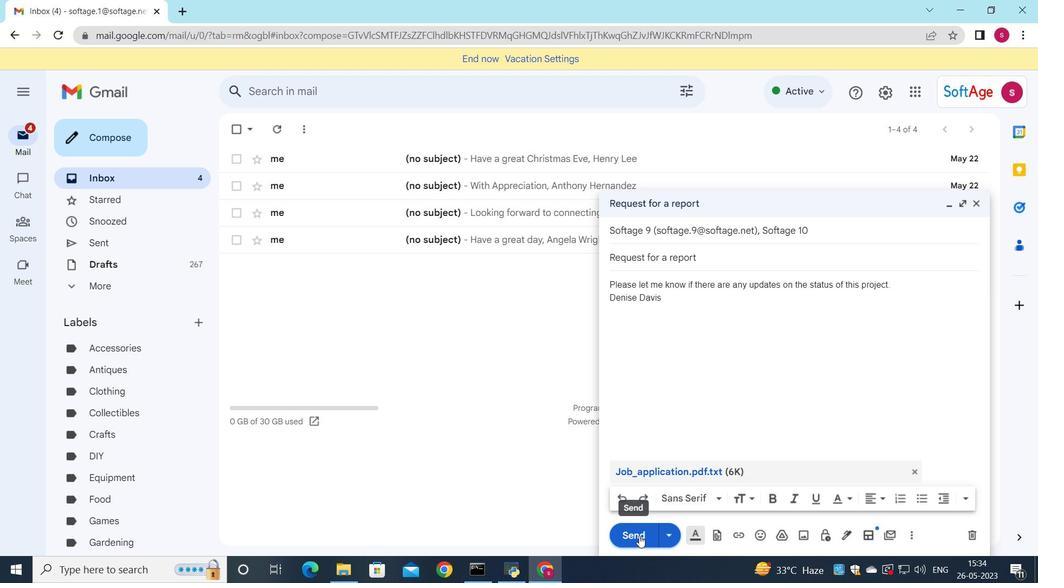 
Action: Mouse moved to (93, 247)
Screenshot: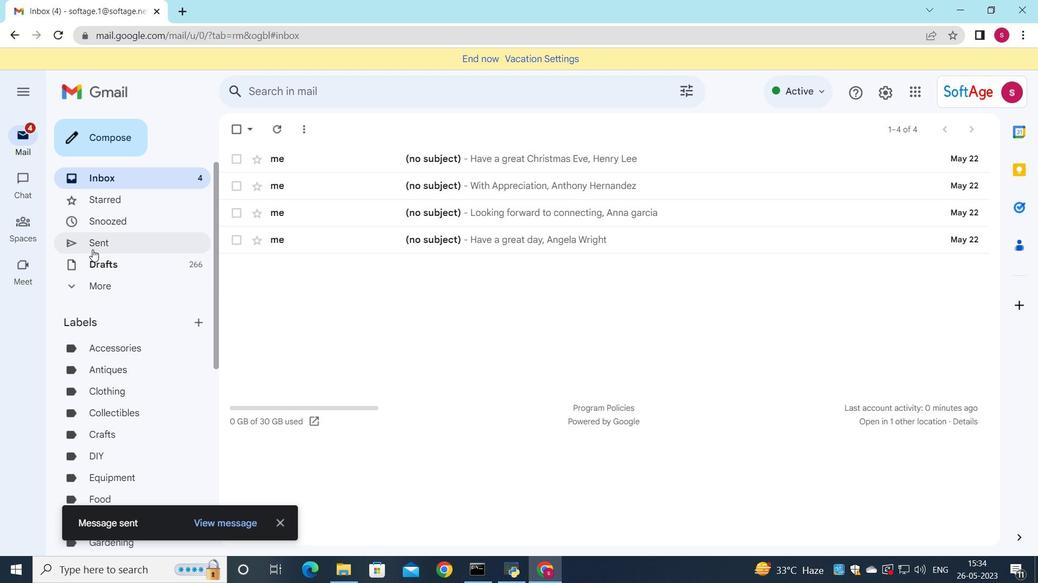 
Action: Mouse pressed left at (93, 247)
Screenshot: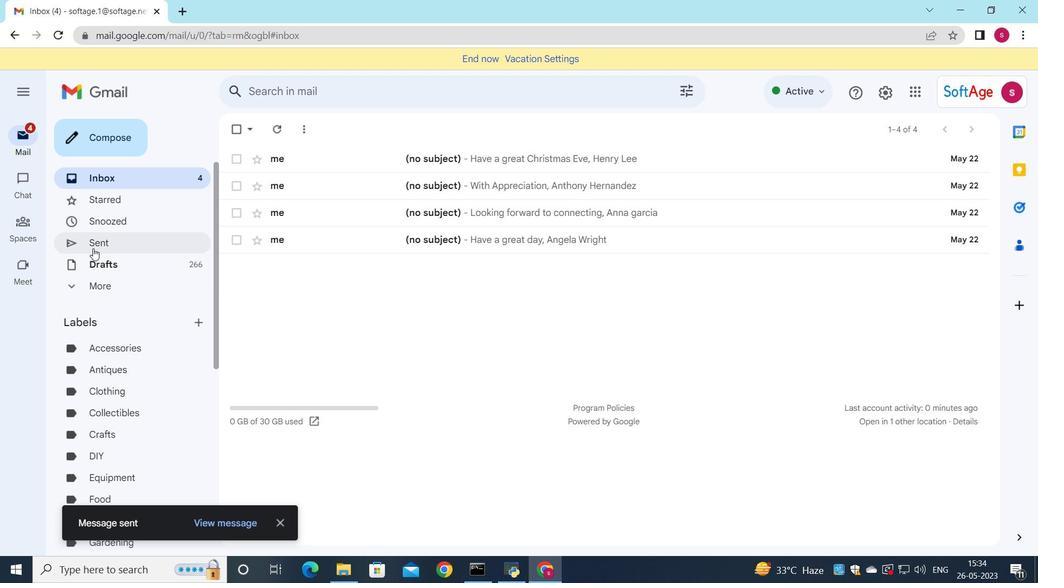 
Action: Mouse moved to (665, 210)
Screenshot: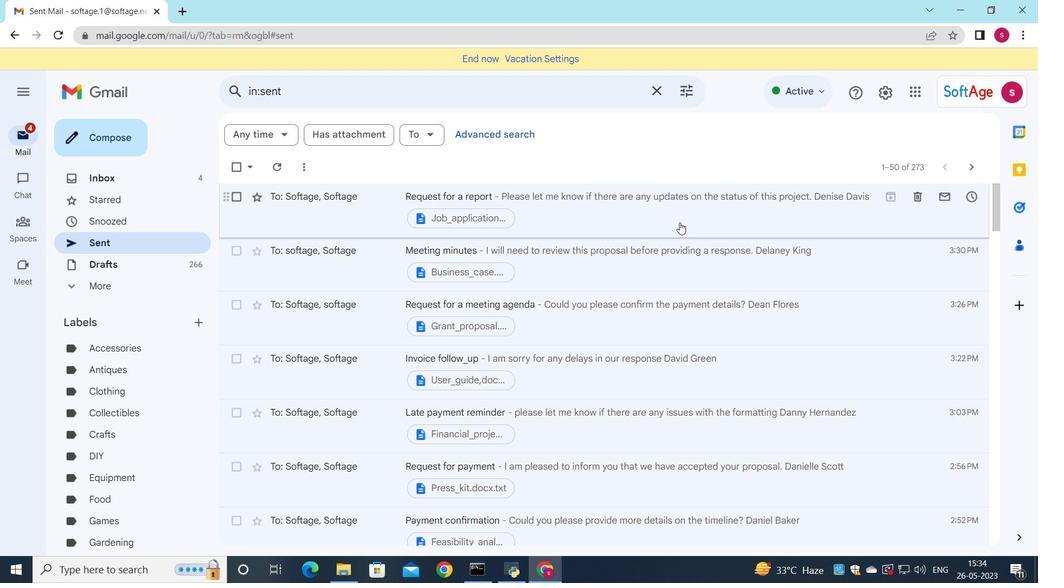
Action: Mouse pressed left at (665, 210)
Screenshot: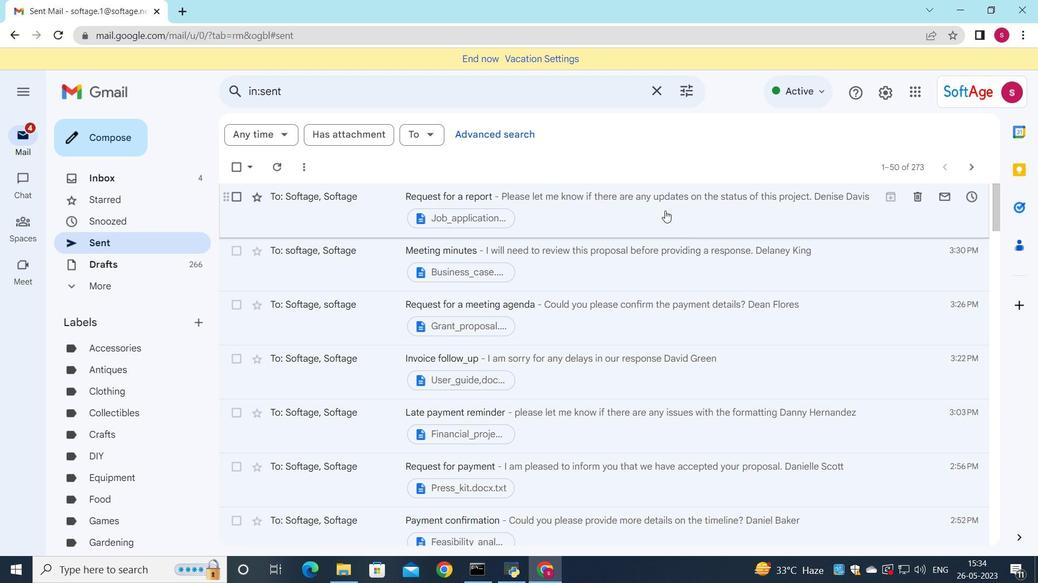 
Action: Mouse moved to (614, 187)
Screenshot: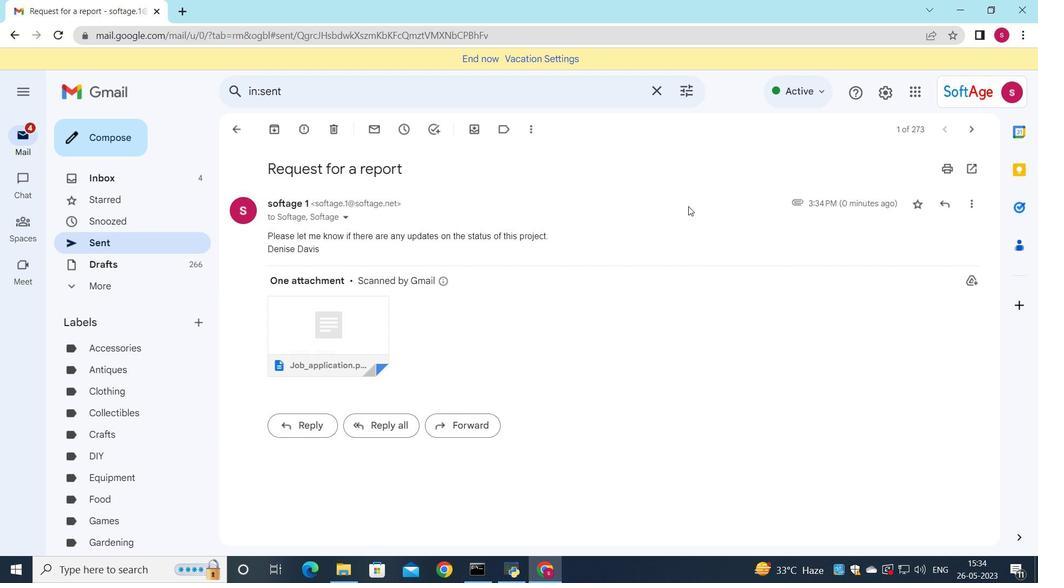 
